 Task: Research Airbnb accommodation in Lunsar, Sierra Leone from 10th December, 2023 to 16th December, 2023 for 4 adults.4 bedrooms having 4 beds and 4 bathrooms. Property type can be flat. Amenities needed are: wifi, TV, free parkinig on premises, gym, breakfast. Booking option can be shelf check-in. Look for 4 properties as per requirement.
Action: Mouse moved to (499, 102)
Screenshot: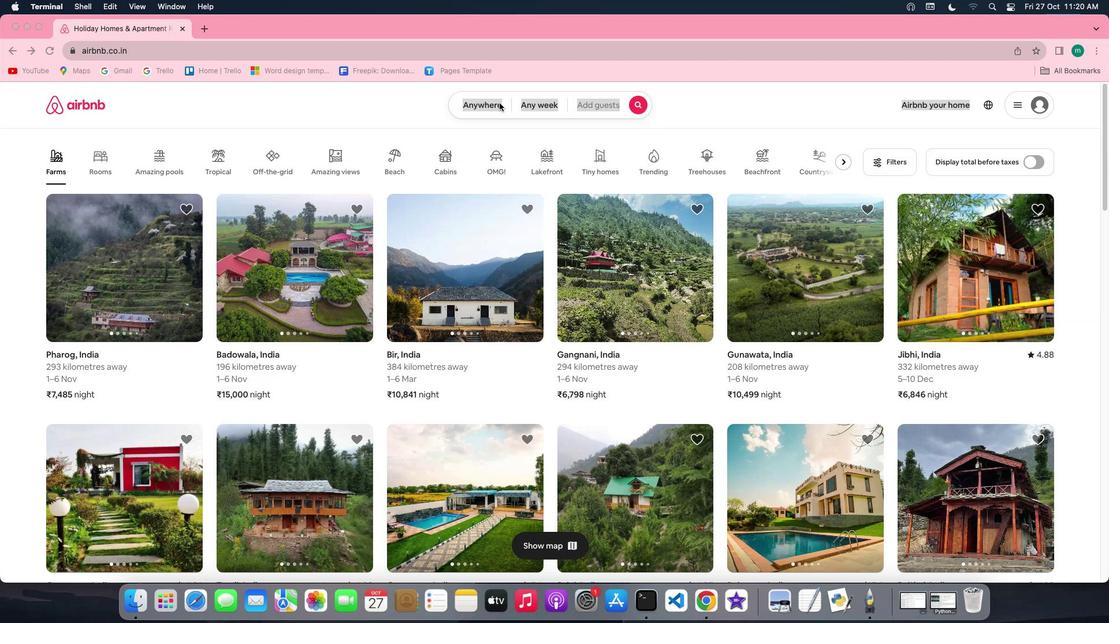 
Action: Mouse pressed left at (499, 102)
Screenshot: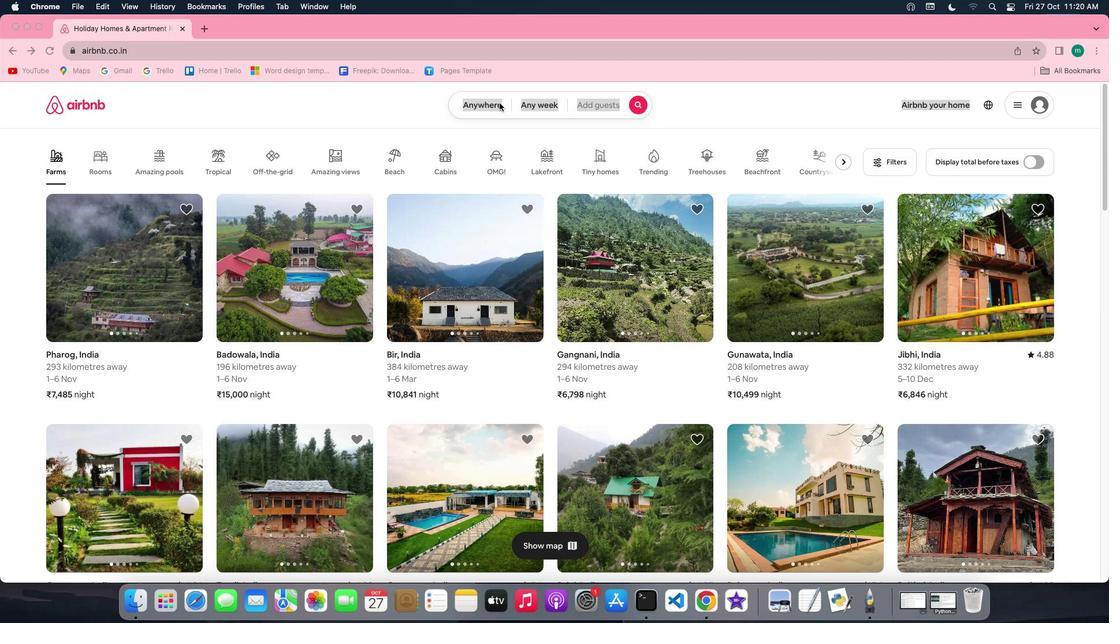 
Action: Mouse pressed left at (499, 102)
Screenshot: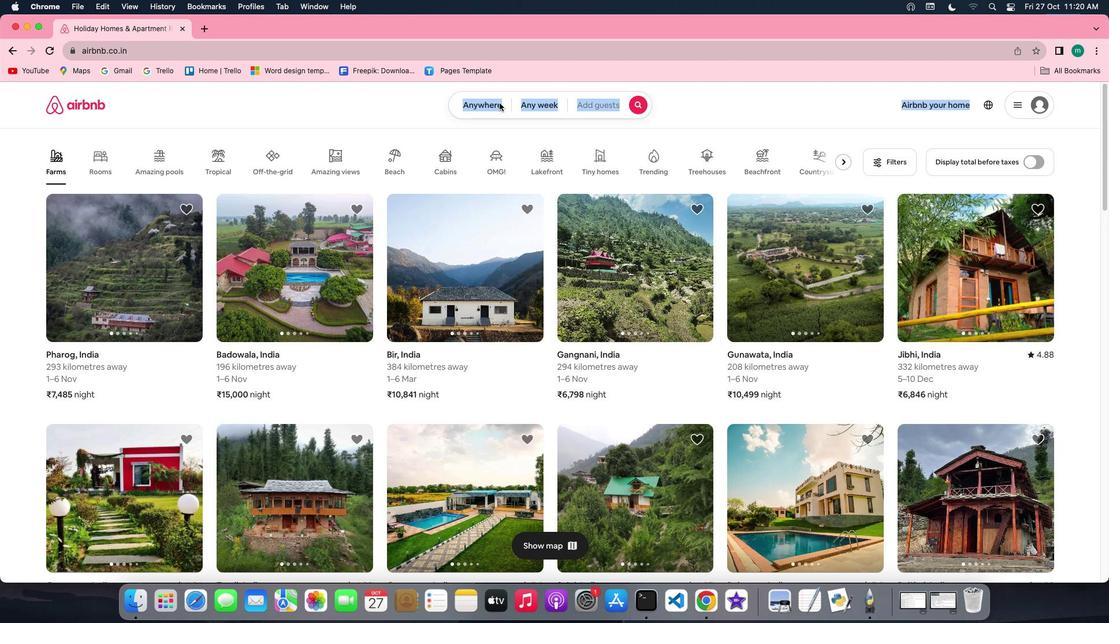 
Action: Mouse moved to (418, 147)
Screenshot: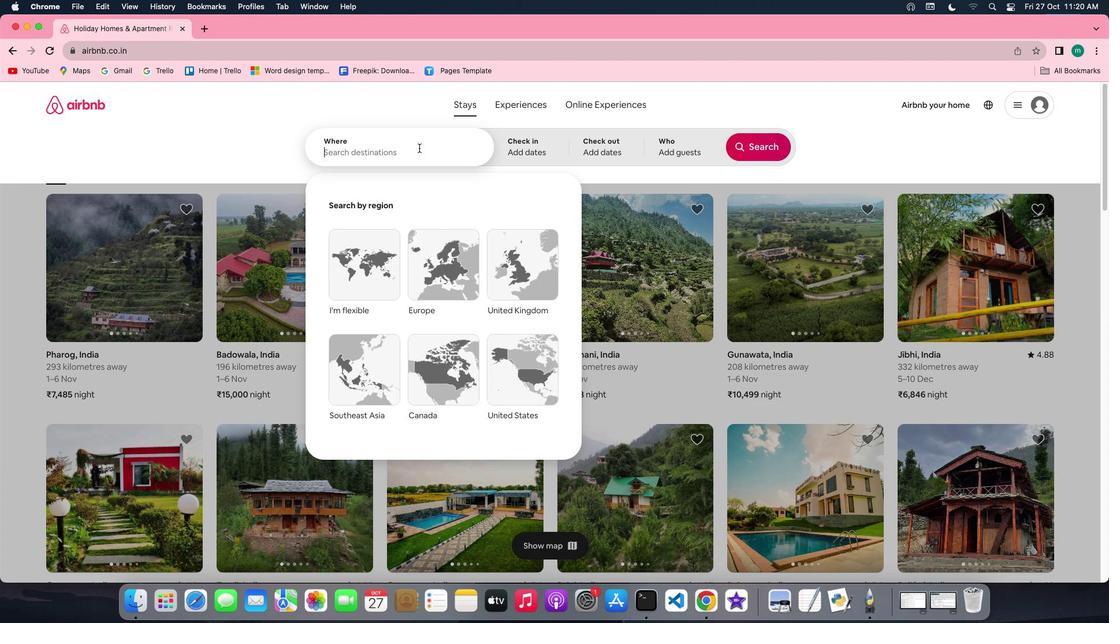 
Action: Key pressed Key.shift'L''u''n''s''a''r'','Key.spaceKey.shift's''i''e''r''r''a'Key.spaceKey.shift'L''e''o''n''e'
Screenshot: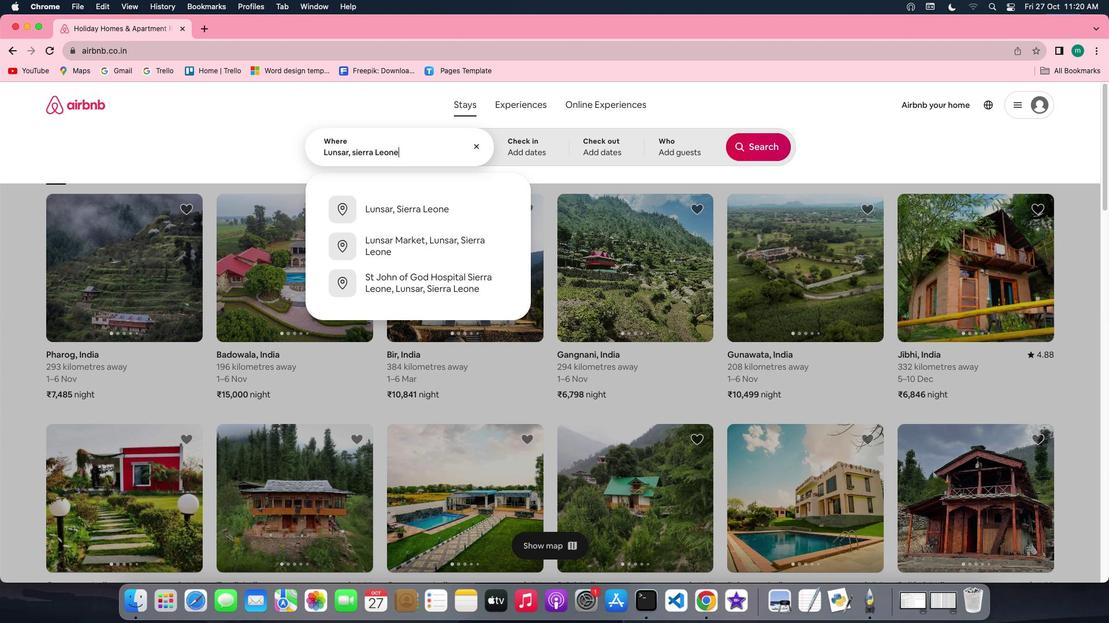 
Action: Mouse moved to (533, 149)
Screenshot: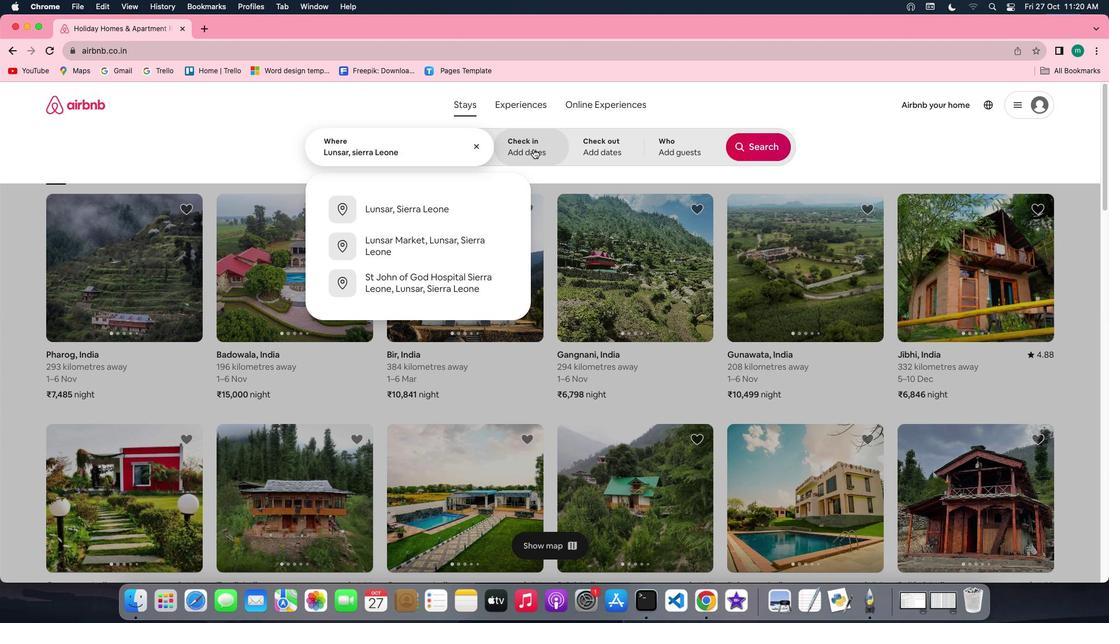 
Action: Mouse pressed left at (533, 149)
Screenshot: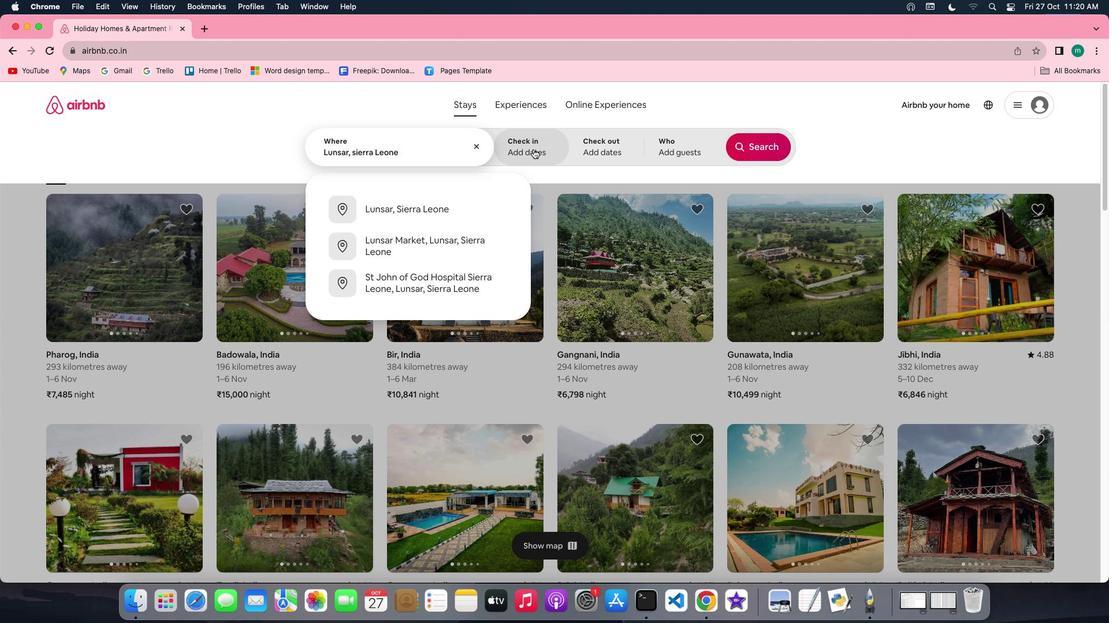 
Action: Mouse moved to (759, 233)
Screenshot: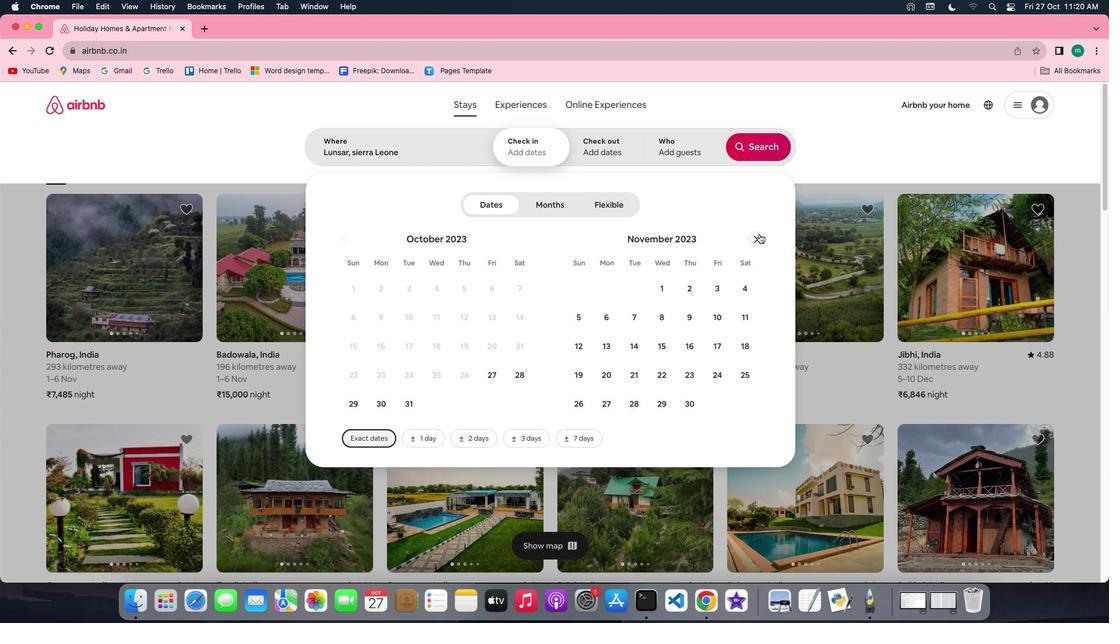 
Action: Mouse pressed left at (759, 233)
Screenshot: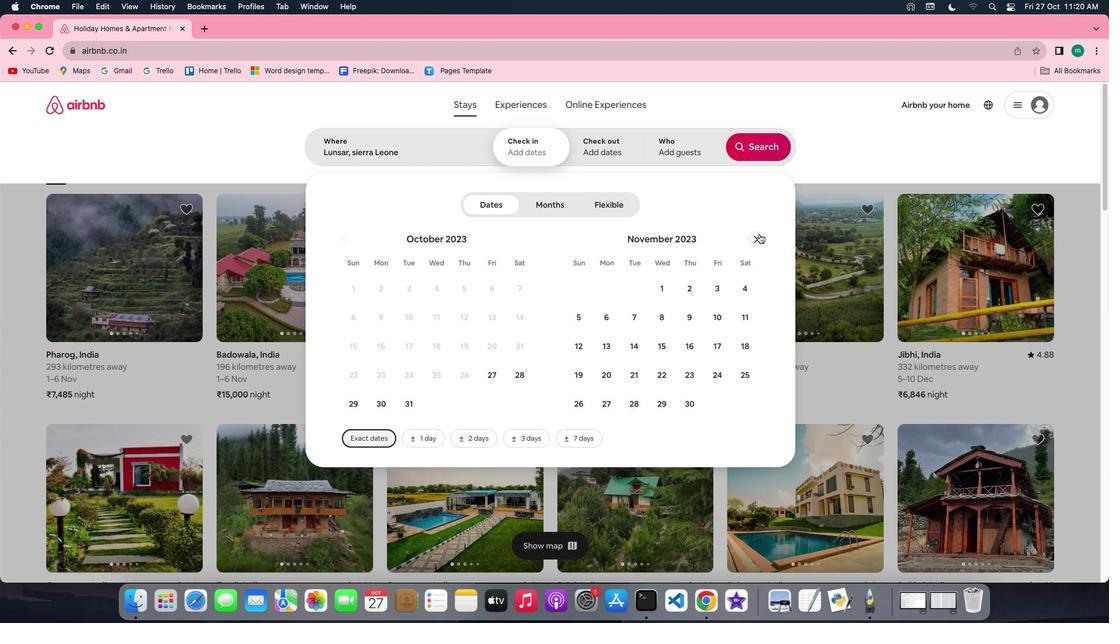 
Action: Mouse moved to (577, 347)
Screenshot: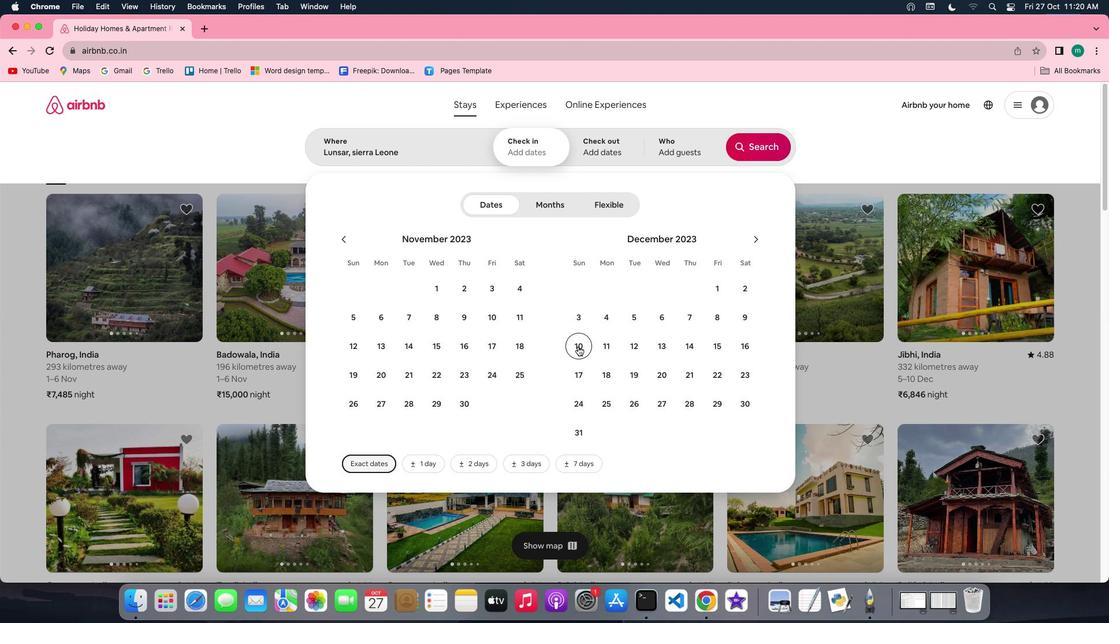 
Action: Mouse pressed left at (577, 347)
Screenshot: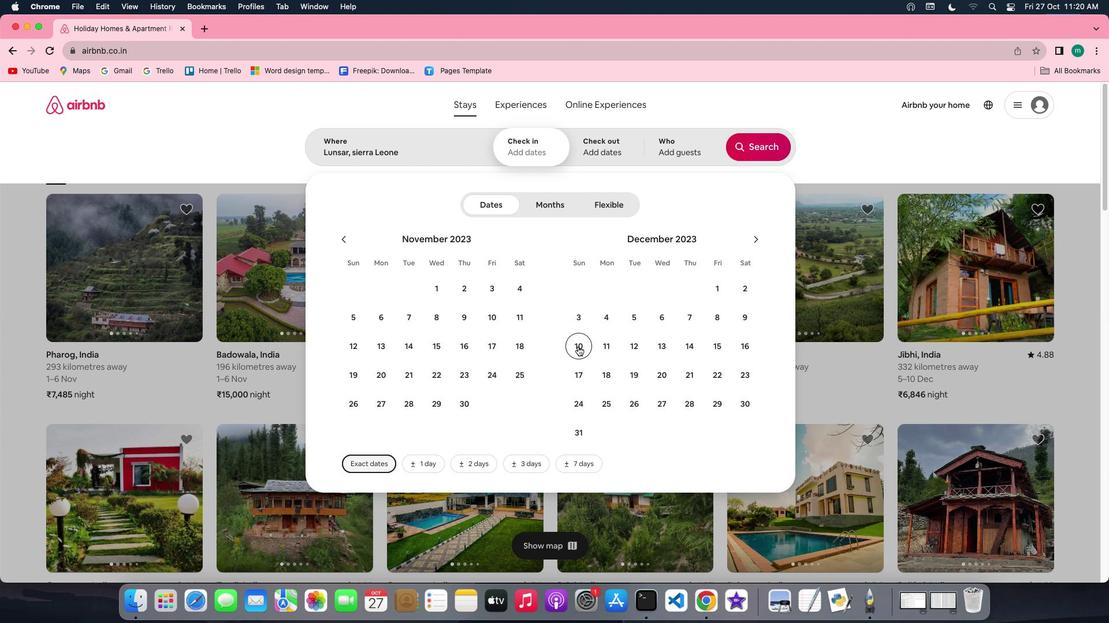 
Action: Mouse moved to (737, 352)
Screenshot: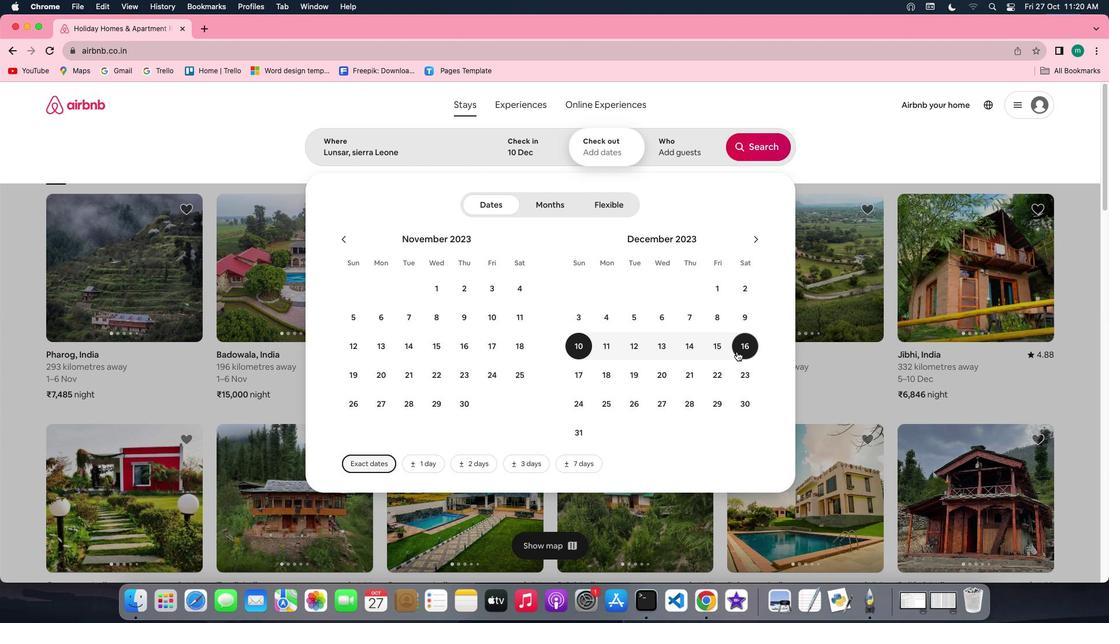 
Action: Mouse pressed left at (737, 352)
Screenshot: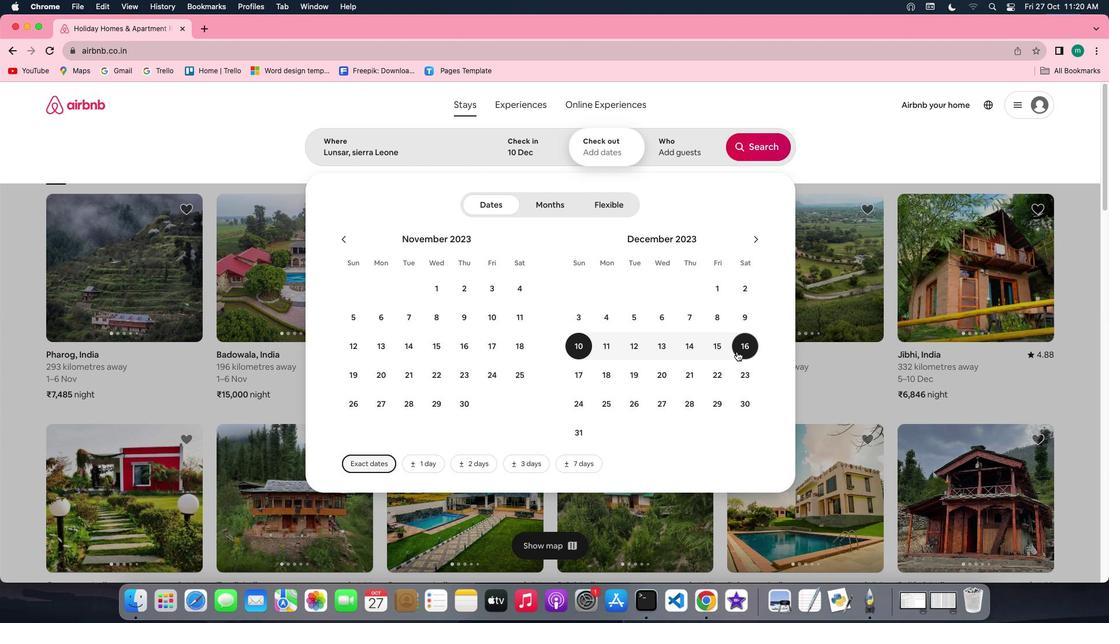 
Action: Mouse moved to (684, 139)
Screenshot: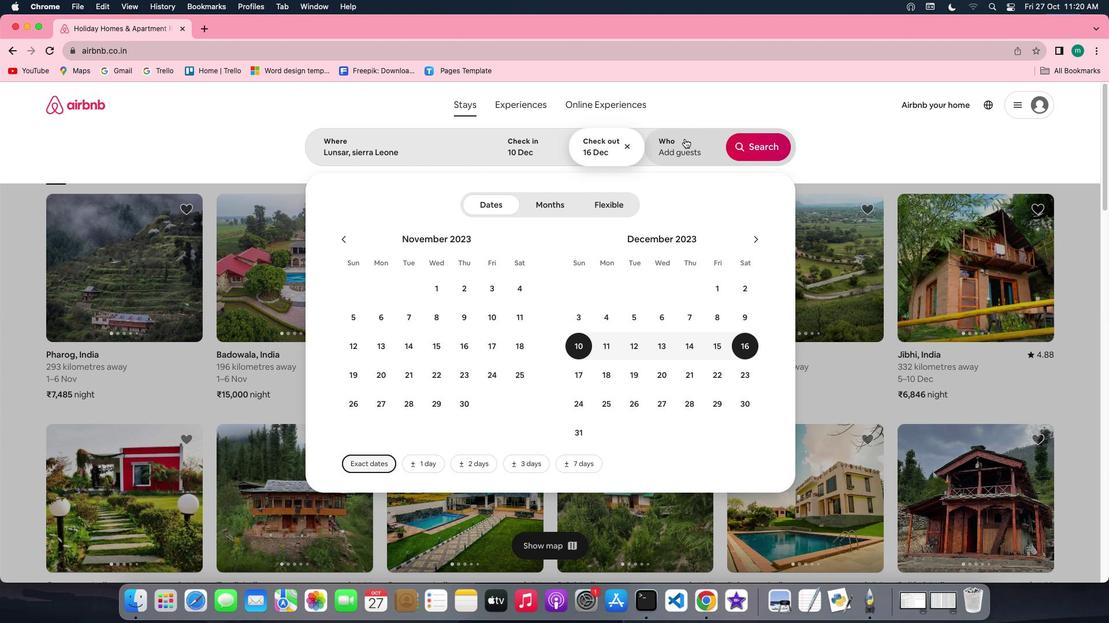 
Action: Mouse pressed left at (684, 139)
Screenshot: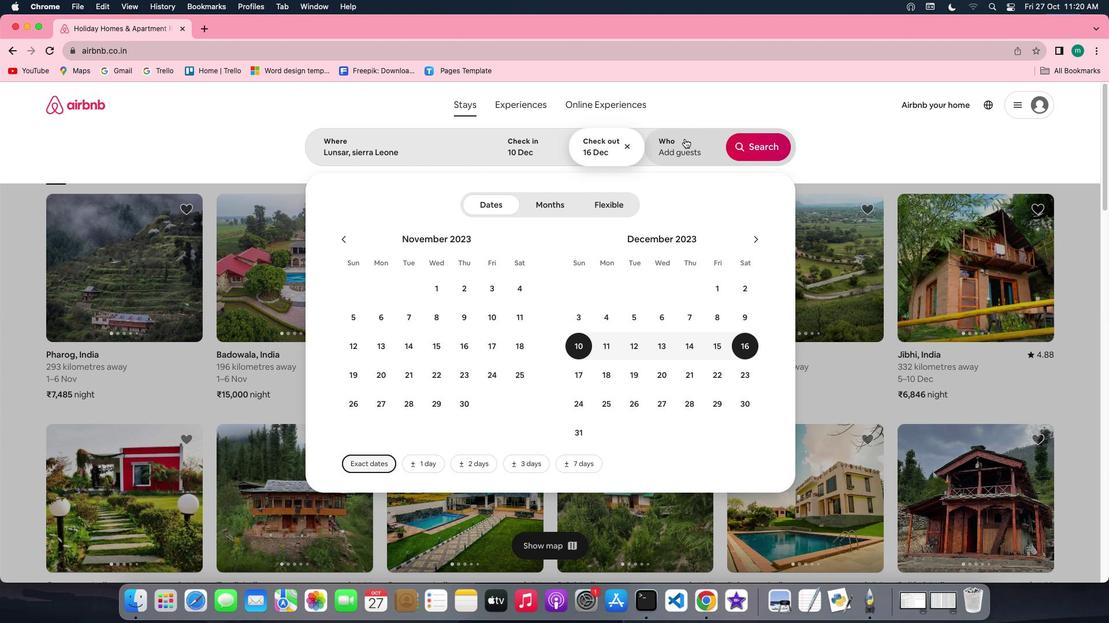 
Action: Mouse moved to (766, 211)
Screenshot: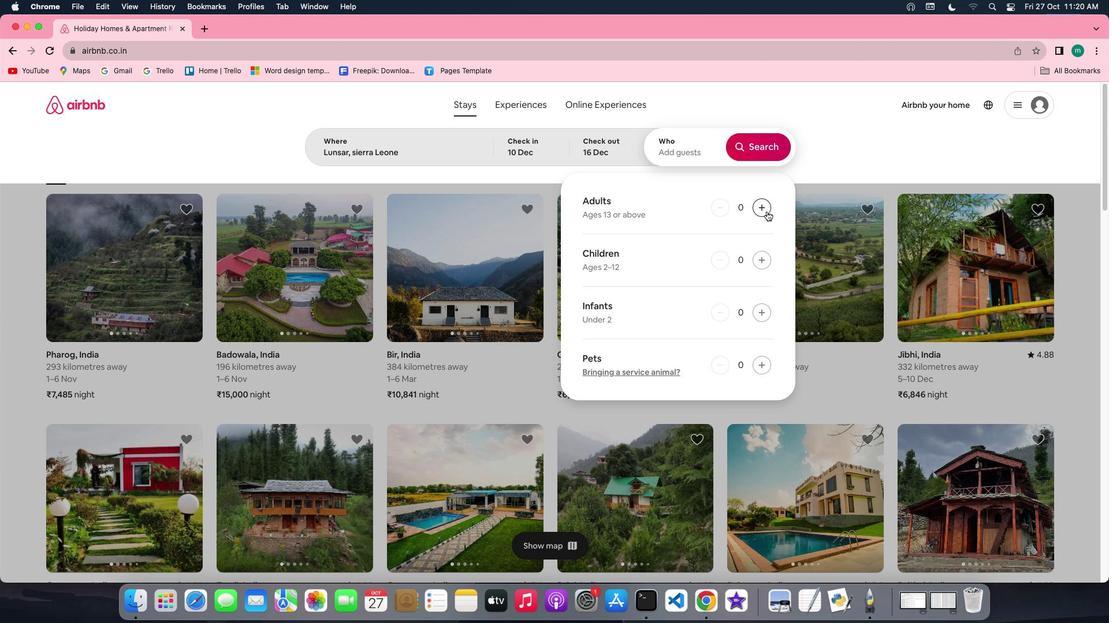 
Action: Mouse pressed left at (766, 211)
Screenshot: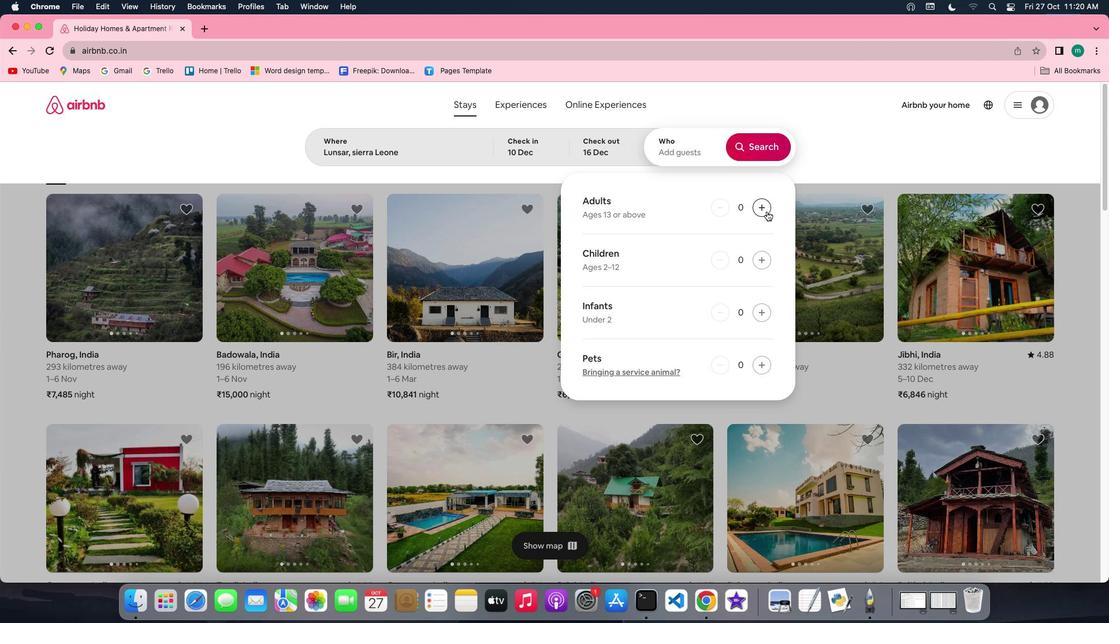 
Action: Mouse pressed left at (766, 211)
Screenshot: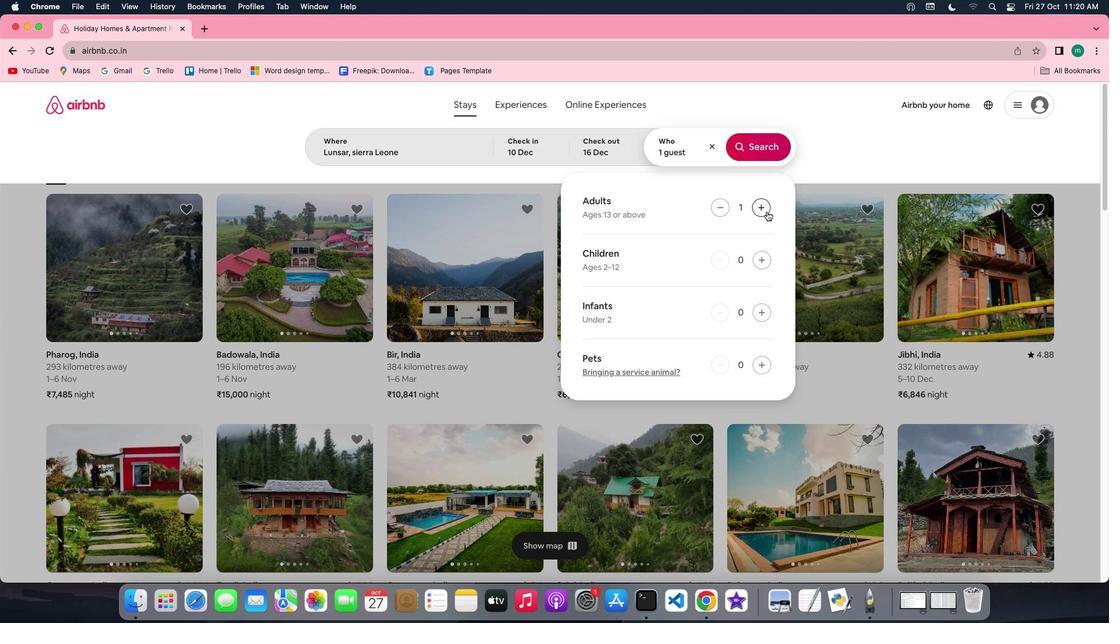 
Action: Mouse pressed left at (766, 211)
Screenshot: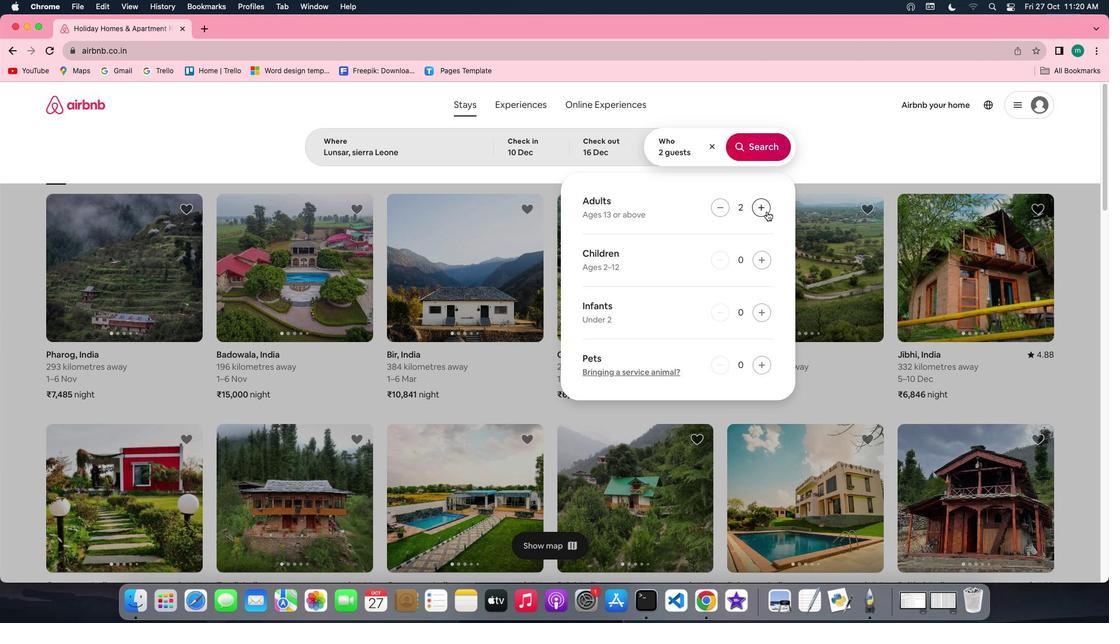 
Action: Mouse pressed left at (766, 211)
Screenshot: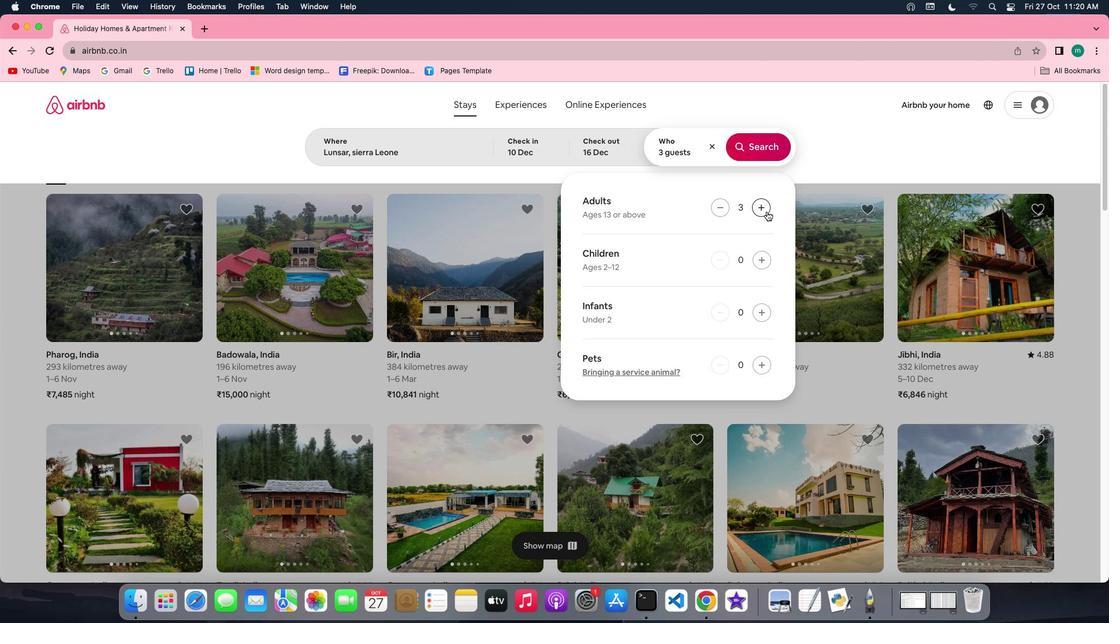 
Action: Mouse moved to (757, 152)
Screenshot: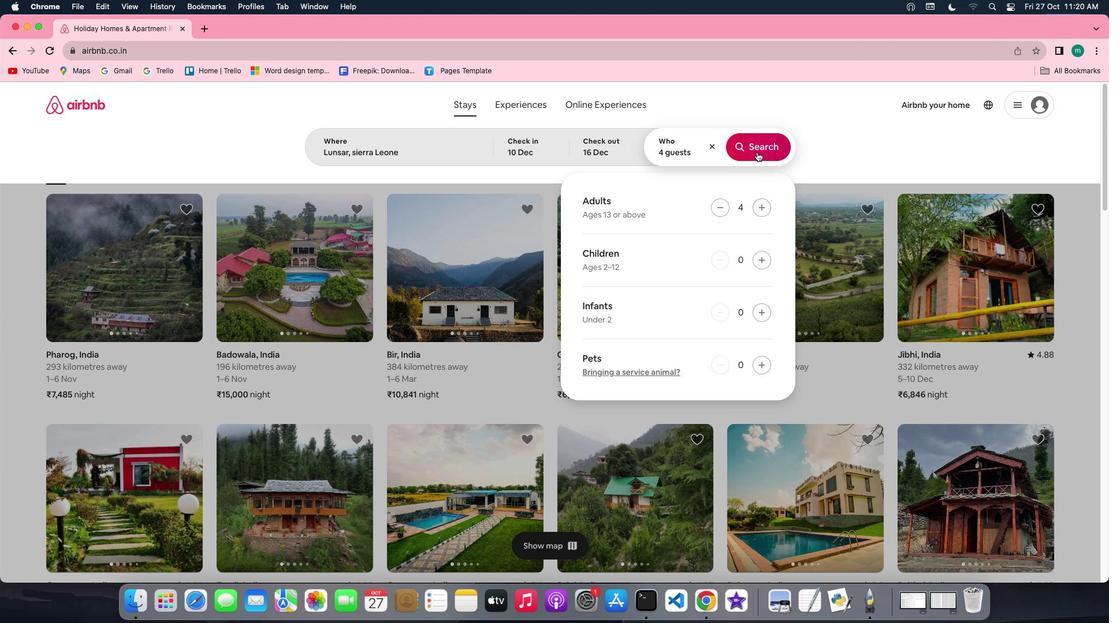 
Action: Mouse pressed left at (757, 152)
Screenshot: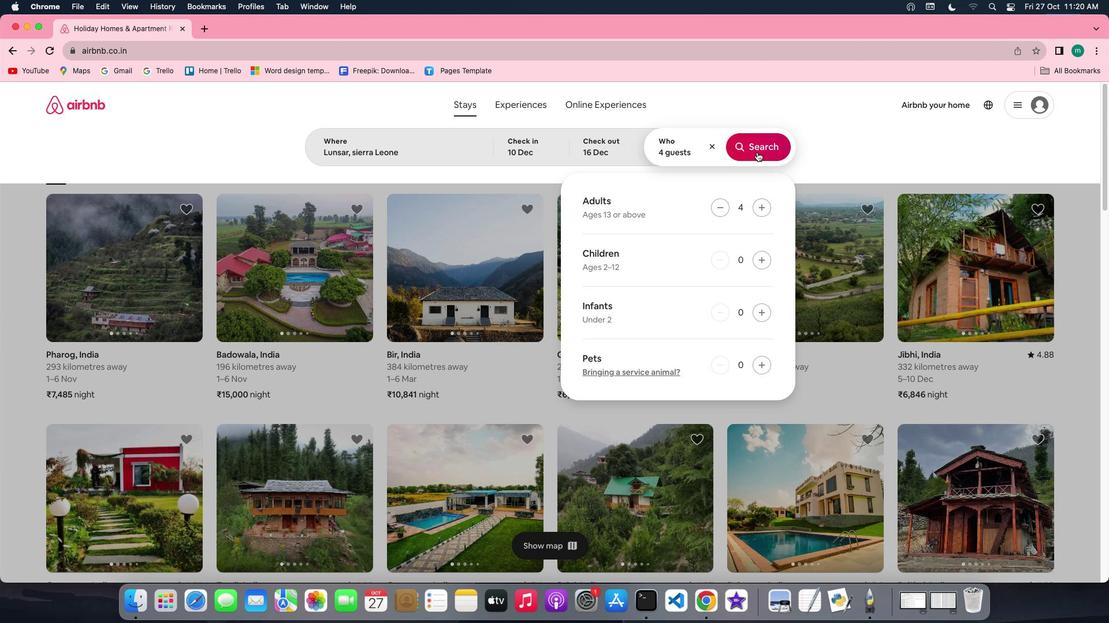 
Action: Mouse moved to (933, 152)
Screenshot: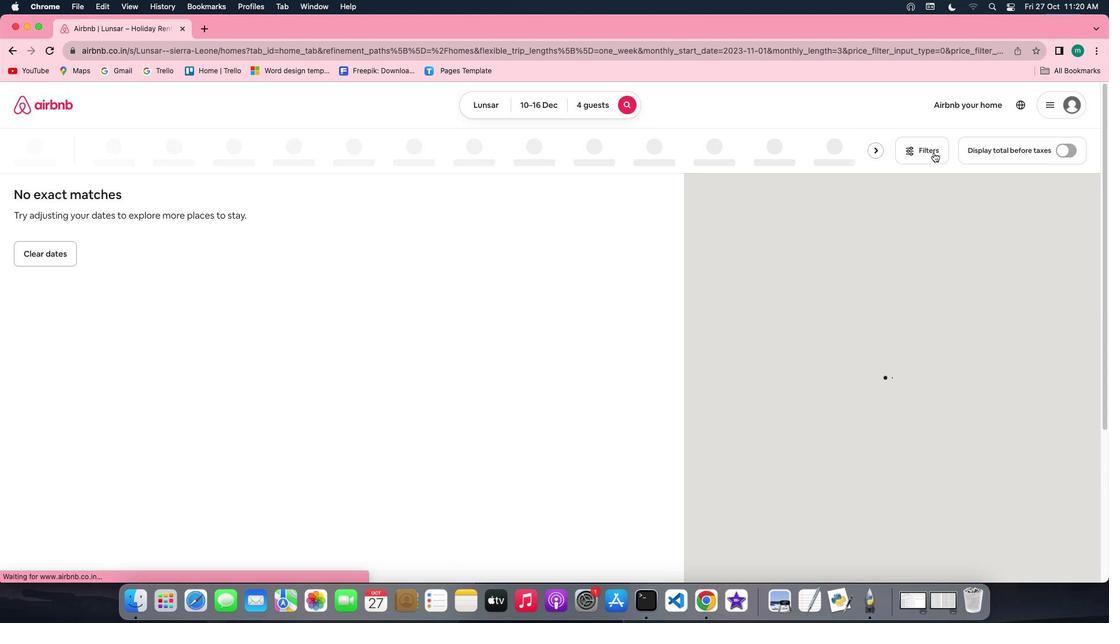 
Action: Mouse pressed left at (933, 152)
Screenshot: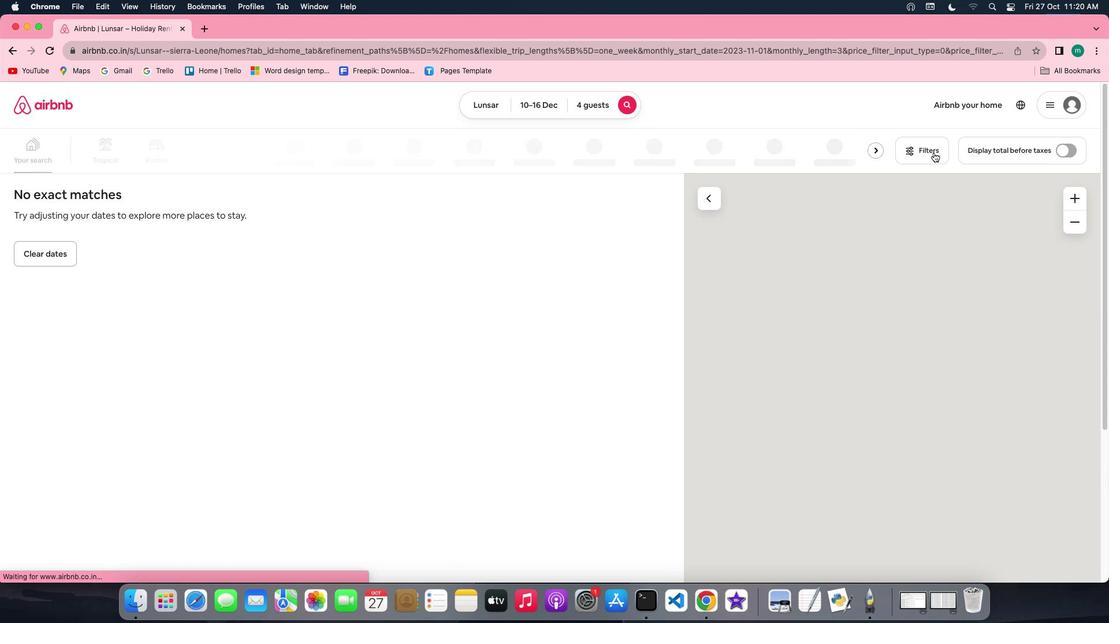 
Action: Mouse moved to (564, 300)
Screenshot: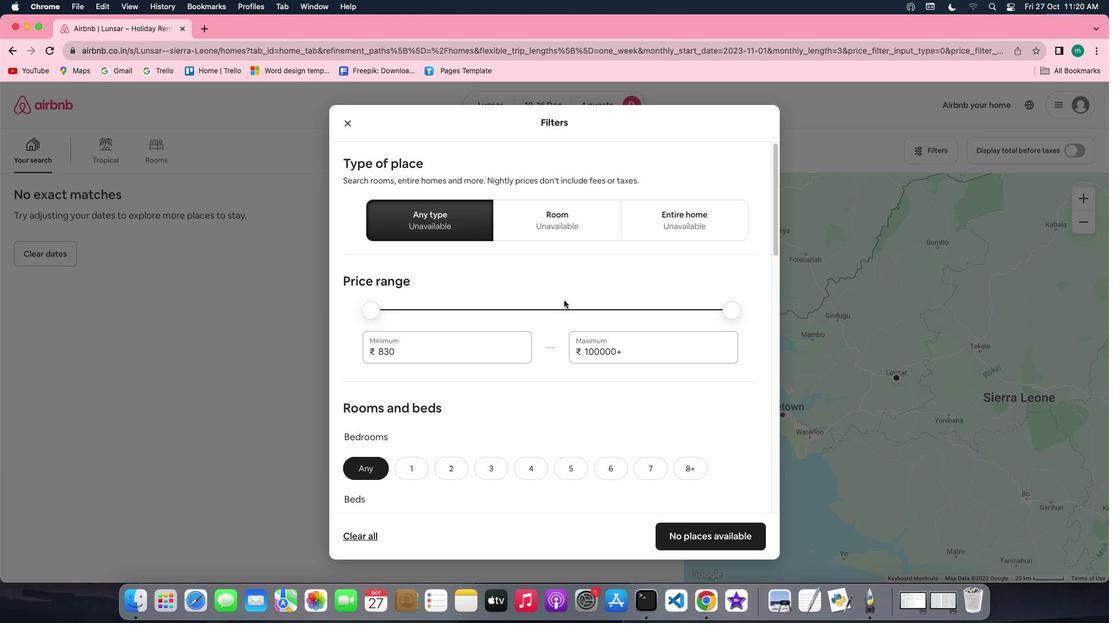 
Action: Mouse scrolled (564, 300) with delta (0, 0)
Screenshot: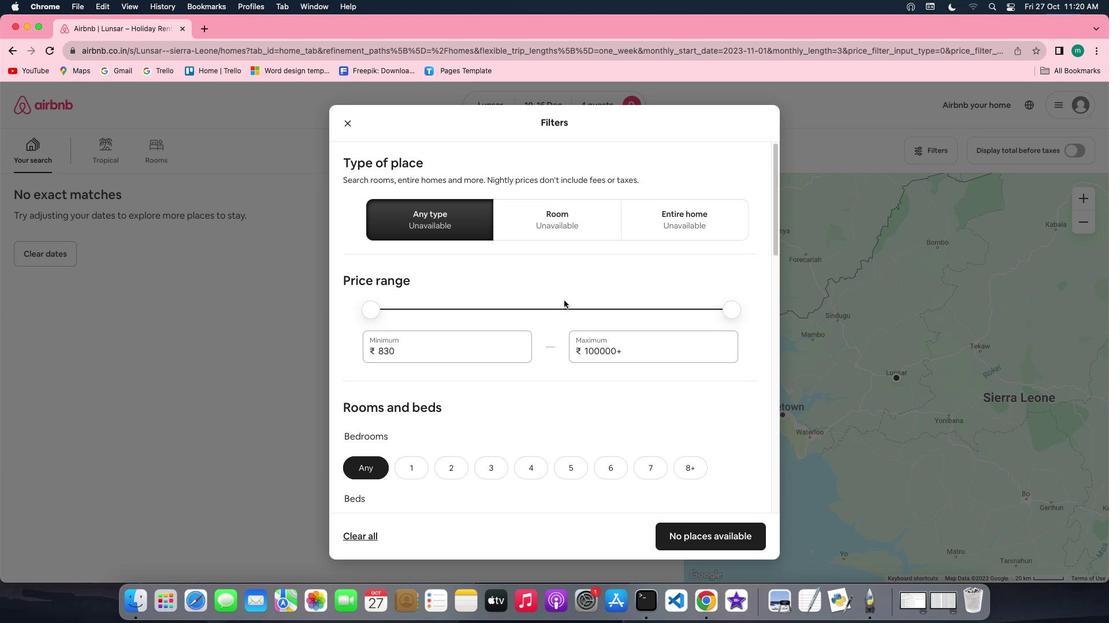 
Action: Mouse scrolled (564, 300) with delta (0, 0)
Screenshot: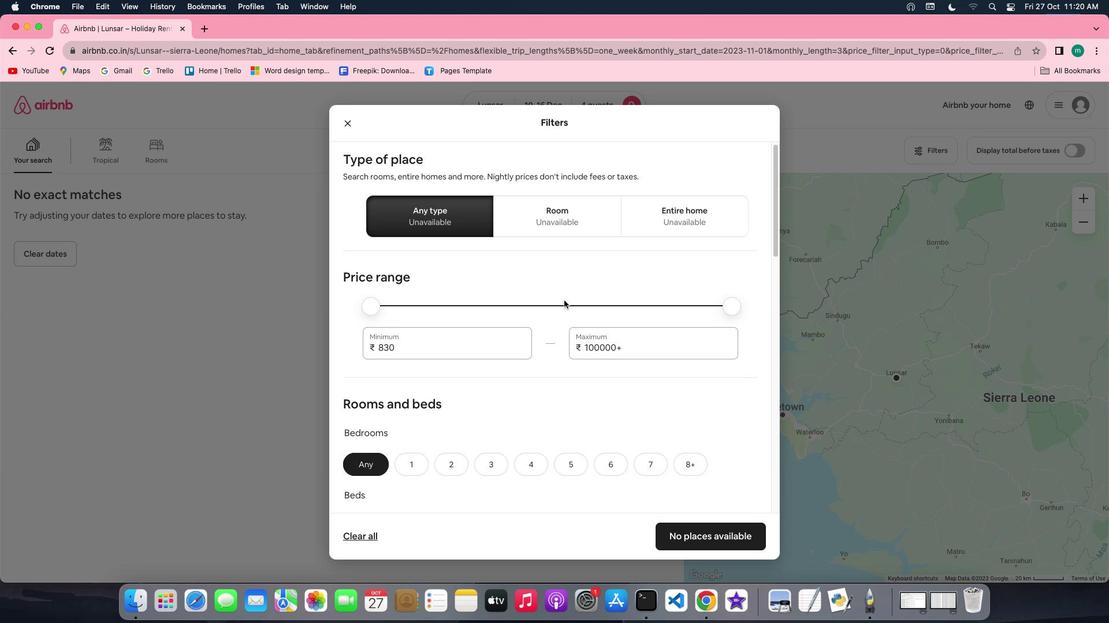 
Action: Mouse scrolled (564, 300) with delta (0, 0)
Screenshot: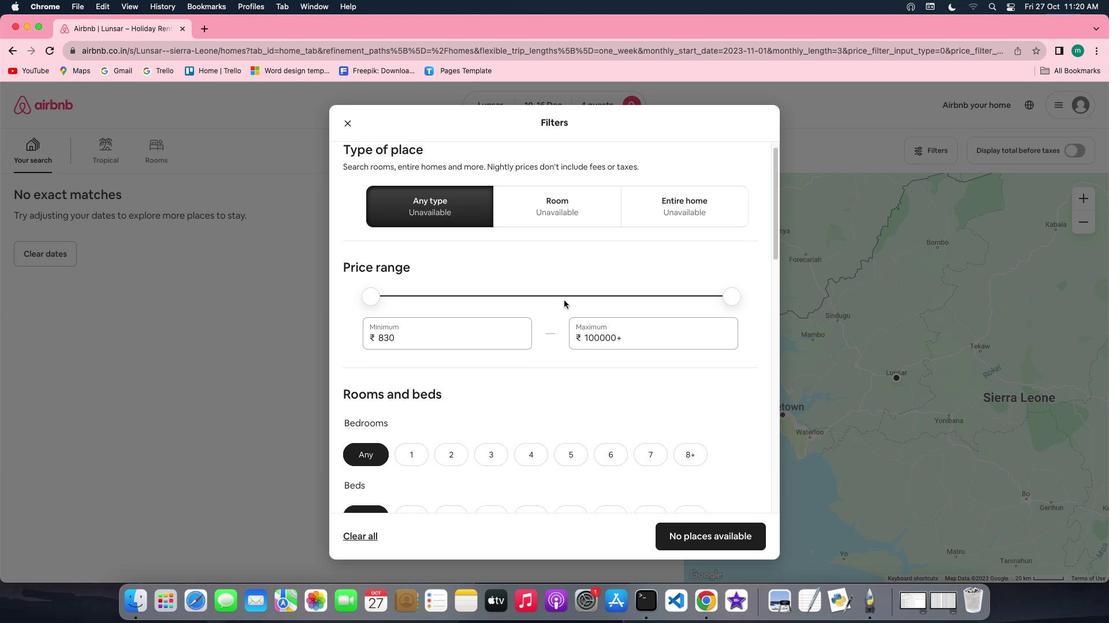 
Action: Mouse scrolled (564, 300) with delta (0, 0)
Screenshot: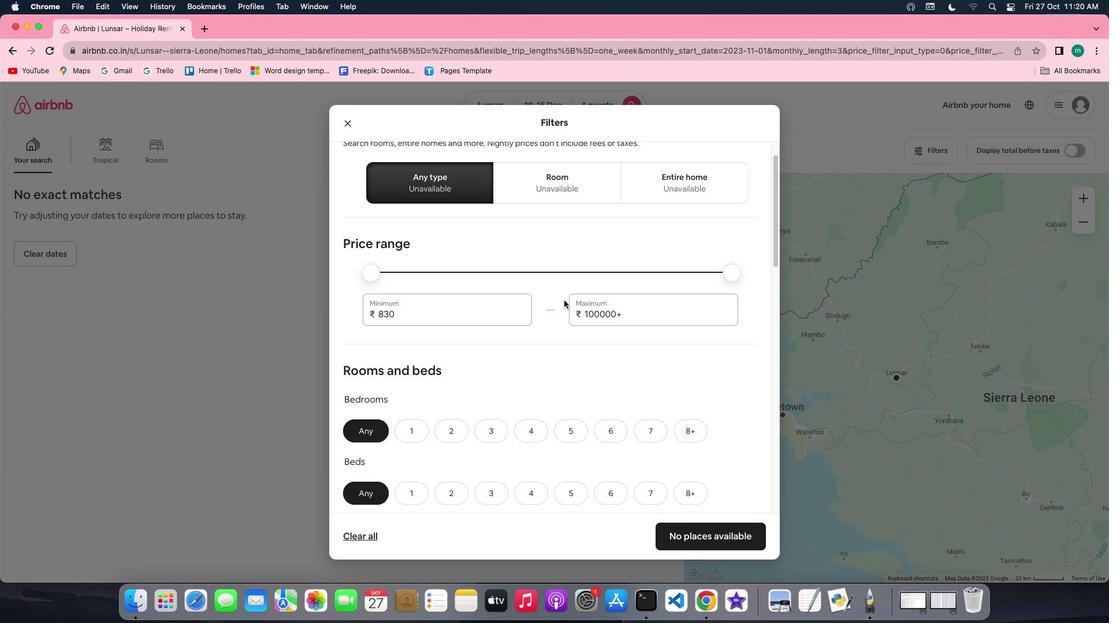 
Action: Mouse scrolled (564, 300) with delta (0, 0)
Screenshot: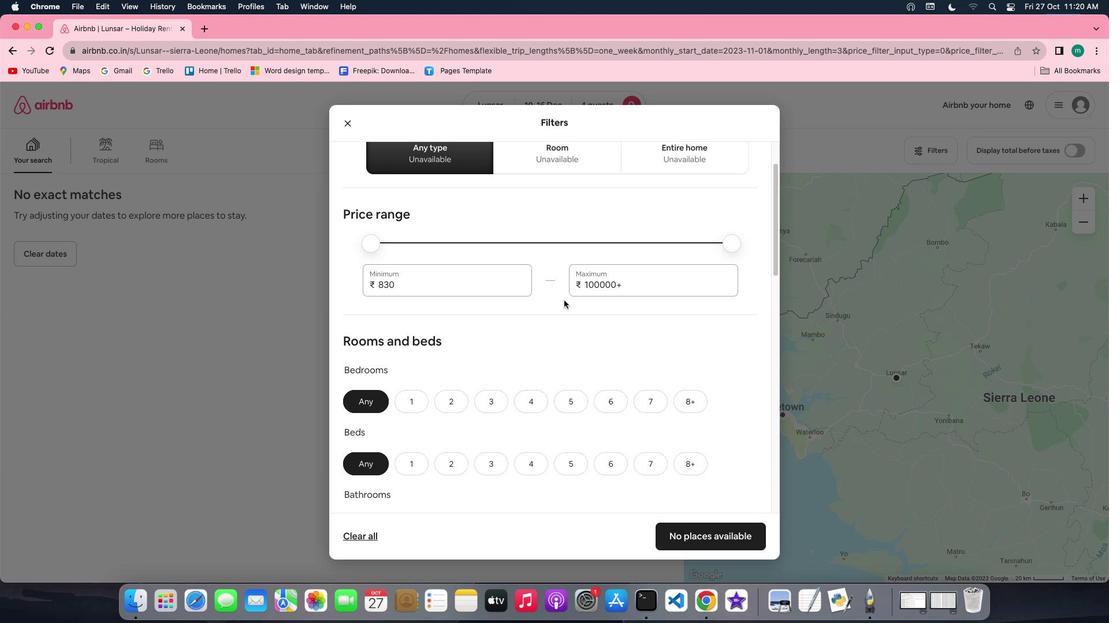 
Action: Mouse scrolled (564, 300) with delta (0, 0)
Screenshot: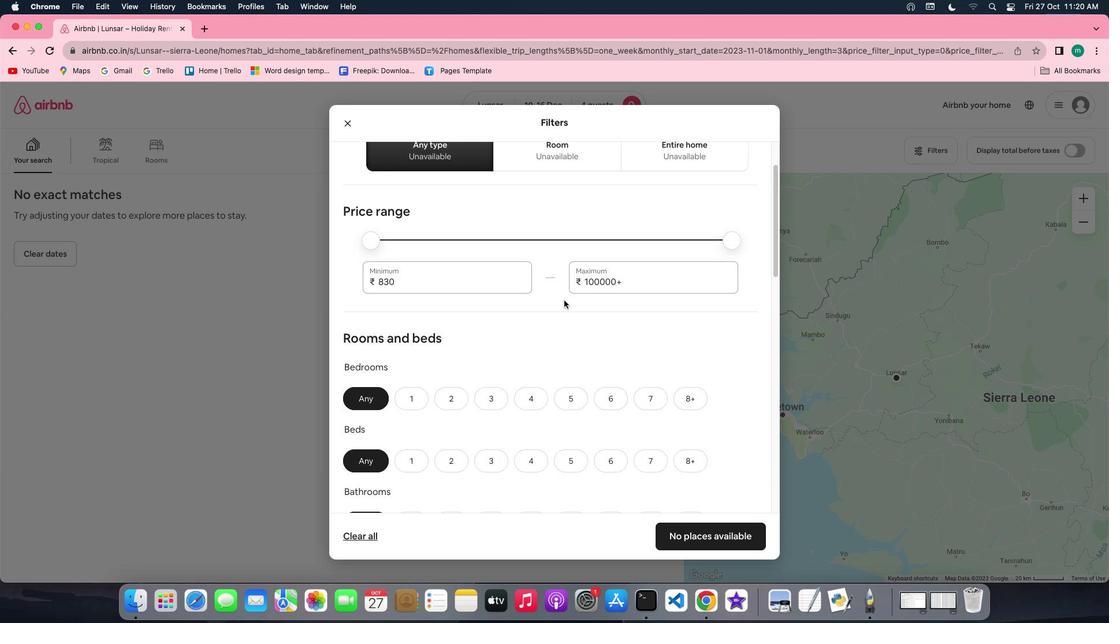 
Action: Mouse scrolled (564, 300) with delta (0, 0)
Screenshot: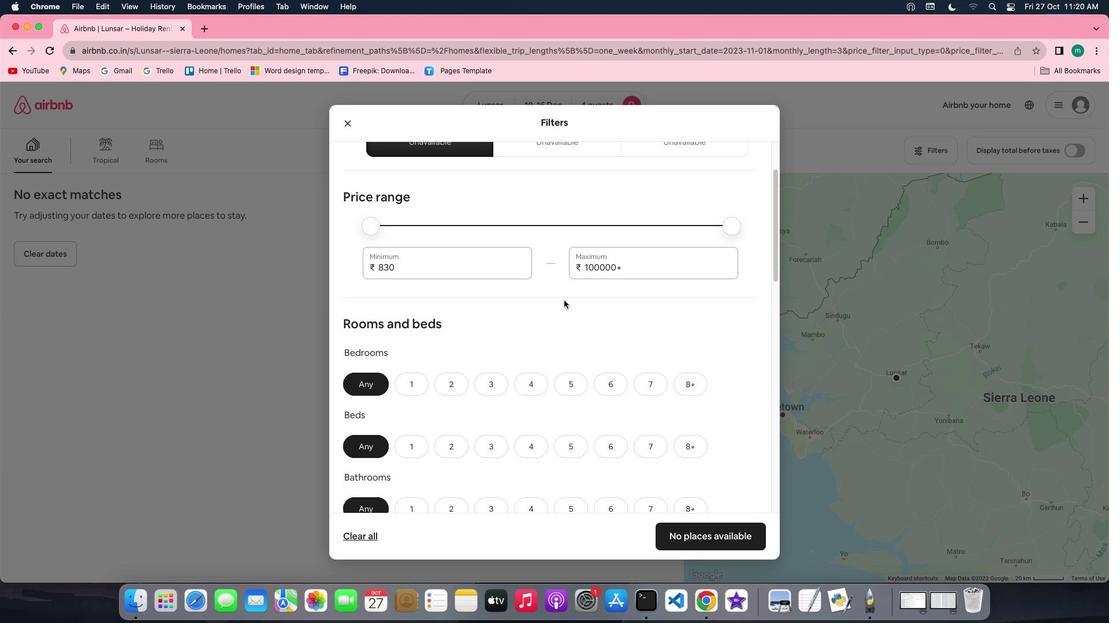 
Action: Mouse scrolled (564, 300) with delta (0, 0)
Screenshot: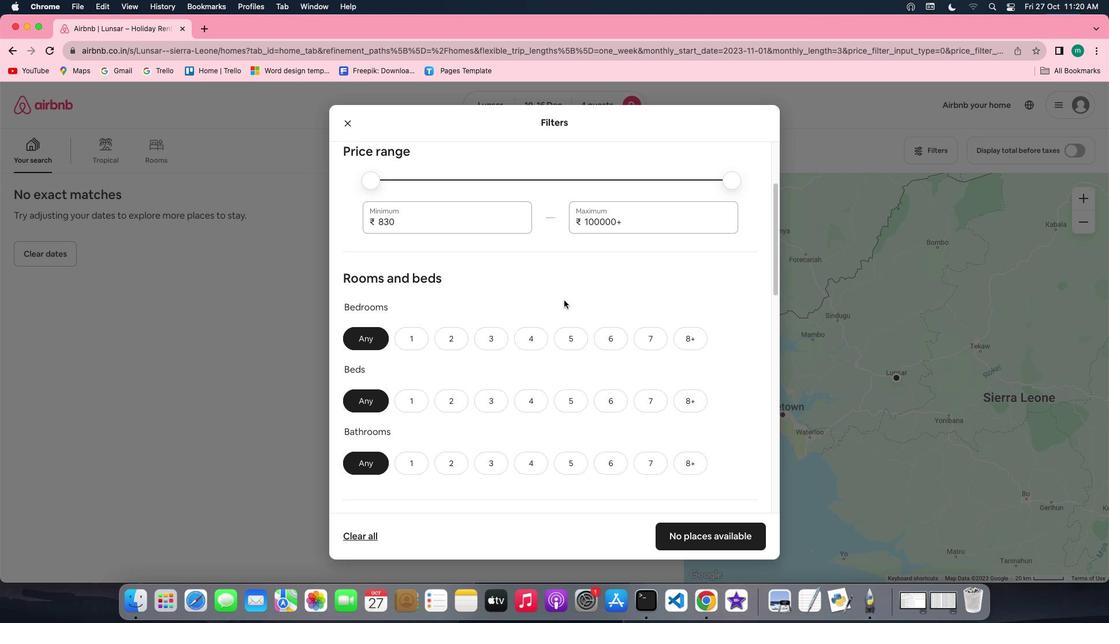 
Action: Mouse scrolled (564, 300) with delta (0, 0)
Screenshot: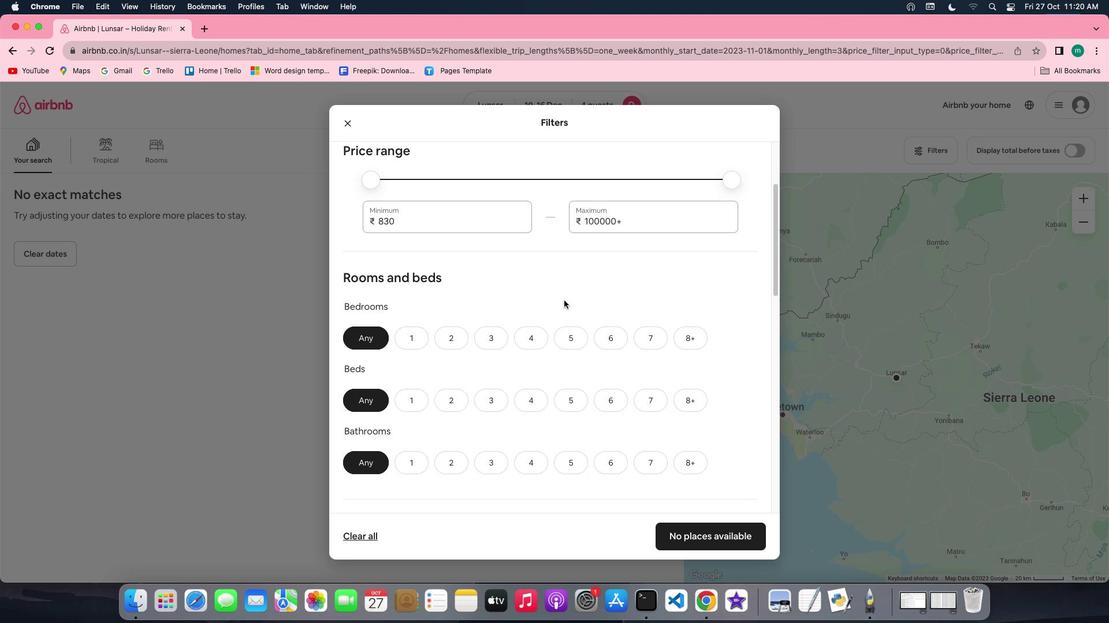 
Action: Mouse scrolled (564, 300) with delta (0, 0)
Screenshot: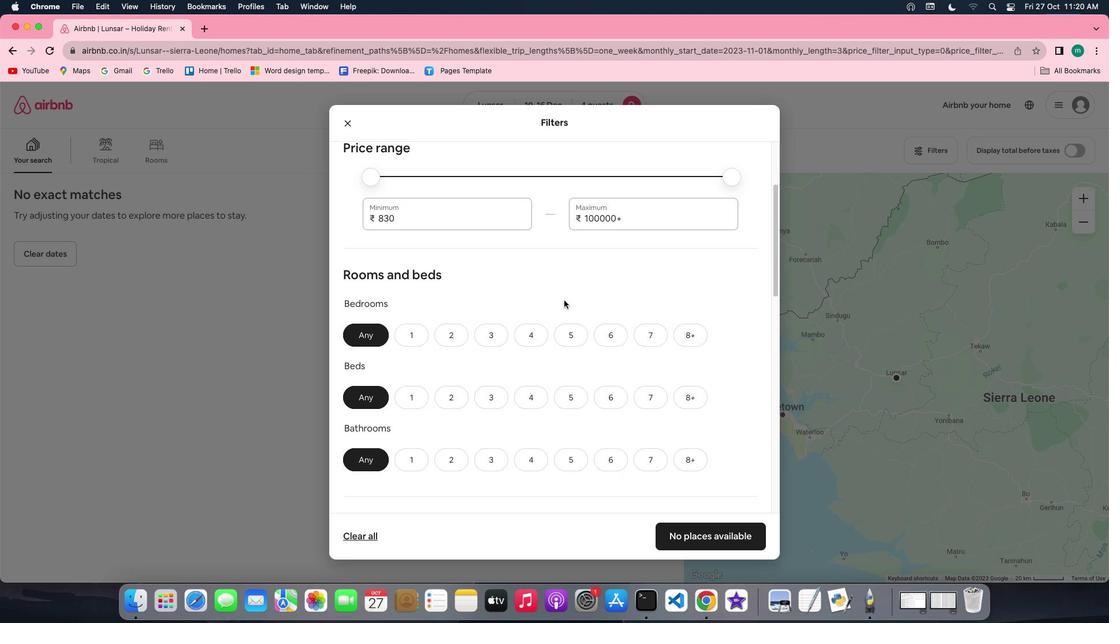 
Action: Mouse scrolled (564, 300) with delta (0, -1)
Screenshot: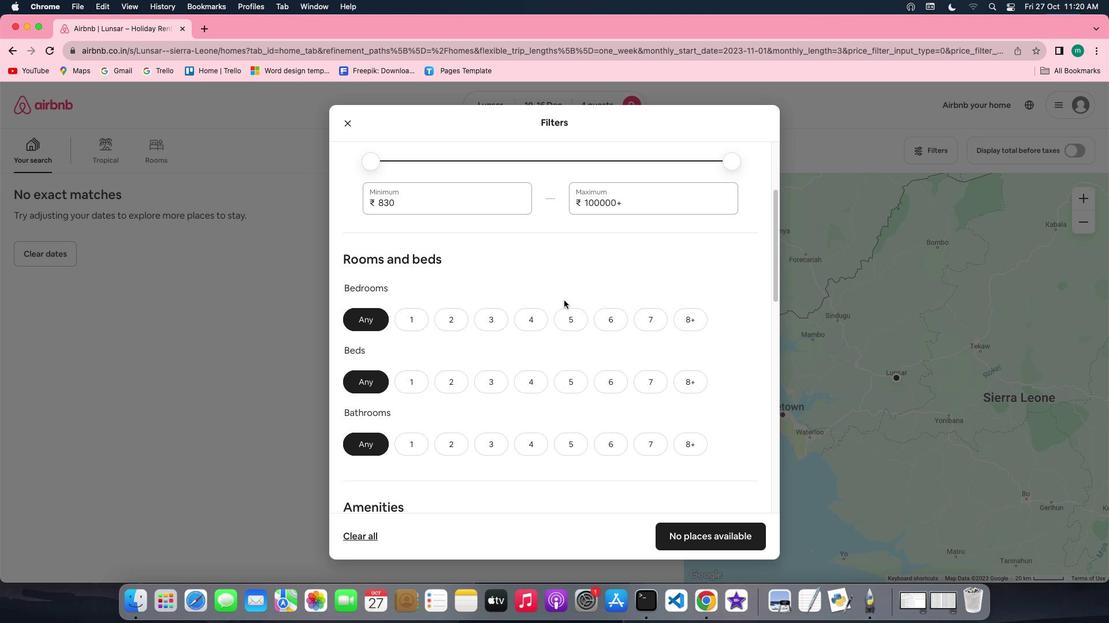 
Action: Mouse scrolled (564, 300) with delta (0, 0)
Screenshot: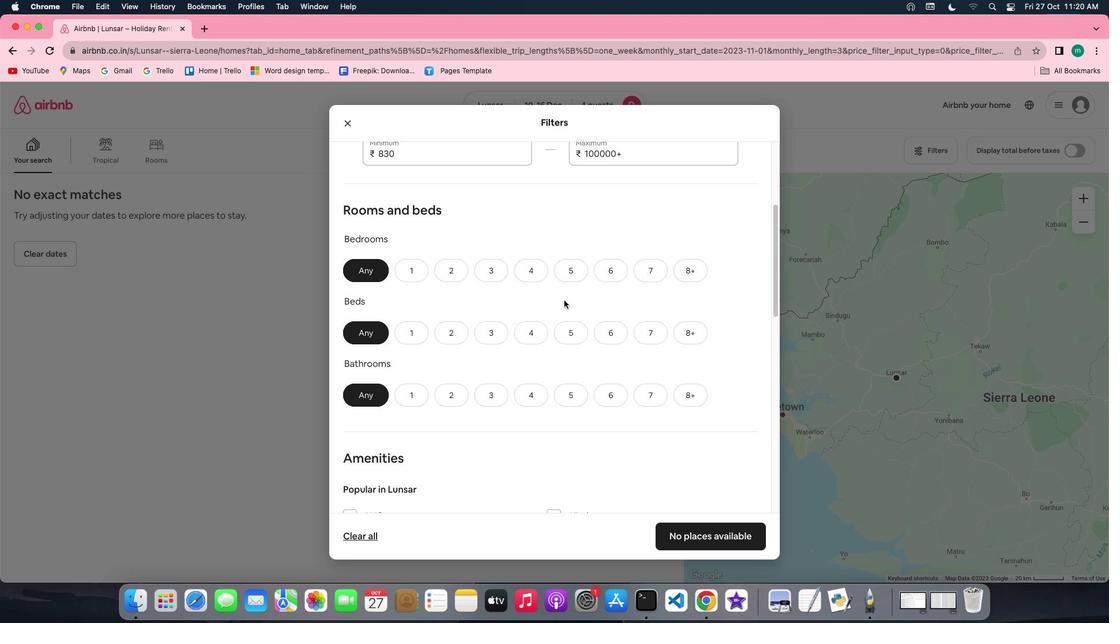 
Action: Mouse scrolled (564, 300) with delta (0, 0)
Screenshot: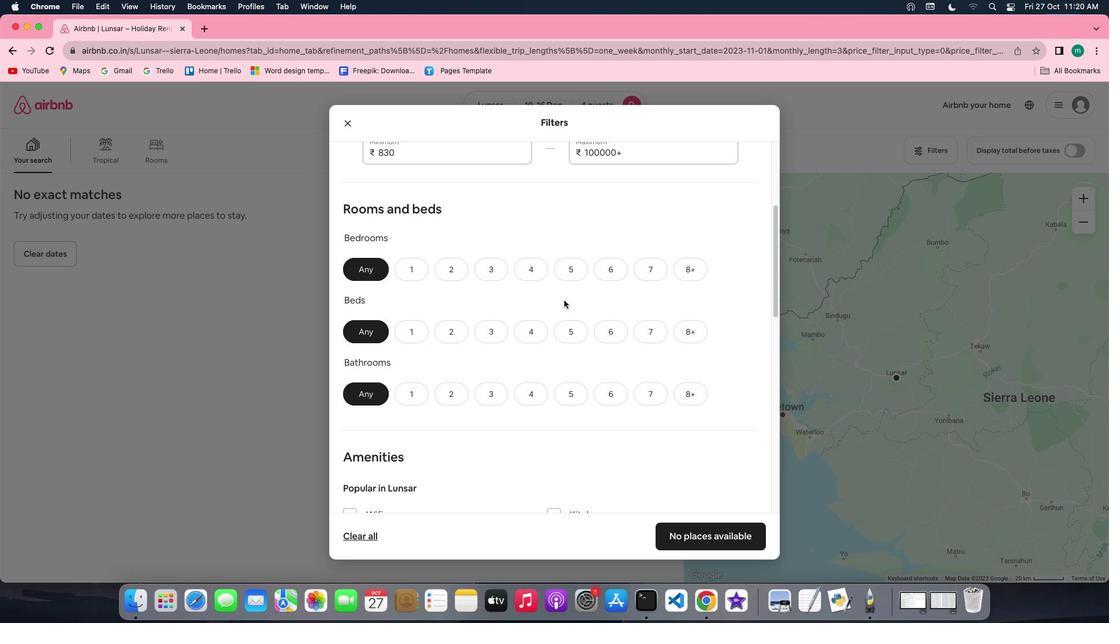
Action: Mouse scrolled (564, 300) with delta (0, 0)
Screenshot: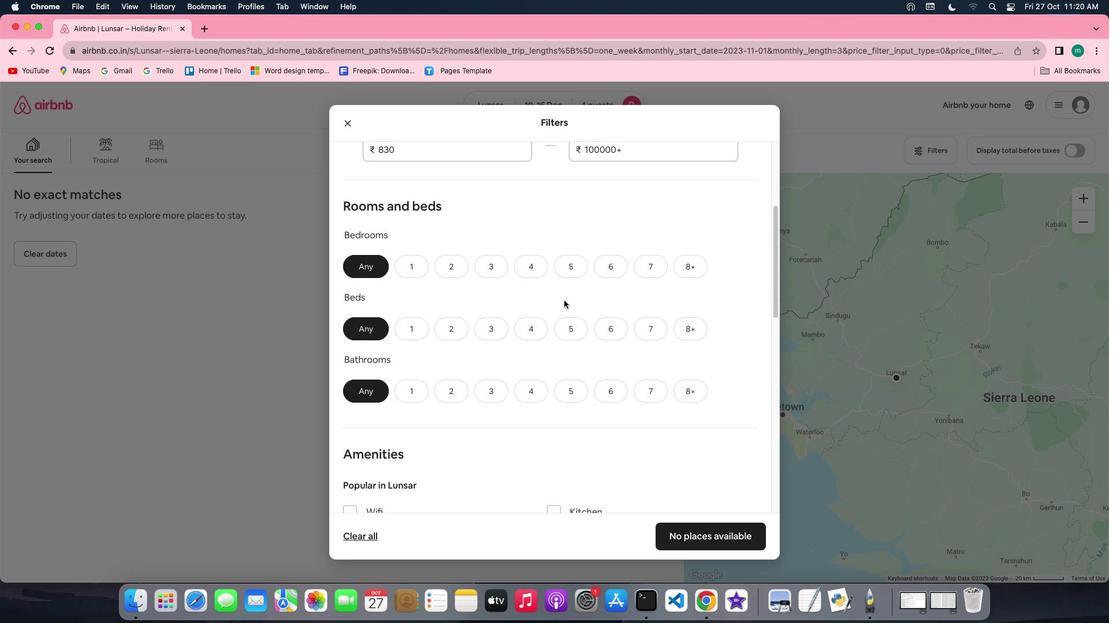 
Action: Mouse scrolled (564, 300) with delta (0, -1)
Screenshot: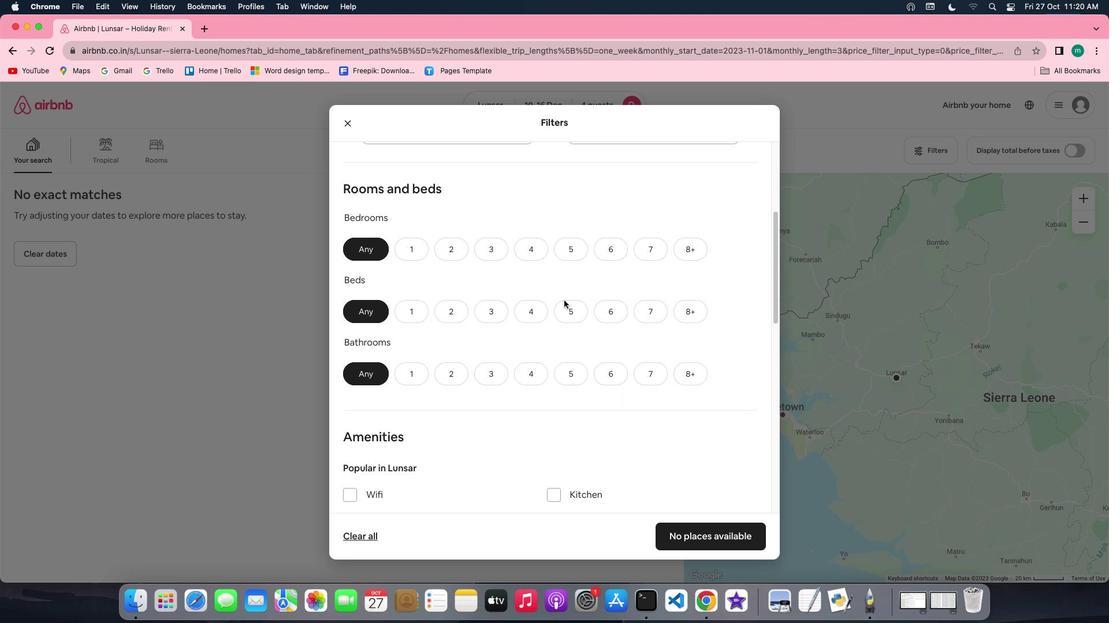 
Action: Mouse scrolled (564, 300) with delta (0, -1)
Screenshot: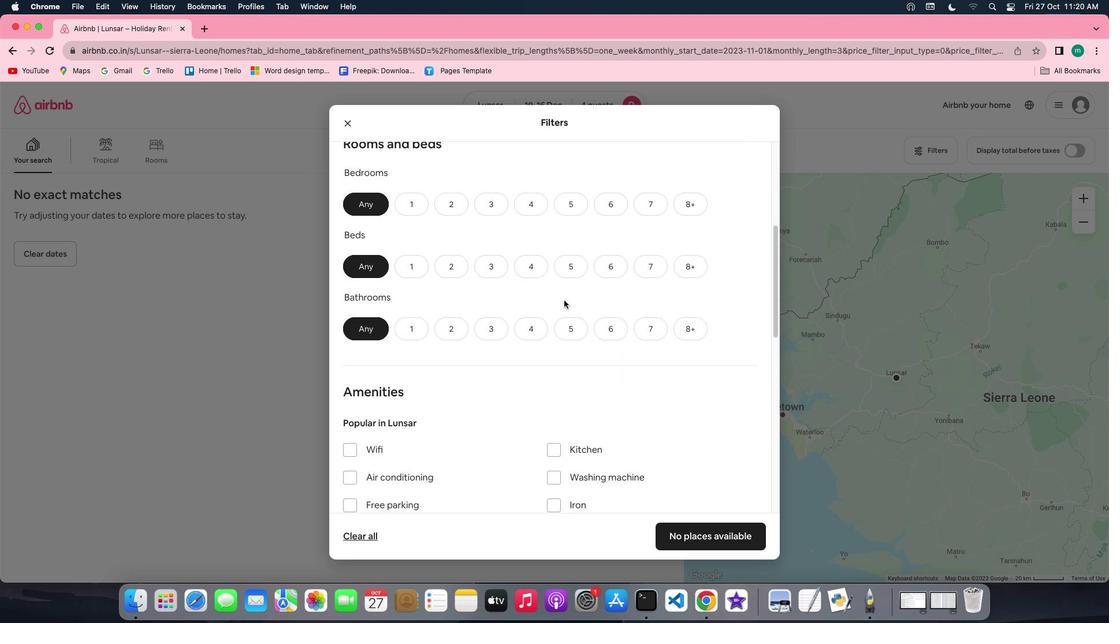 
Action: Mouse moved to (517, 229)
Screenshot: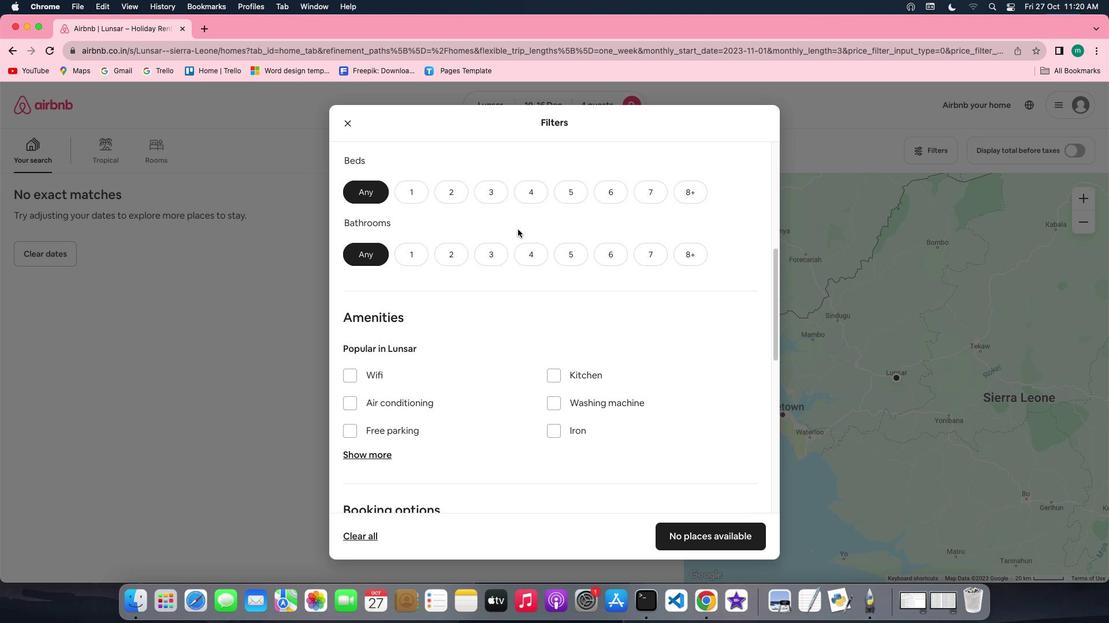 
Action: Mouse scrolled (517, 229) with delta (0, 0)
Screenshot: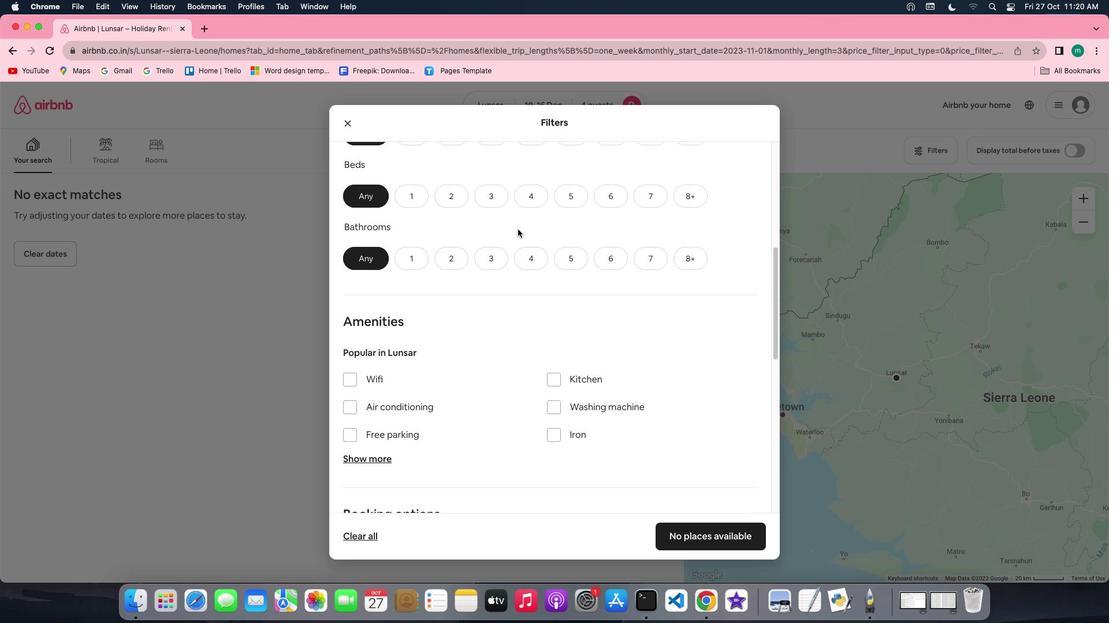 
Action: Mouse scrolled (517, 229) with delta (0, 0)
Screenshot: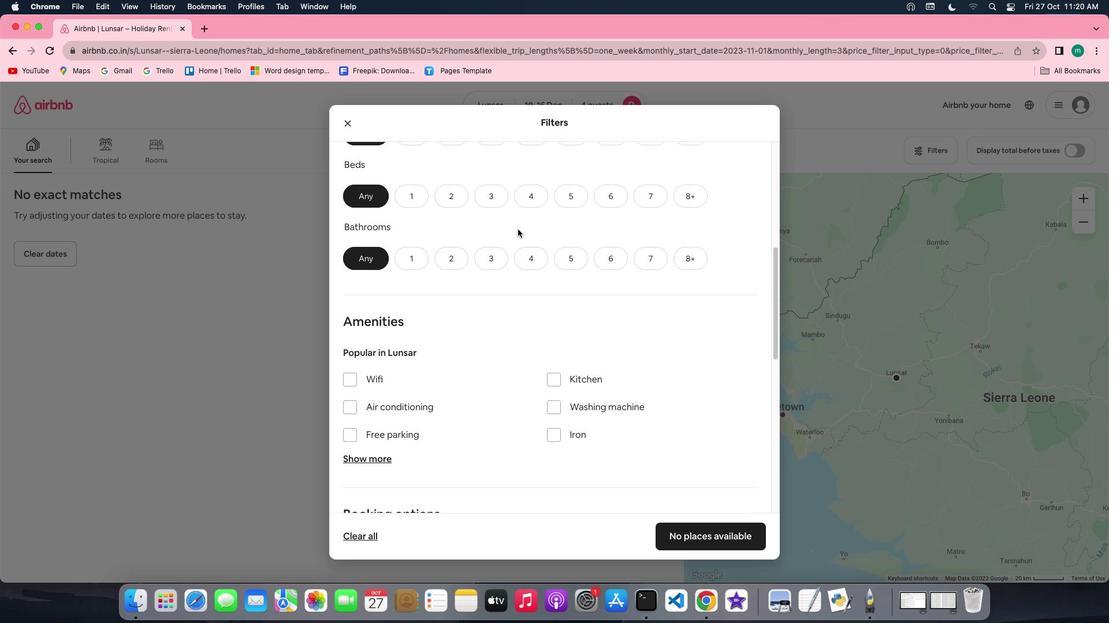
Action: Mouse scrolled (517, 229) with delta (0, 1)
Screenshot: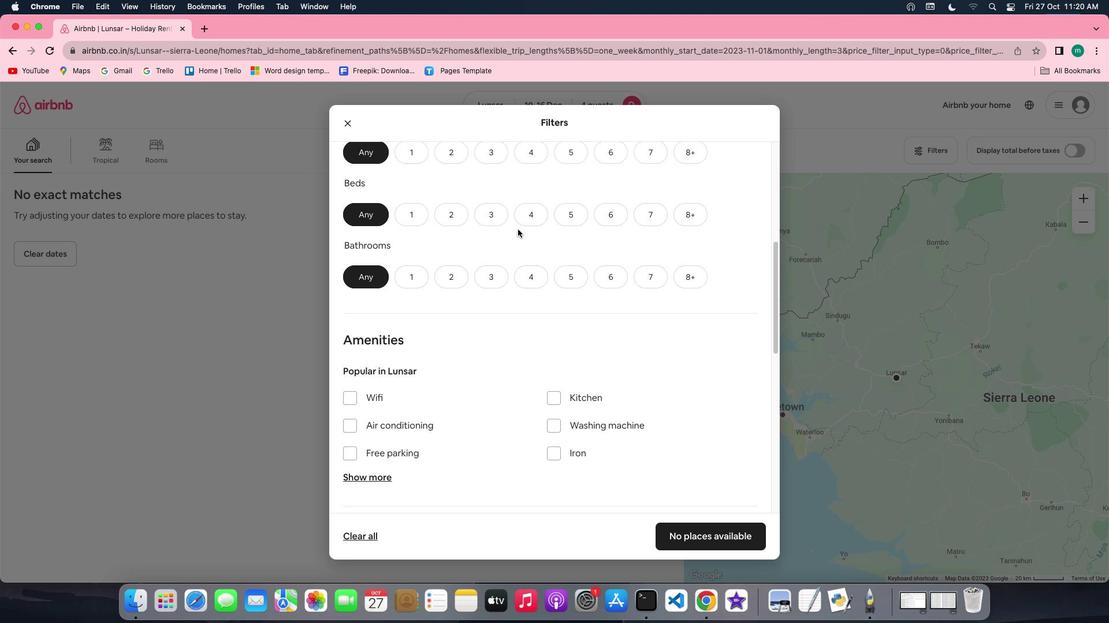 
Action: Mouse moved to (527, 234)
Screenshot: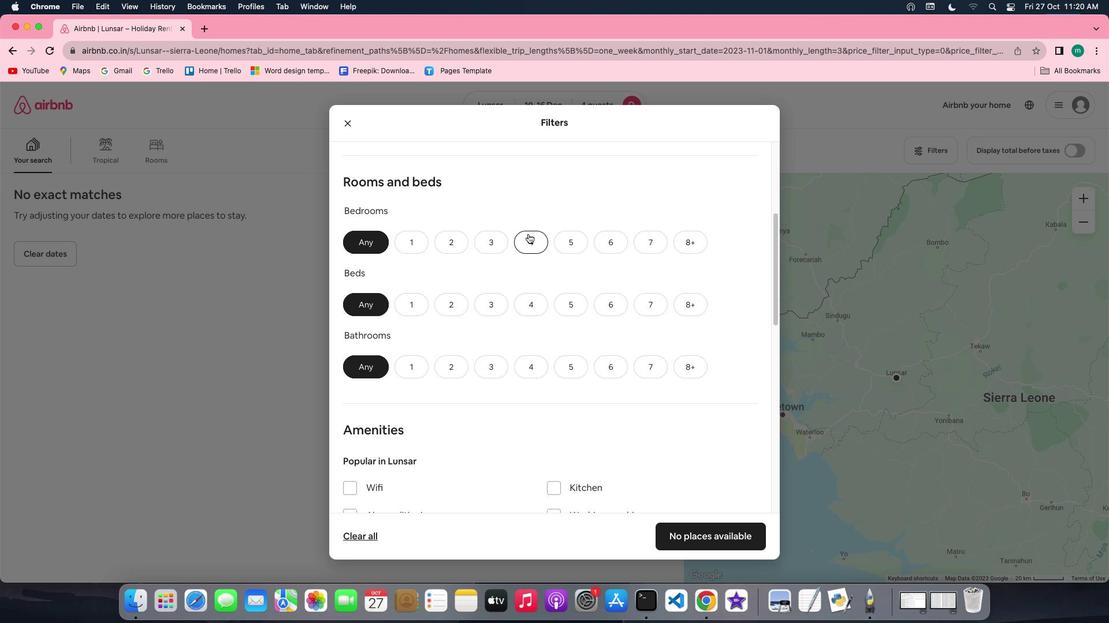 
Action: Mouse pressed left at (527, 234)
Screenshot: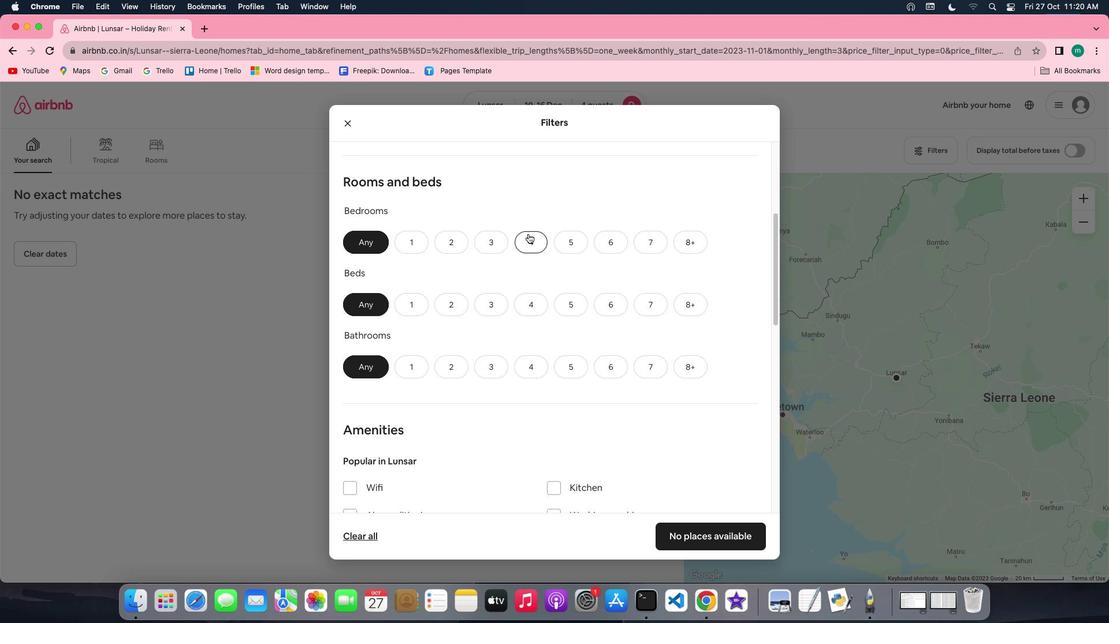 
Action: Mouse moved to (530, 300)
Screenshot: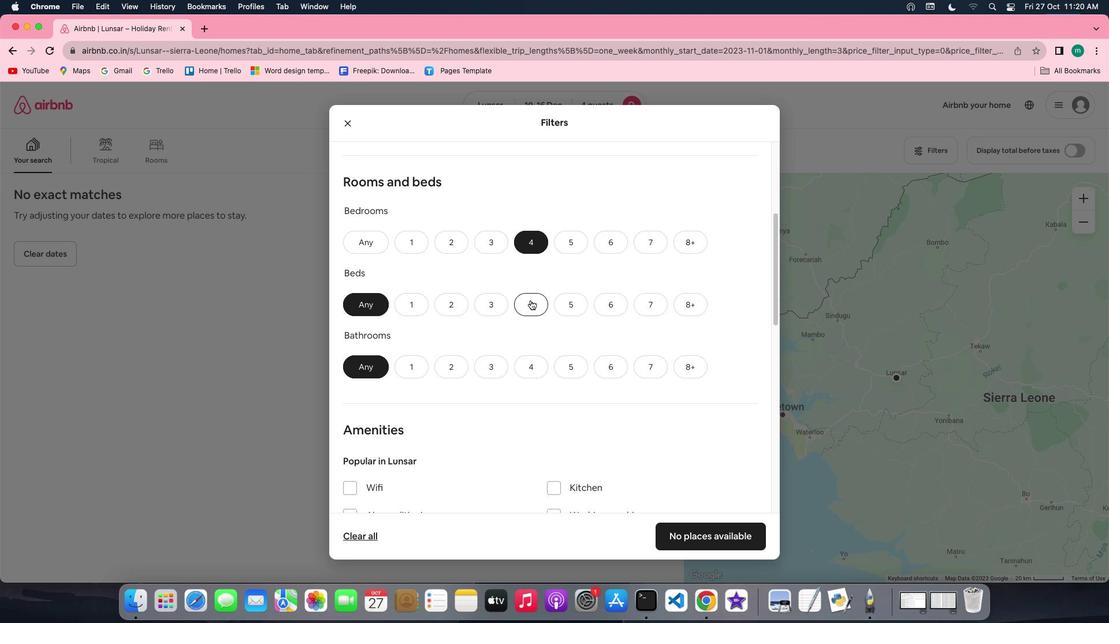 
Action: Mouse pressed left at (530, 300)
Screenshot: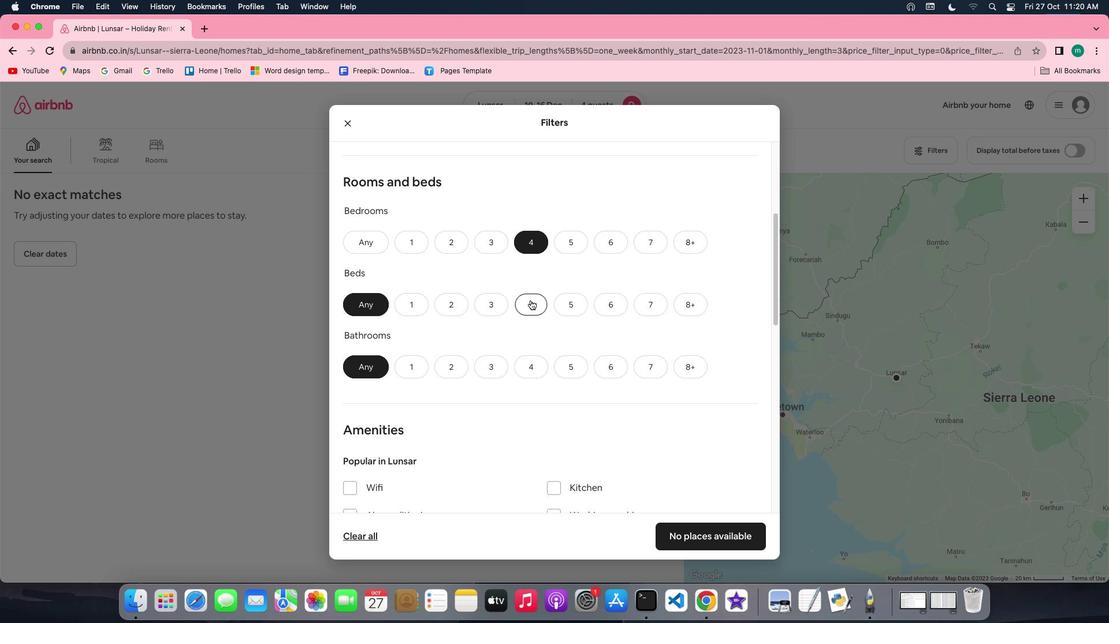 
Action: Mouse moved to (535, 372)
Screenshot: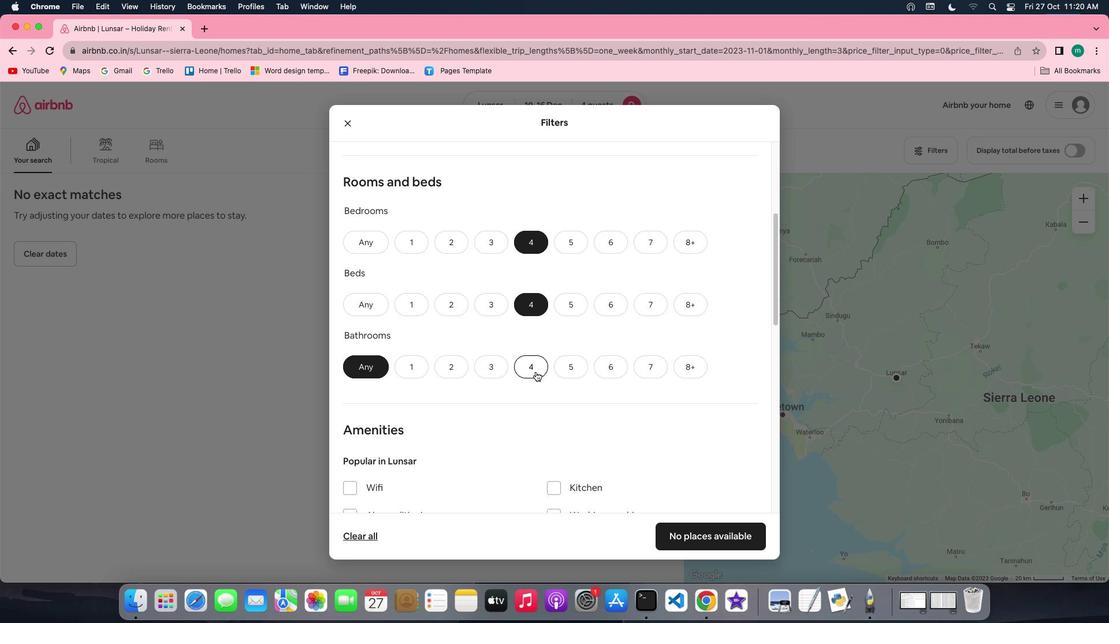 
Action: Mouse pressed left at (535, 372)
Screenshot: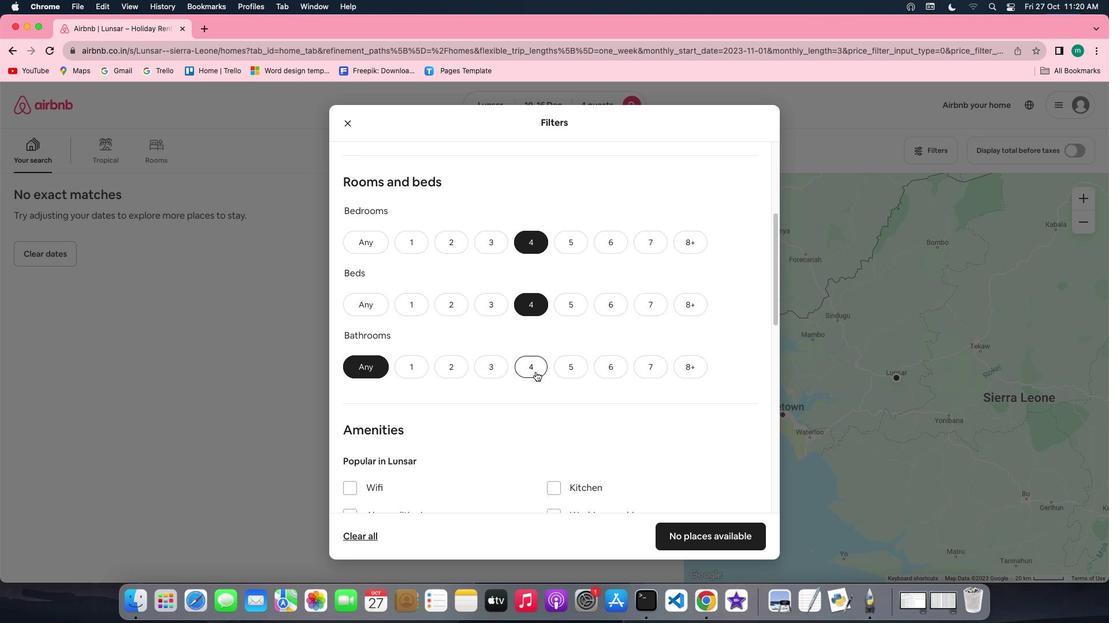 
Action: Mouse moved to (635, 363)
Screenshot: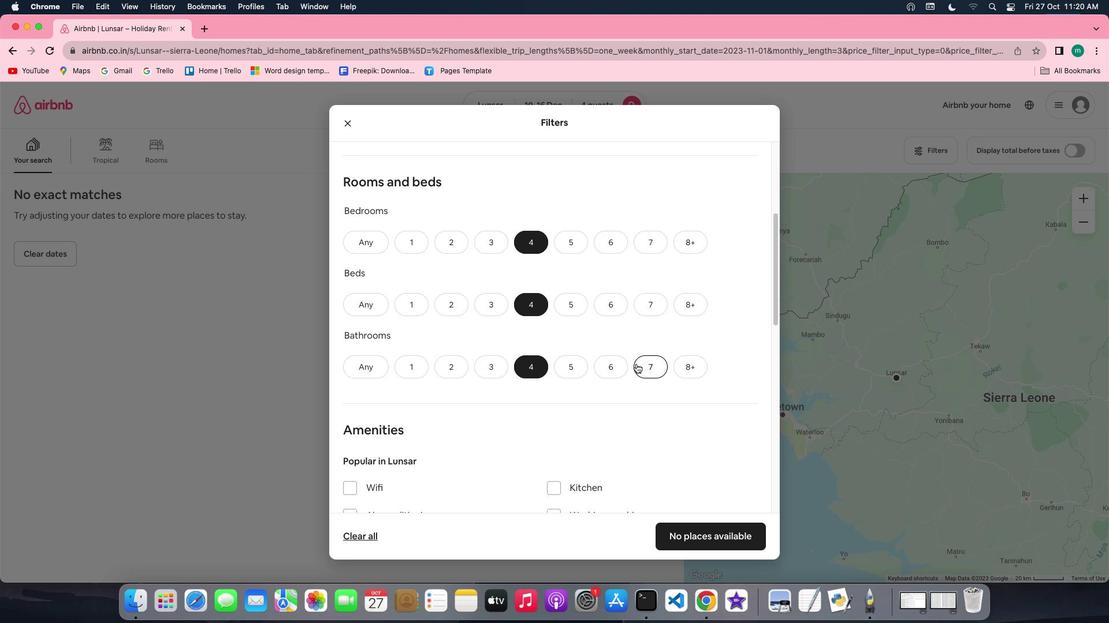 
Action: Mouse scrolled (635, 363) with delta (0, 0)
Screenshot: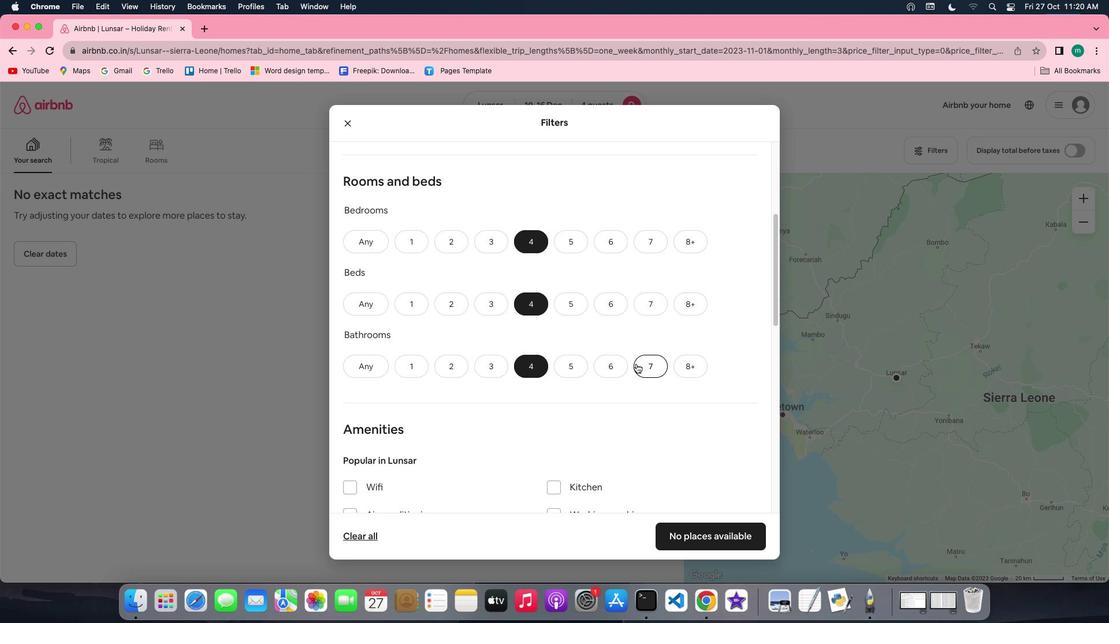 
Action: Mouse scrolled (635, 363) with delta (0, 0)
Screenshot: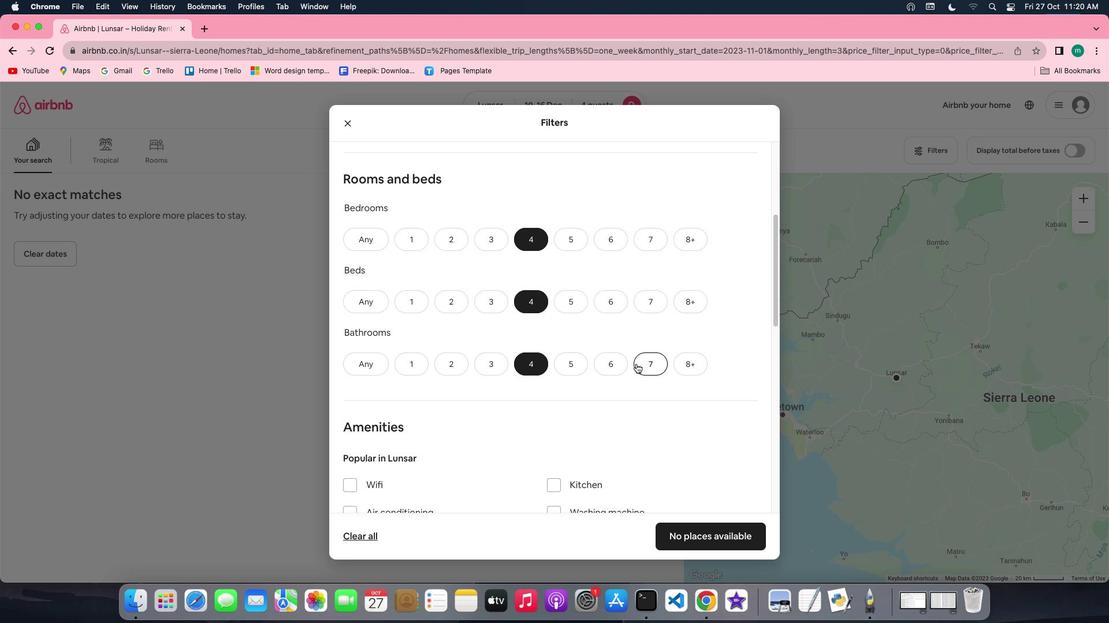 
Action: Mouse scrolled (635, 363) with delta (0, 0)
Screenshot: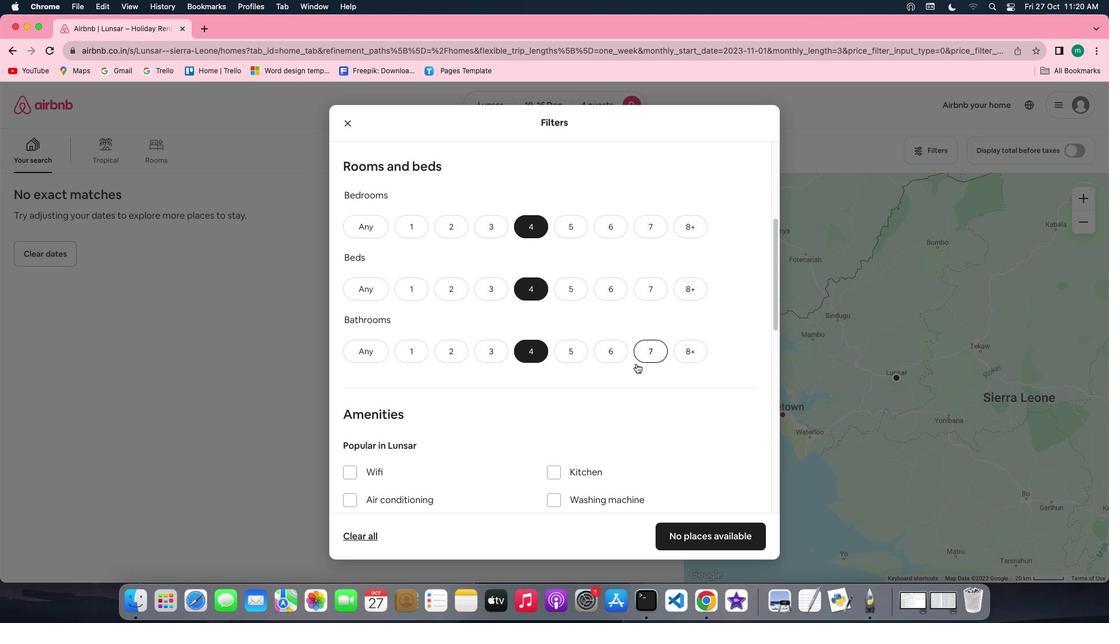 
Action: Mouse scrolled (635, 363) with delta (0, 0)
Screenshot: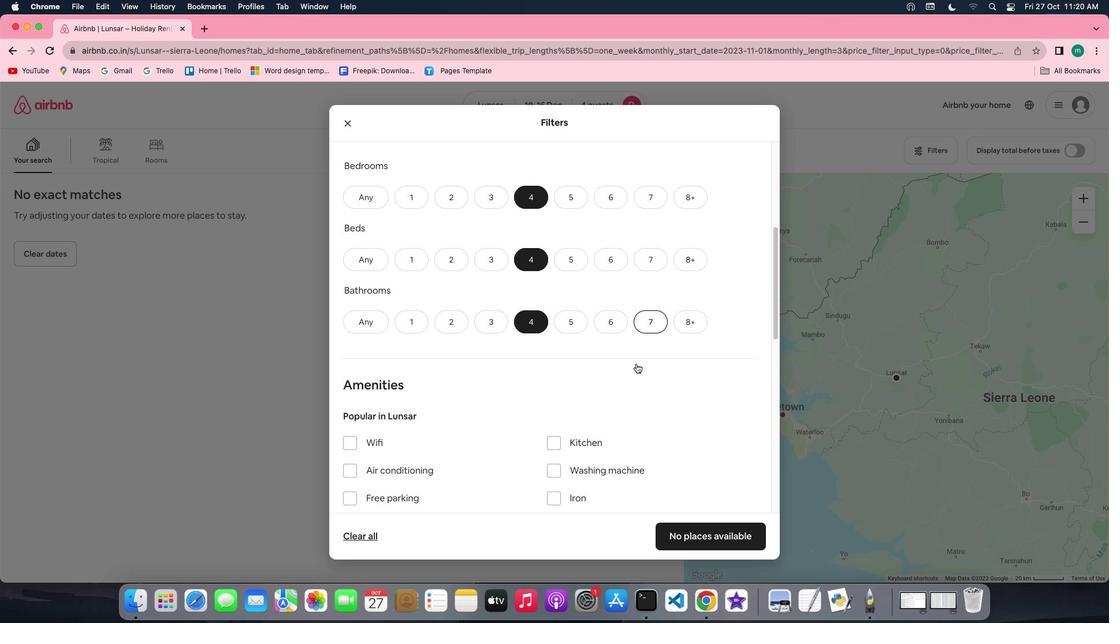 
Action: Mouse scrolled (635, 363) with delta (0, 0)
Screenshot: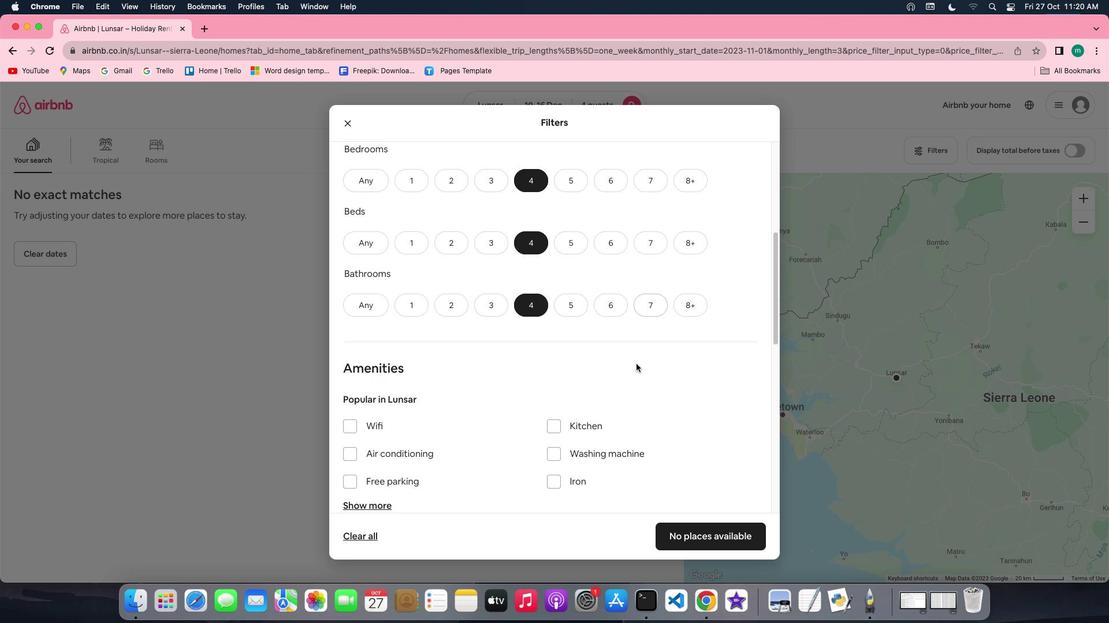 
Action: Mouse scrolled (635, 363) with delta (0, 0)
Screenshot: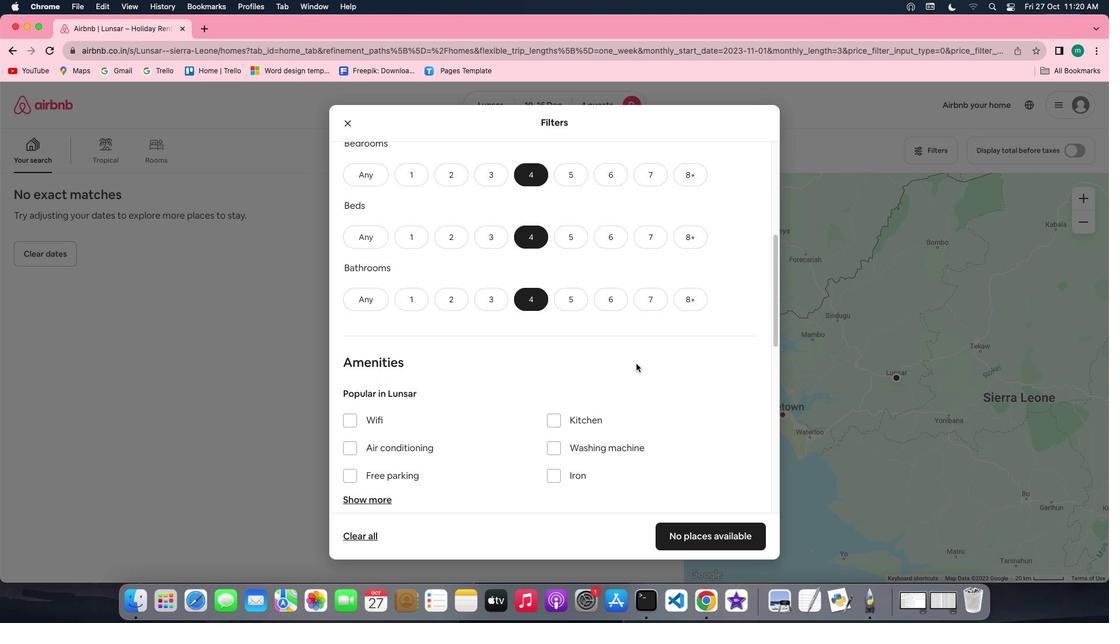 
Action: Mouse scrolled (635, 363) with delta (0, -1)
Screenshot: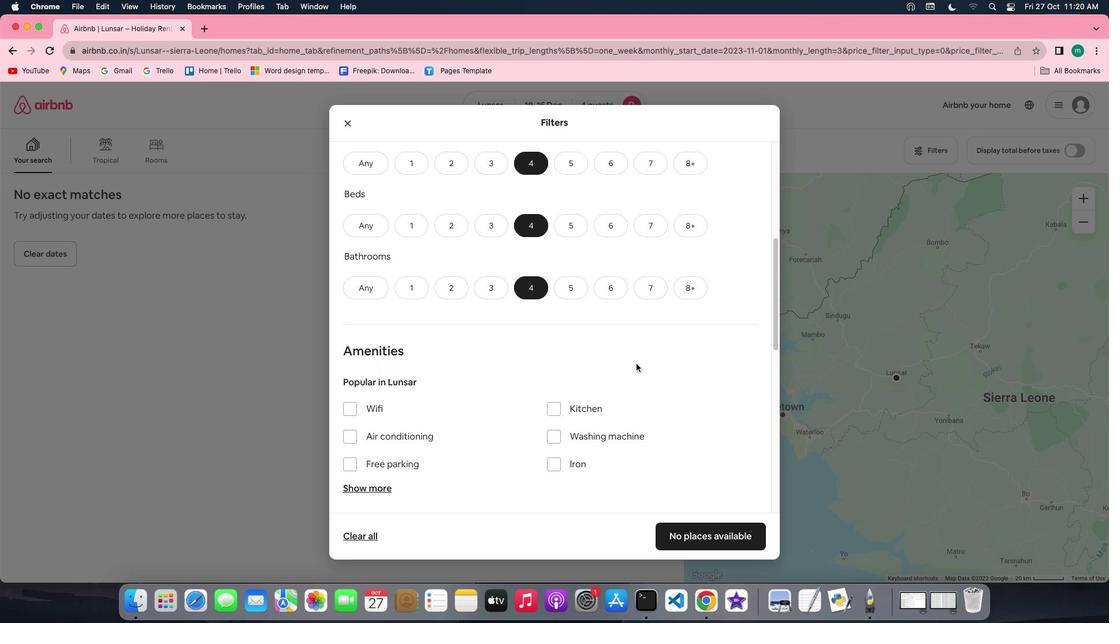 
Action: Mouse scrolled (635, 363) with delta (0, 0)
Screenshot: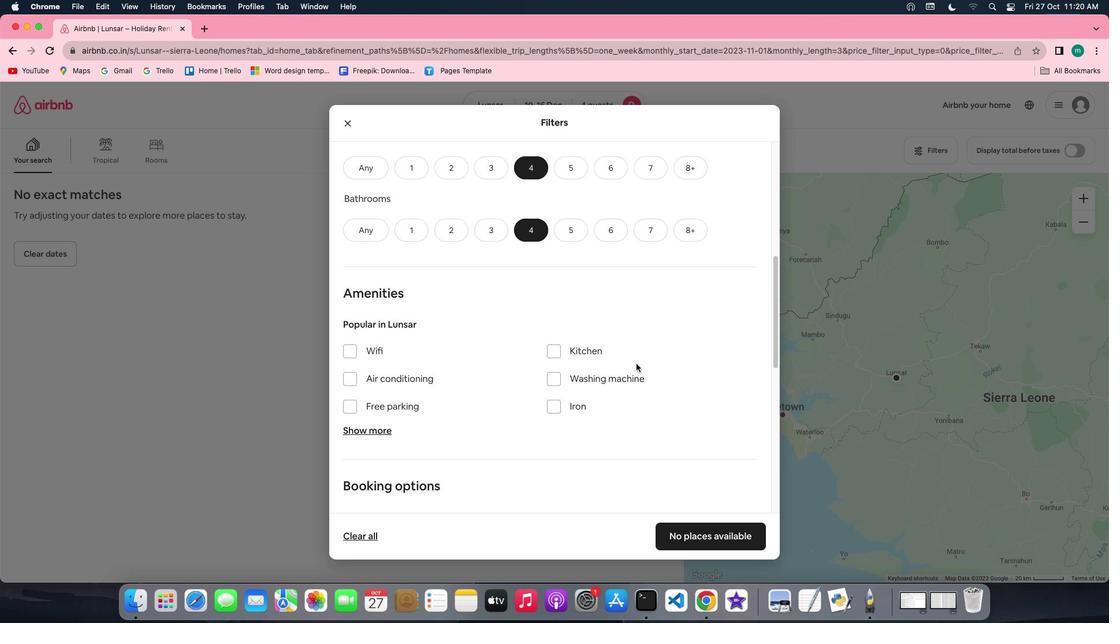 
Action: Mouse scrolled (635, 363) with delta (0, 0)
Screenshot: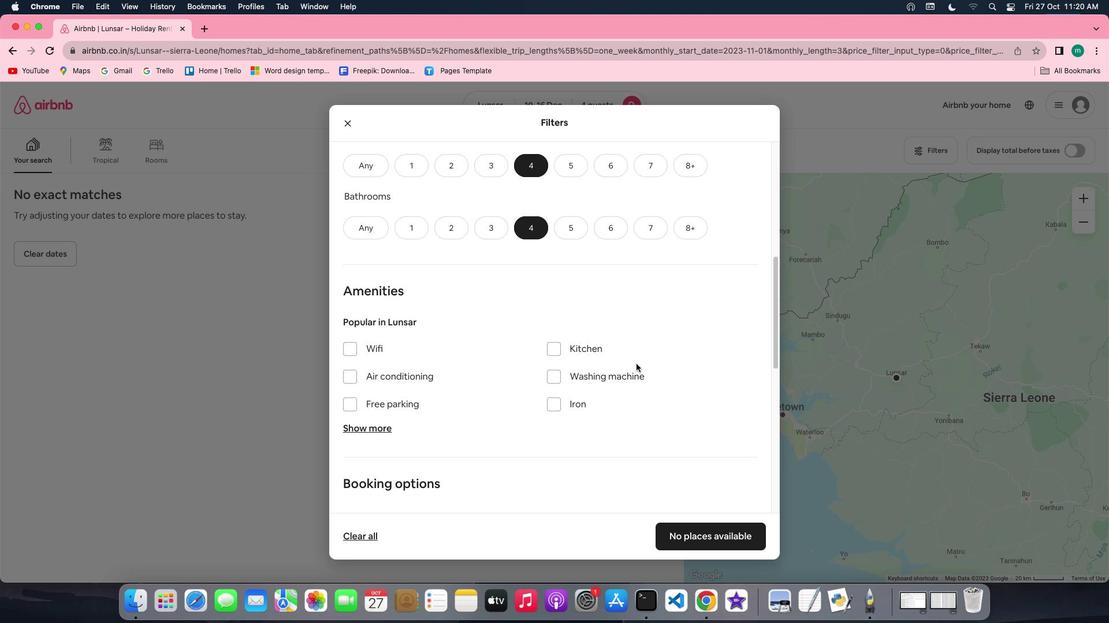 
Action: Mouse scrolled (635, 363) with delta (0, 0)
Screenshot: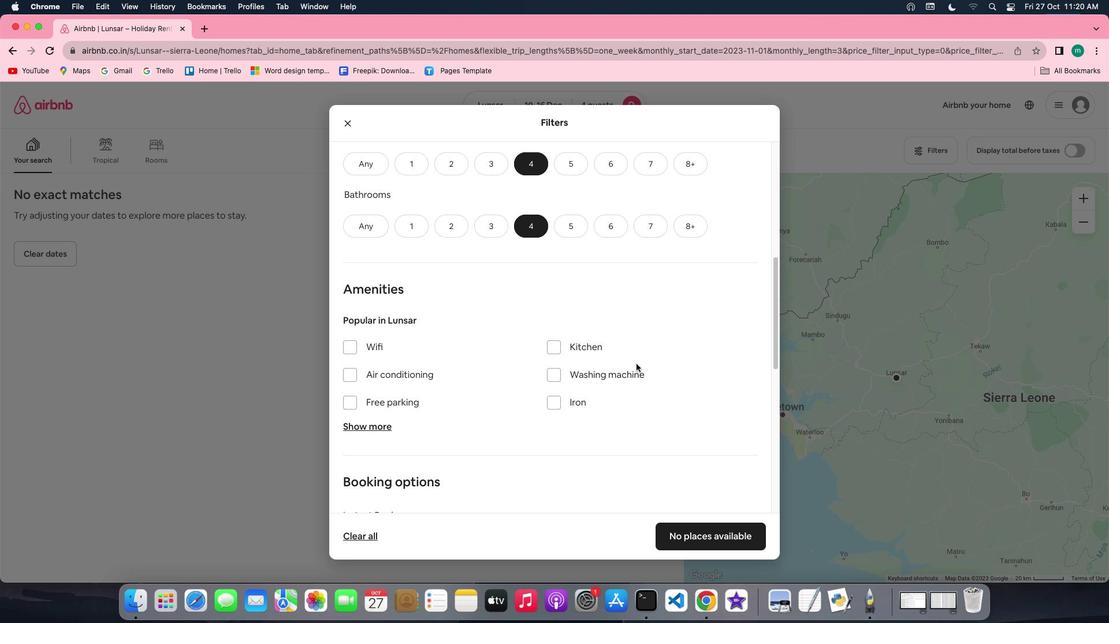 
Action: Mouse scrolled (635, 363) with delta (0, 0)
Screenshot: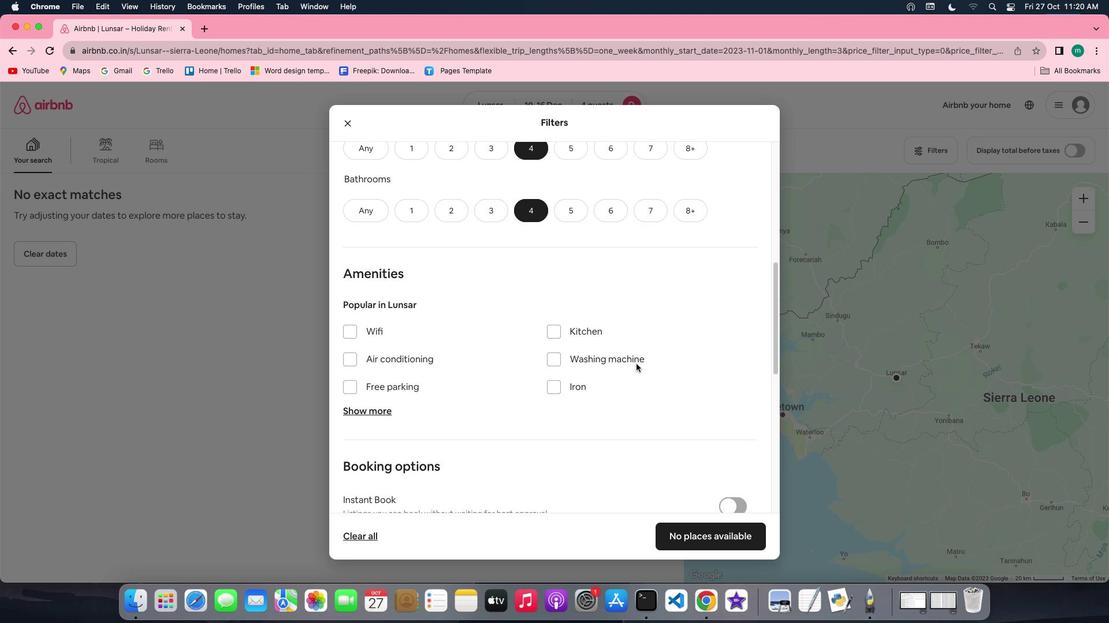 
Action: Mouse scrolled (635, 363) with delta (0, 0)
Screenshot: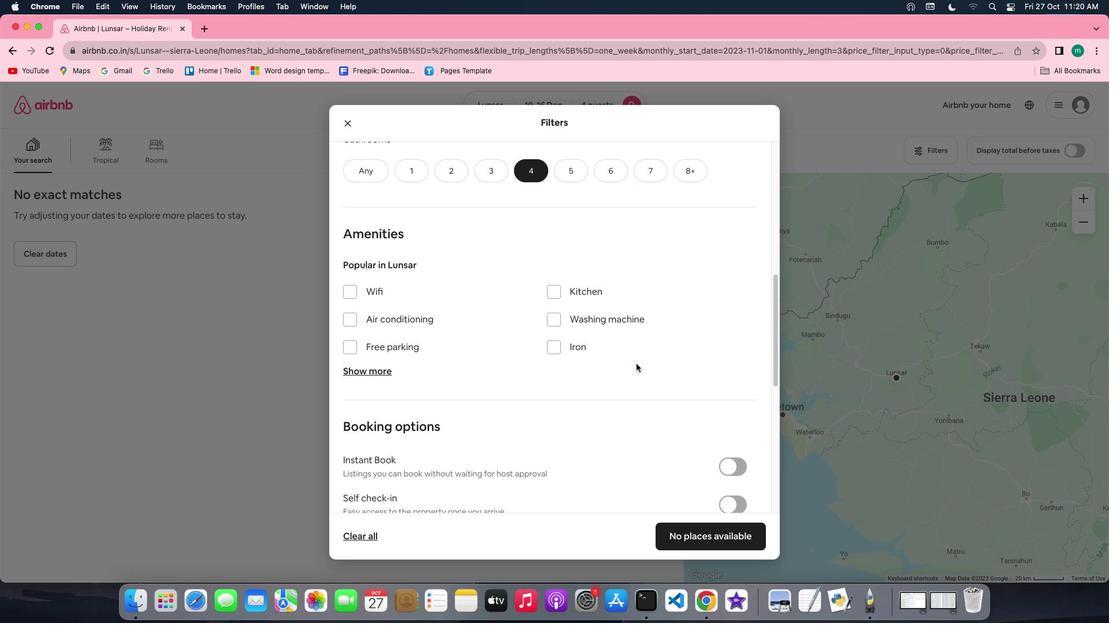 
Action: Mouse scrolled (635, 363) with delta (0, 0)
Screenshot: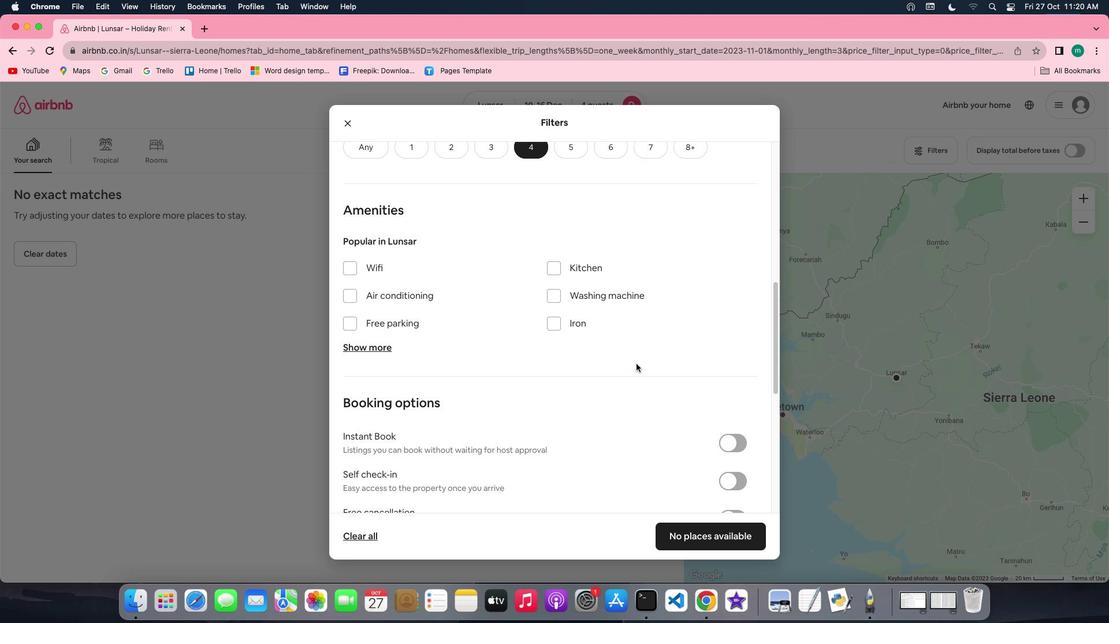 
Action: Mouse scrolled (635, 363) with delta (0, 0)
Screenshot: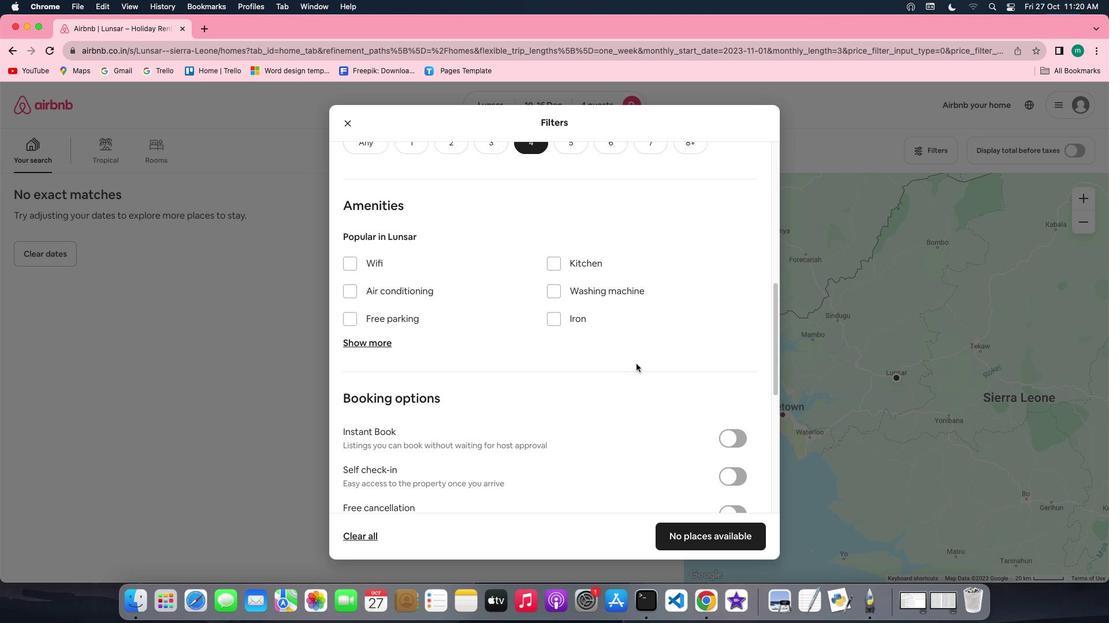 
Action: Mouse scrolled (635, 363) with delta (0, 0)
Screenshot: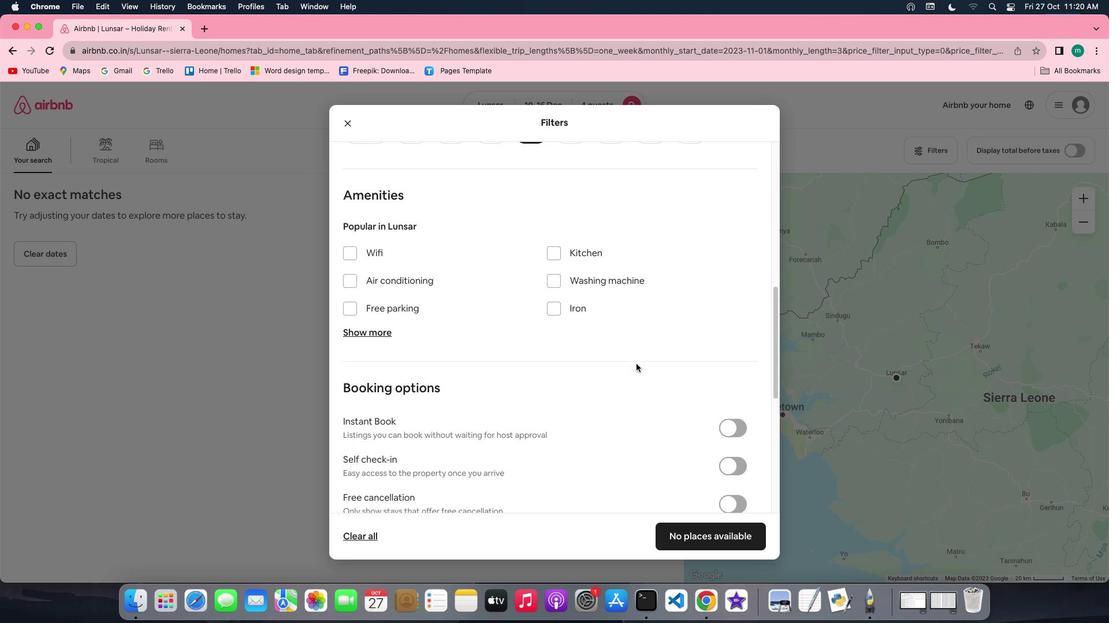 
Action: Mouse scrolled (635, 363) with delta (0, 0)
Screenshot: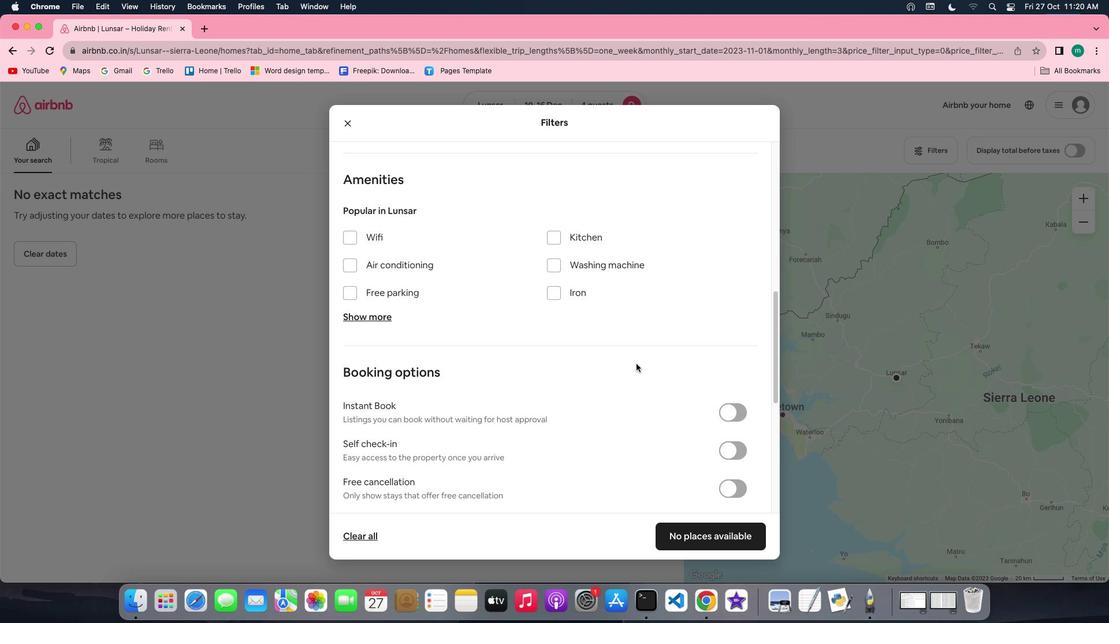 
Action: Mouse scrolled (635, 363) with delta (0, 0)
Screenshot: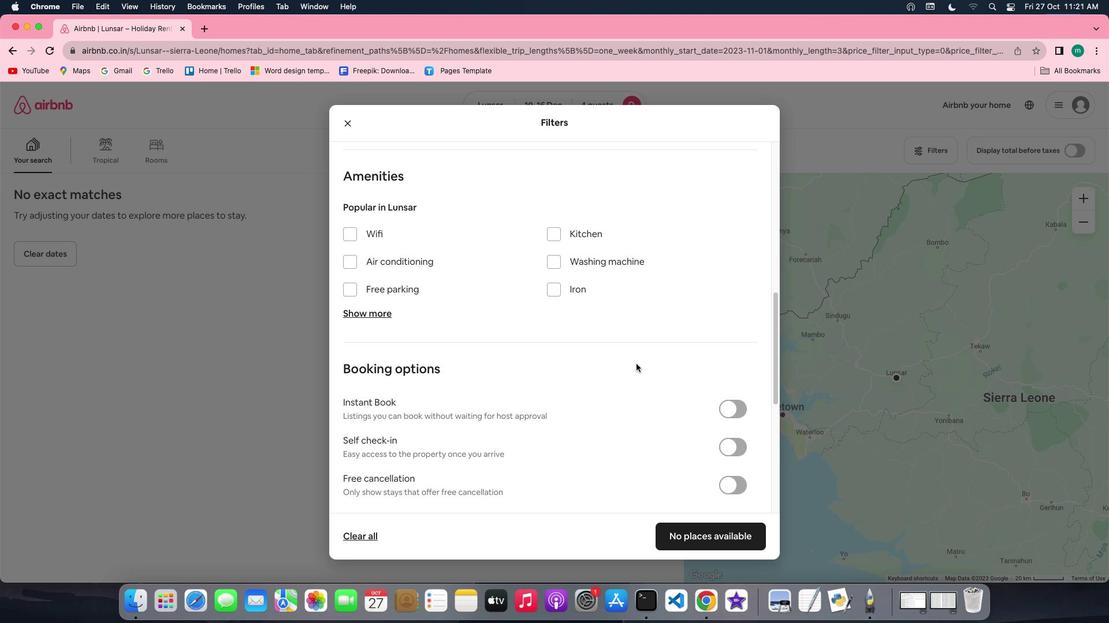 
Action: Mouse scrolled (635, 363) with delta (0, 0)
Screenshot: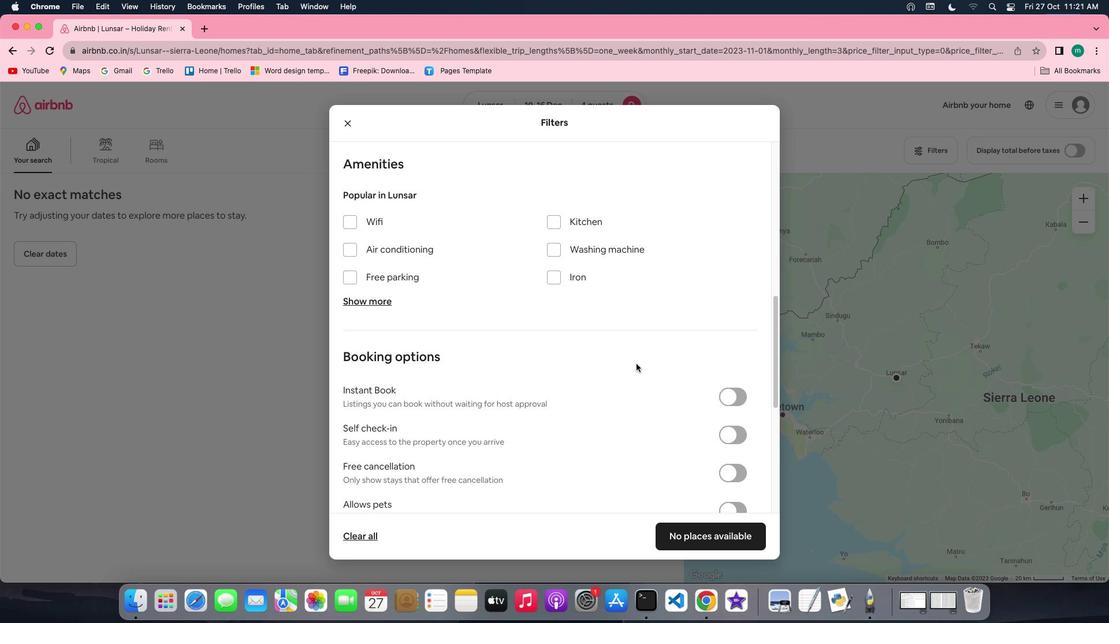 
Action: Mouse moved to (359, 217)
Screenshot: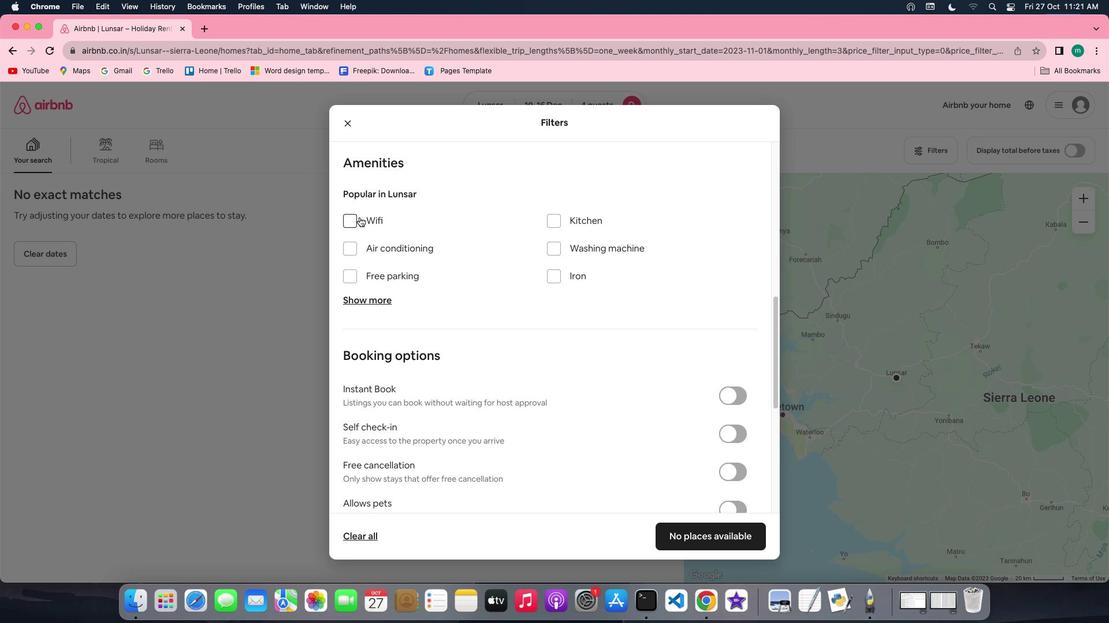 
Action: Mouse pressed left at (359, 217)
Screenshot: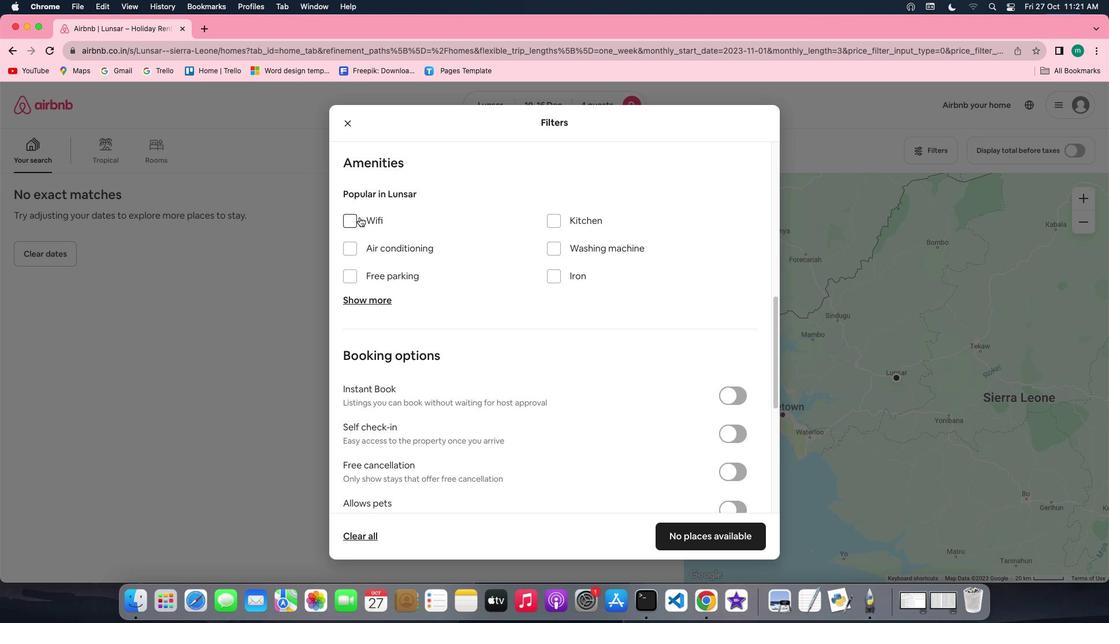 
Action: Mouse moved to (372, 301)
Screenshot: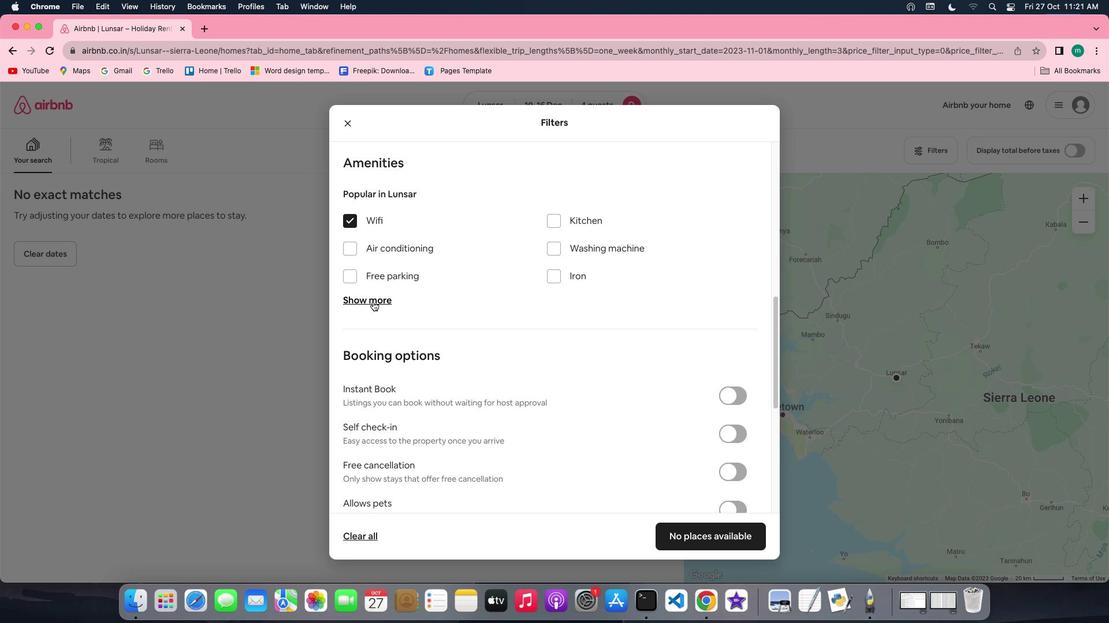 
Action: Mouse pressed left at (372, 301)
Screenshot: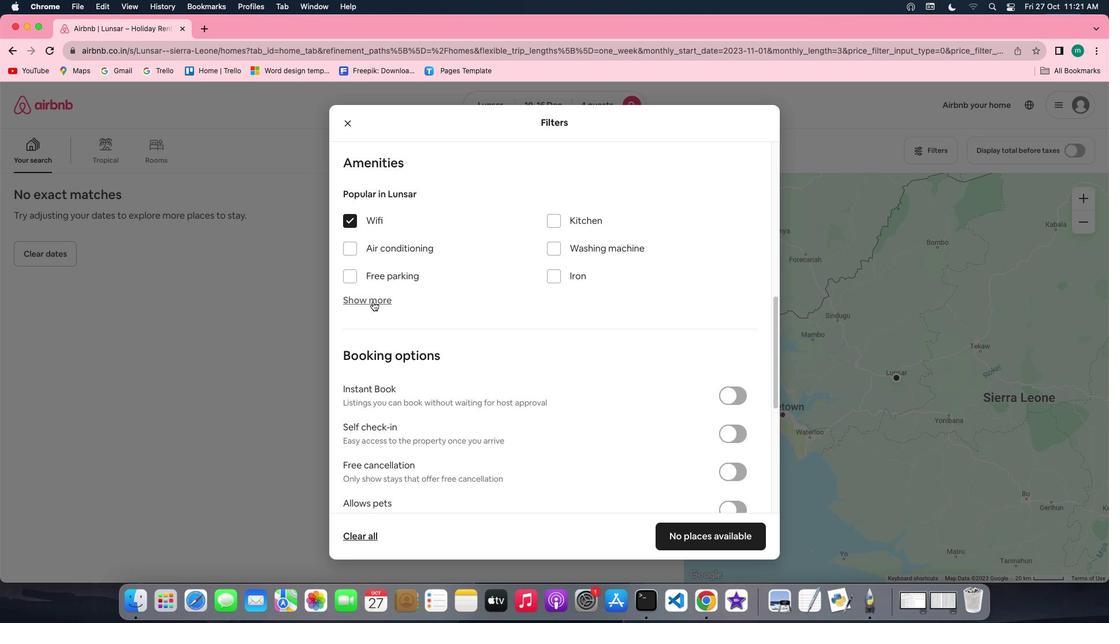 
Action: Mouse moved to (549, 366)
Screenshot: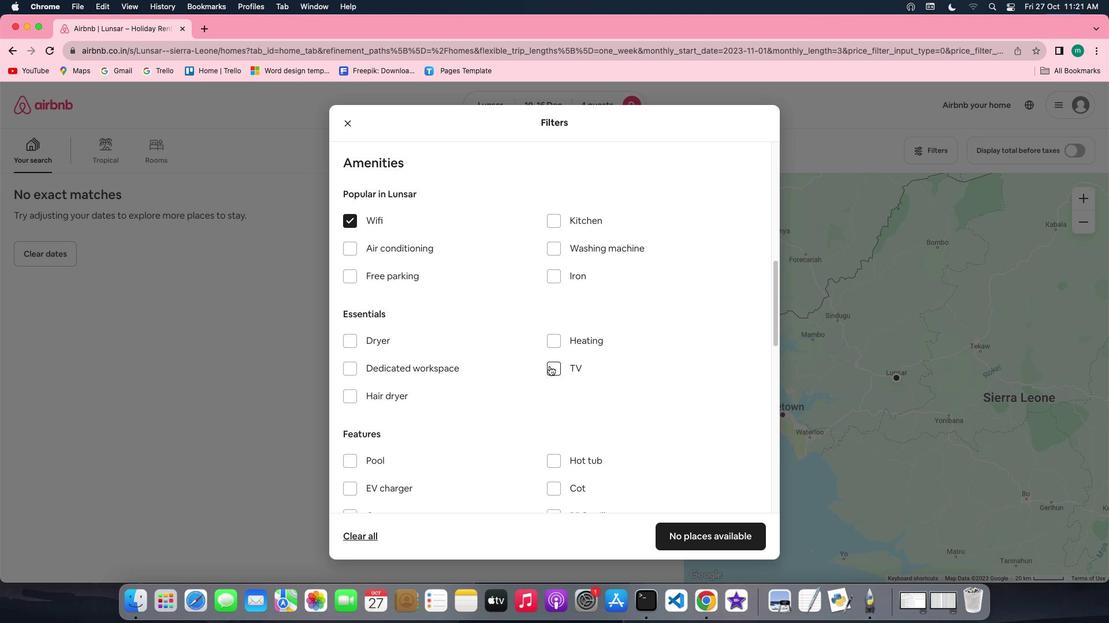 
Action: Mouse pressed left at (549, 366)
Screenshot: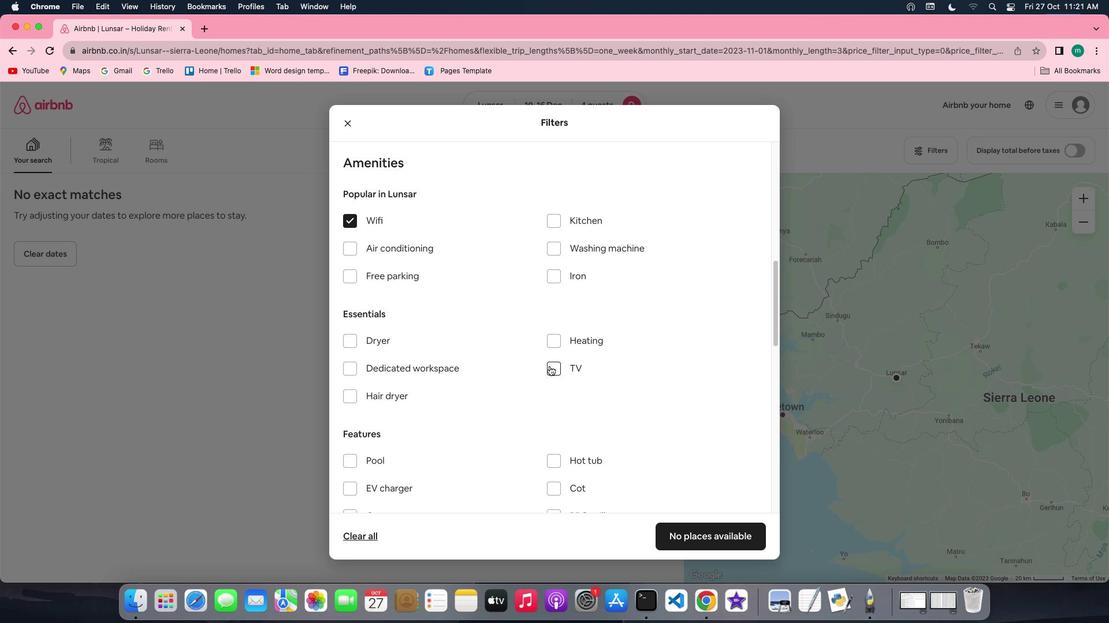 
Action: Mouse moved to (385, 274)
Screenshot: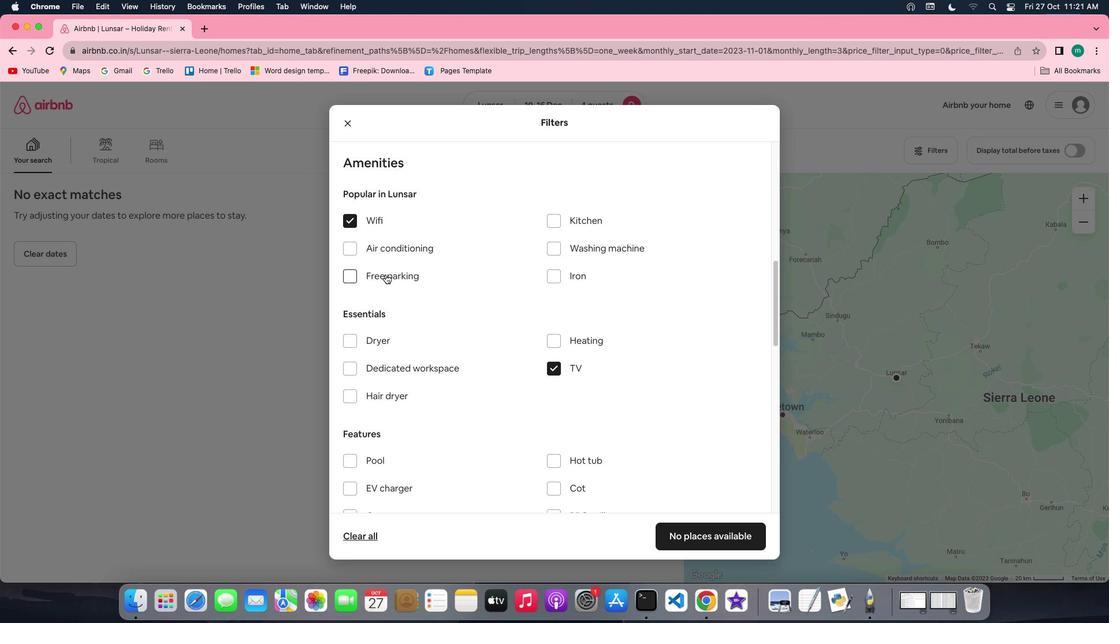 
Action: Mouse pressed left at (385, 274)
Screenshot: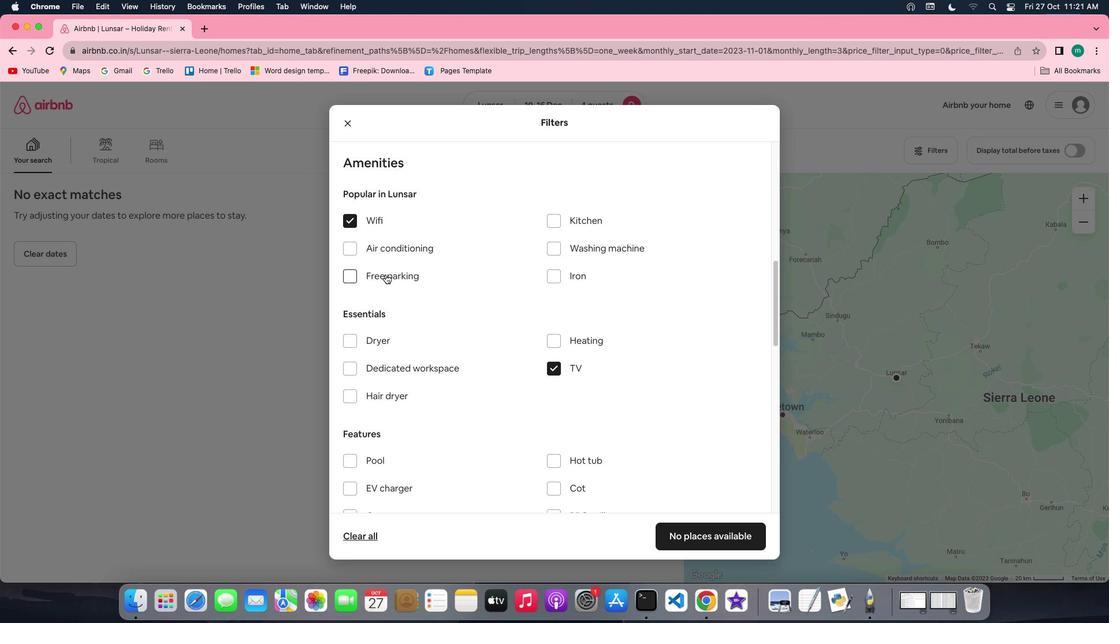 
Action: Mouse moved to (485, 305)
Screenshot: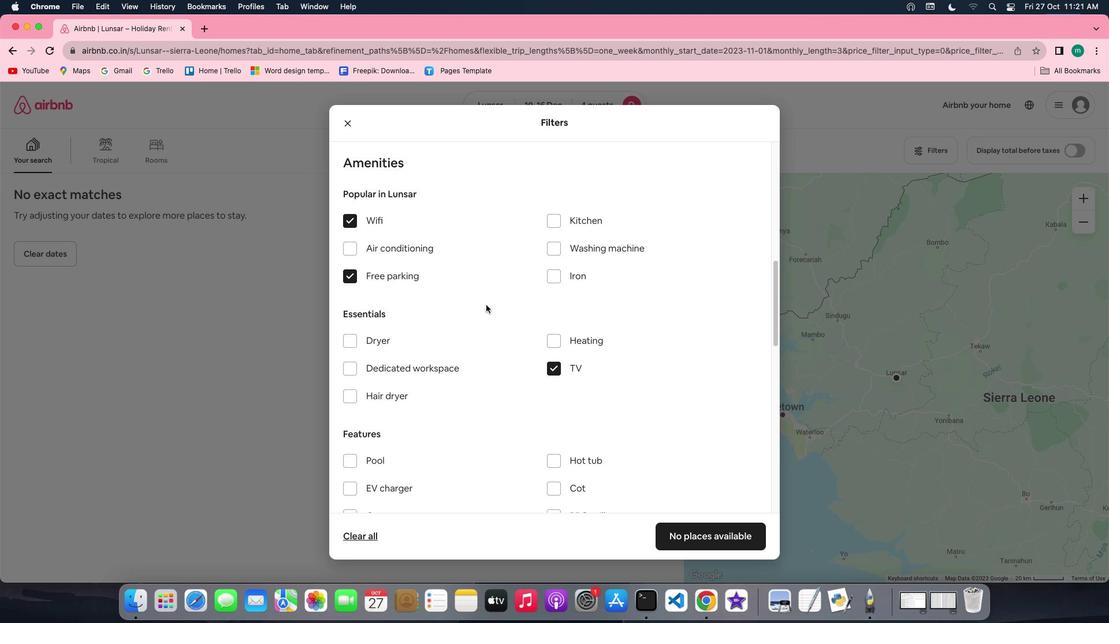 
Action: Mouse scrolled (485, 305) with delta (0, 0)
Screenshot: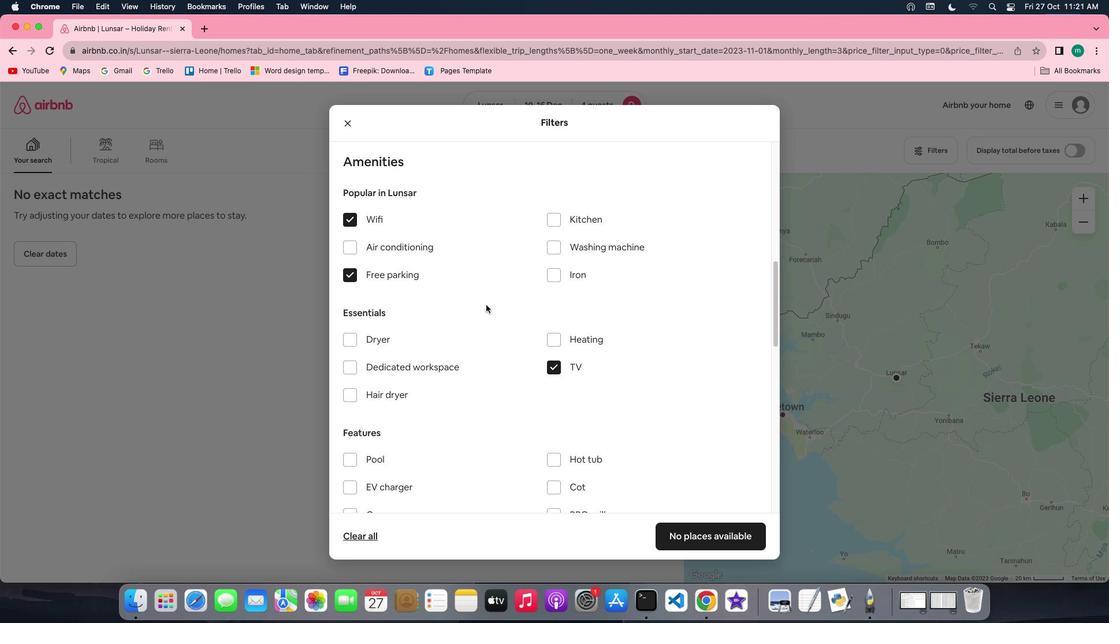 
Action: Mouse scrolled (485, 305) with delta (0, 0)
Screenshot: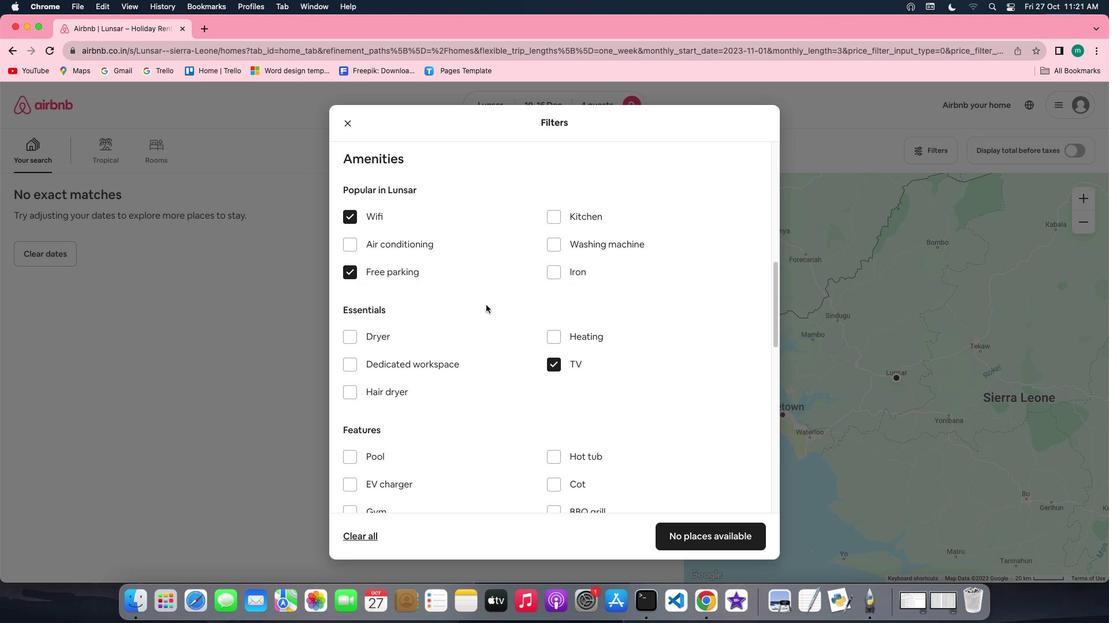 
Action: Mouse scrolled (485, 305) with delta (0, 0)
Screenshot: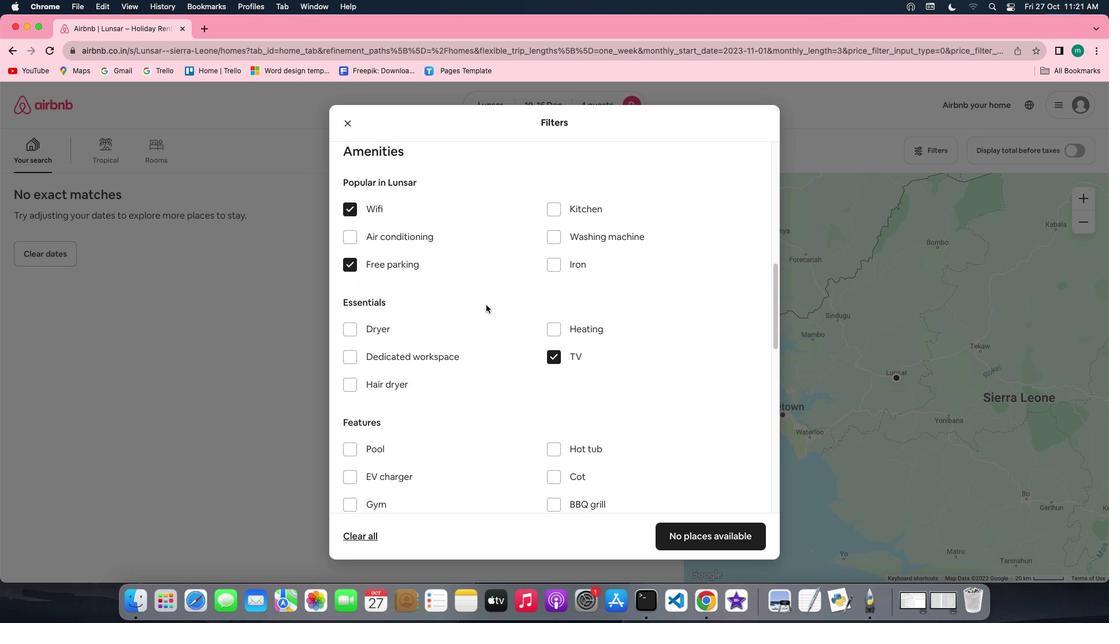 
Action: Mouse scrolled (485, 305) with delta (0, 0)
Screenshot: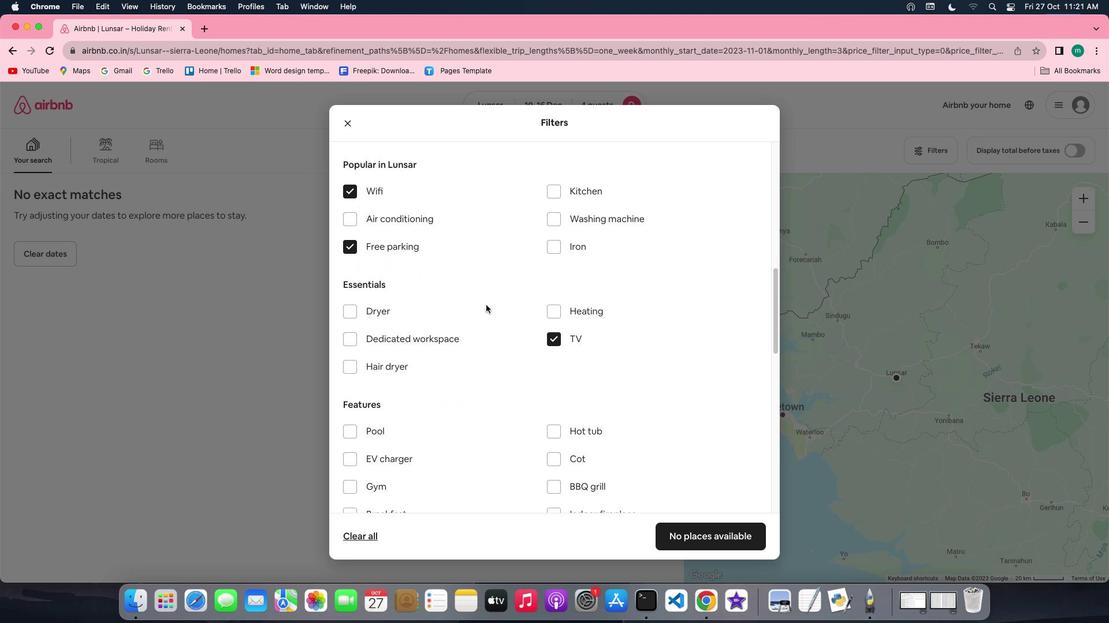 
Action: Mouse scrolled (485, 305) with delta (0, 0)
Screenshot: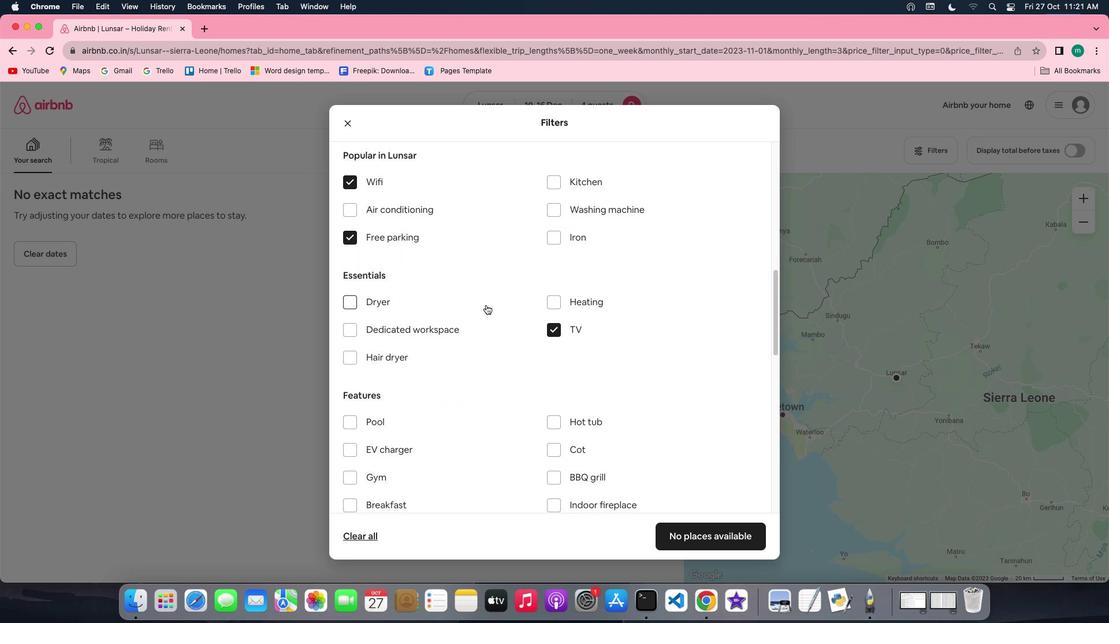 
Action: Mouse scrolled (485, 305) with delta (0, 0)
Screenshot: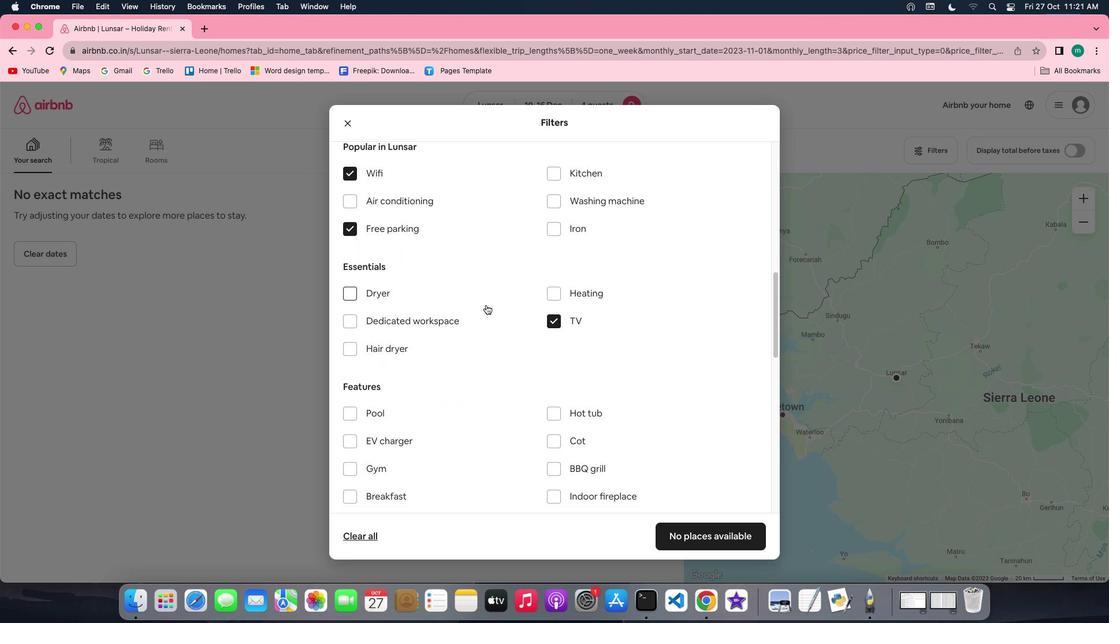 
Action: Mouse scrolled (485, 305) with delta (0, -1)
Screenshot: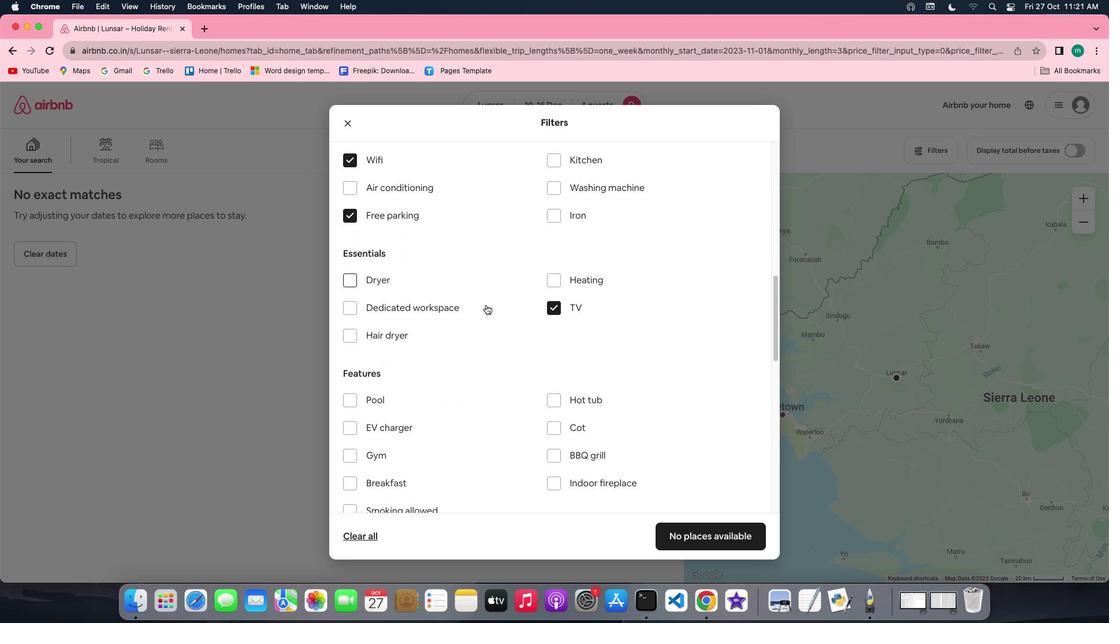 
Action: Mouse scrolled (485, 305) with delta (0, 0)
Screenshot: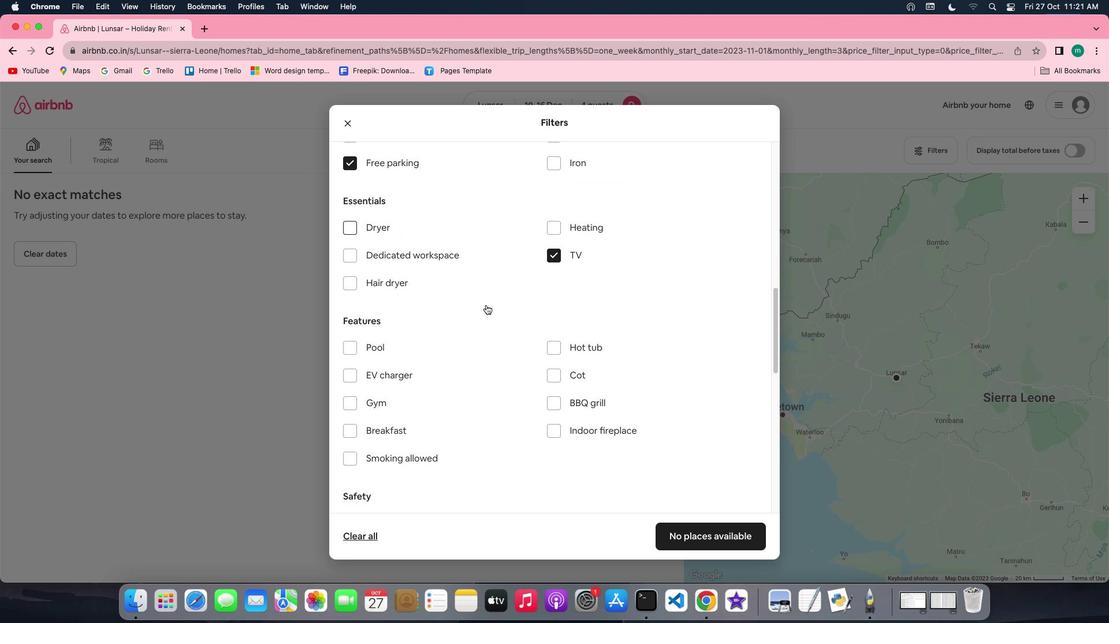 
Action: Mouse scrolled (485, 305) with delta (0, 0)
Screenshot: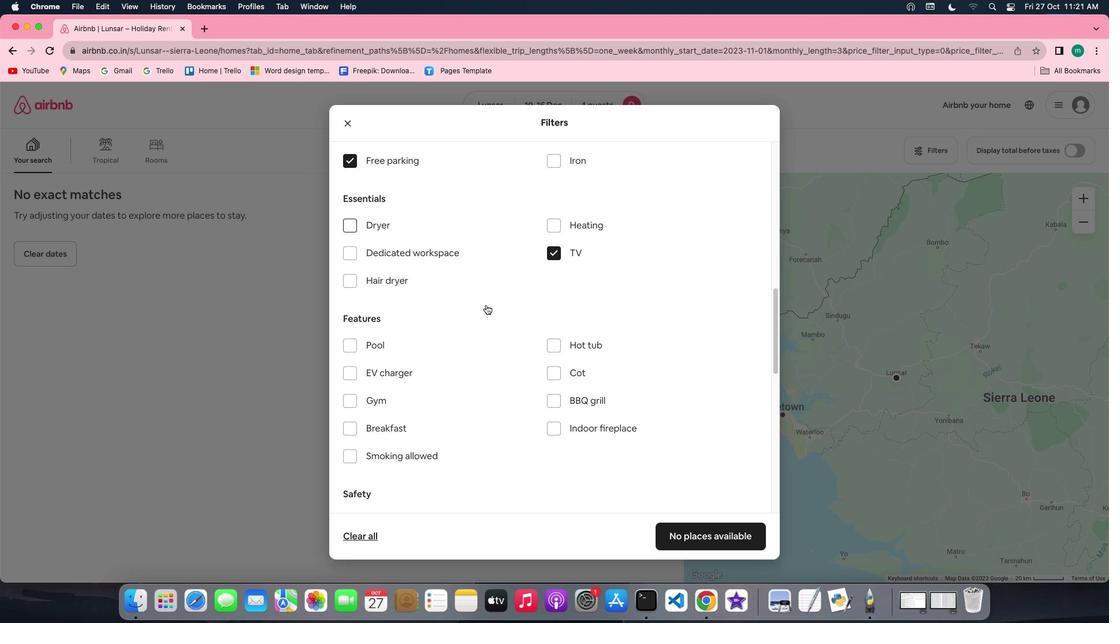 
Action: Mouse scrolled (485, 305) with delta (0, 0)
Screenshot: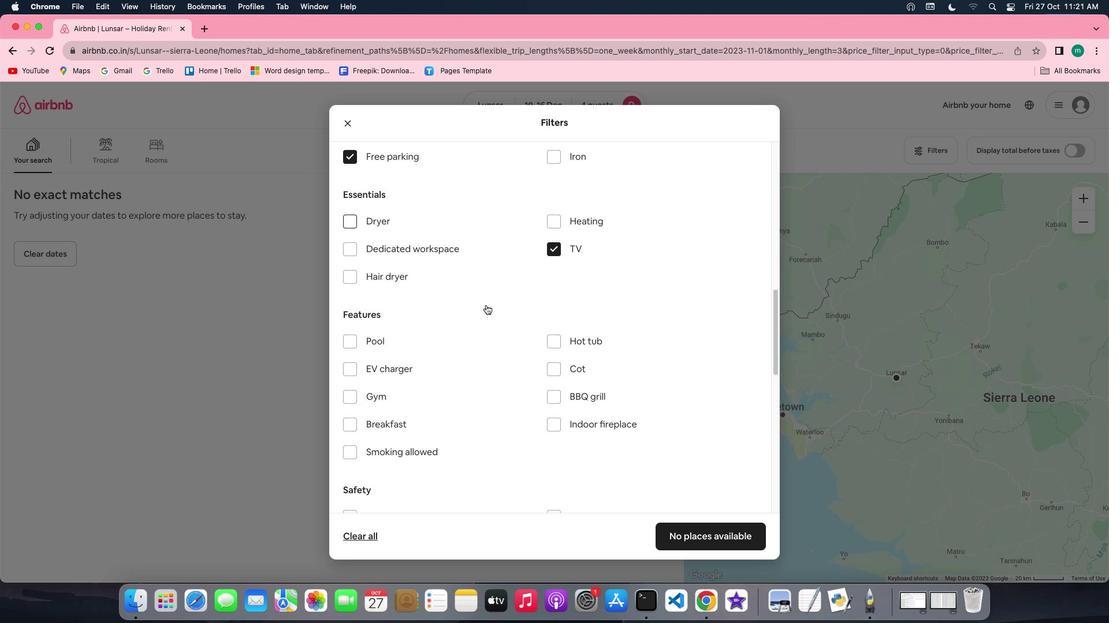 
Action: Mouse scrolled (485, 305) with delta (0, 0)
Screenshot: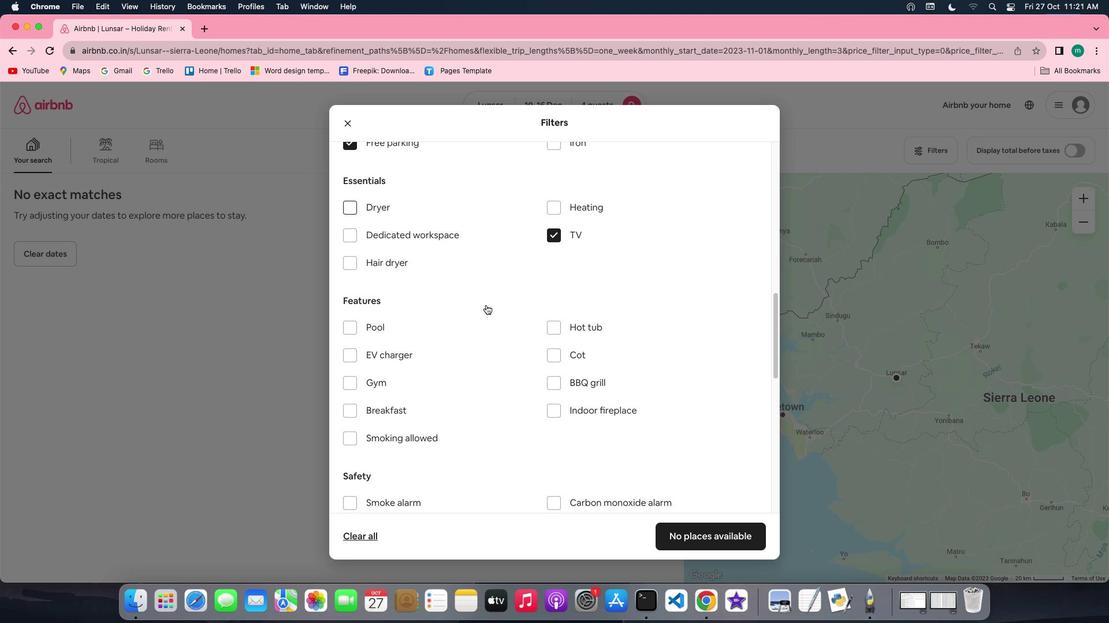 
Action: Mouse scrolled (485, 305) with delta (0, 0)
Screenshot: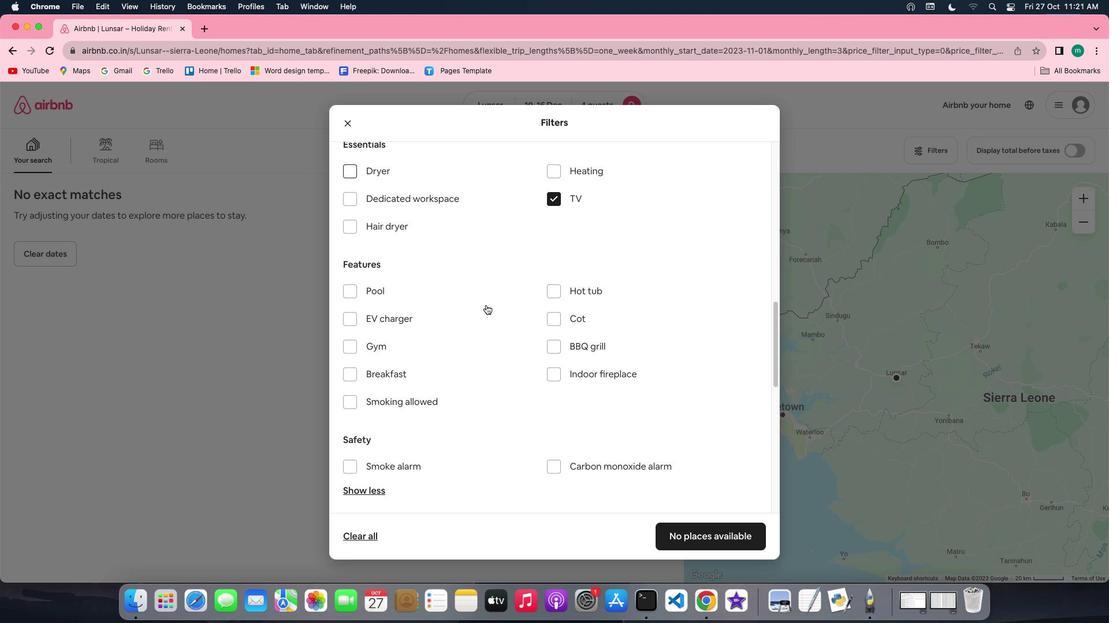 
Action: Mouse moved to (370, 317)
Screenshot: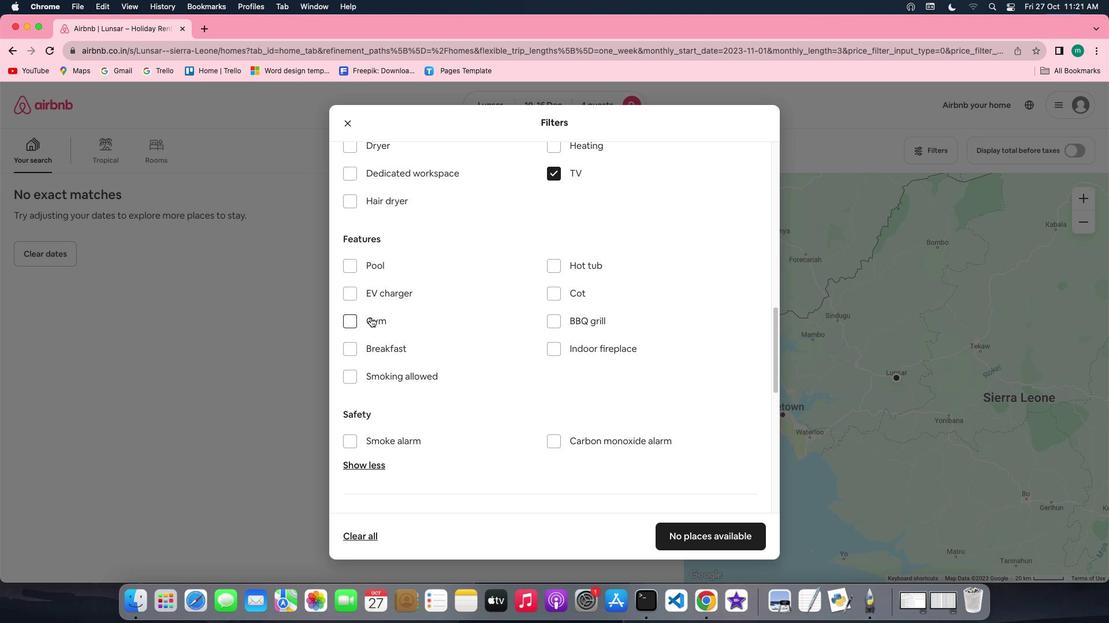 
Action: Mouse pressed left at (370, 317)
Screenshot: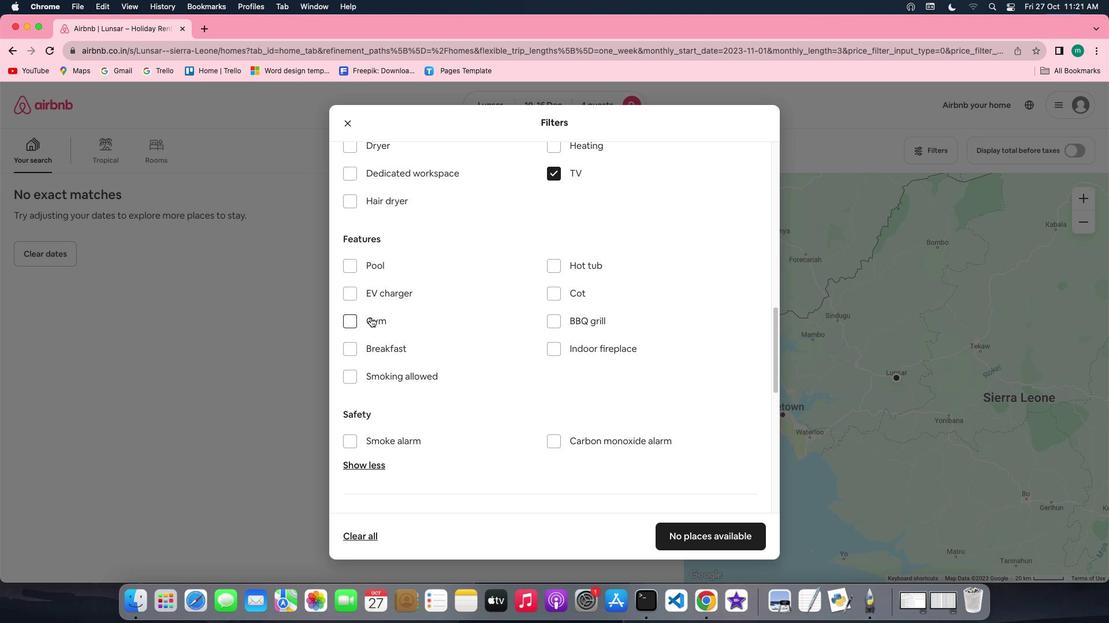 
Action: Mouse moved to (399, 351)
Screenshot: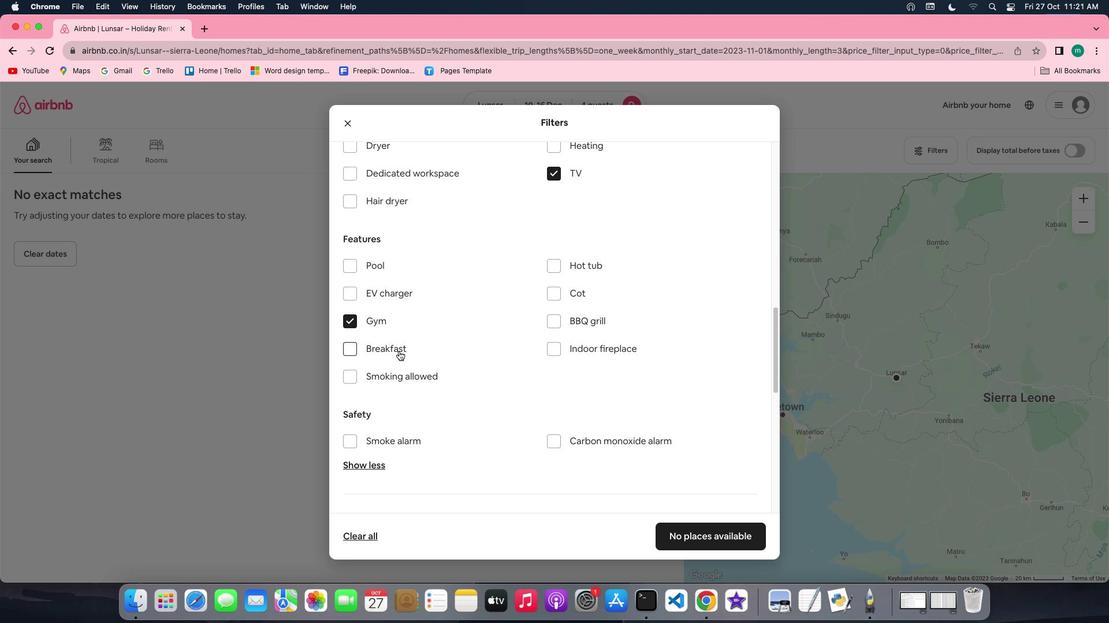 
Action: Mouse pressed left at (399, 351)
Screenshot: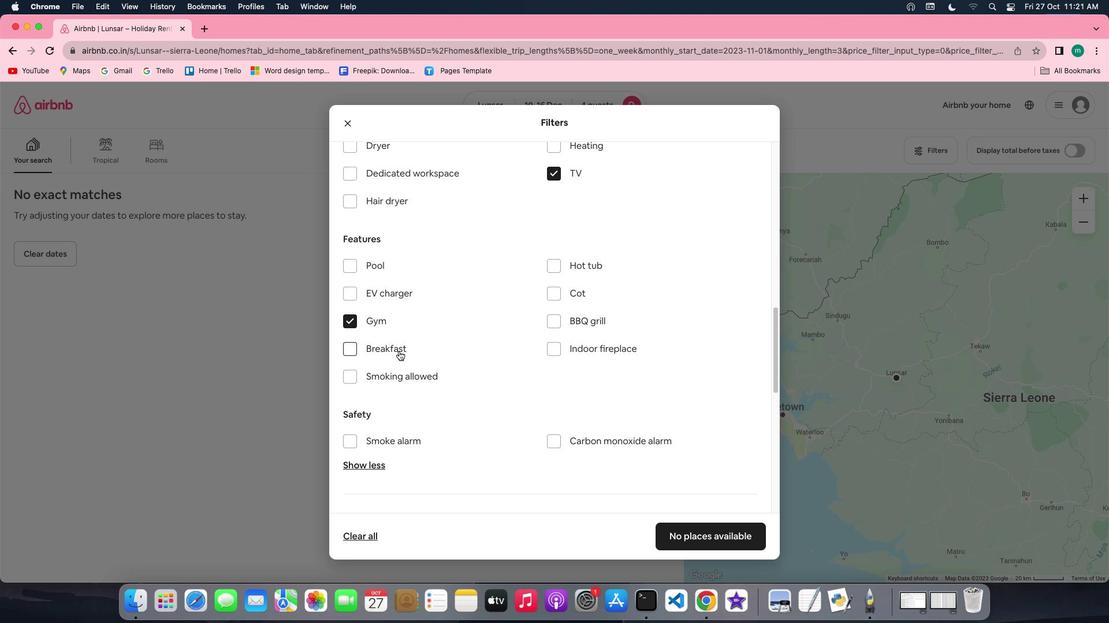 
Action: Mouse moved to (605, 372)
Screenshot: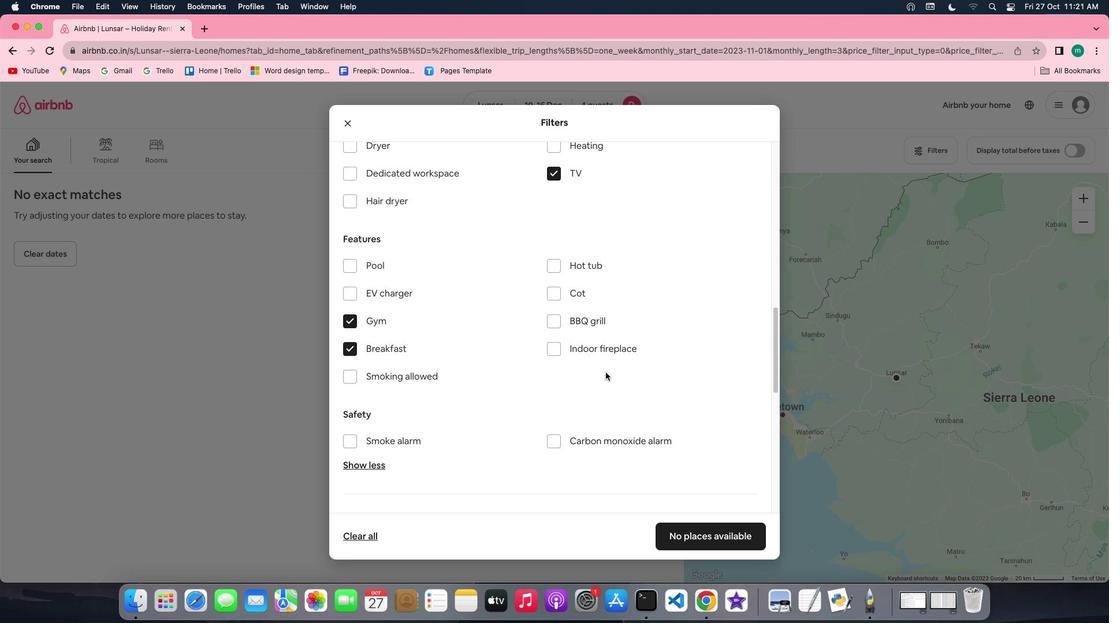 
Action: Mouse scrolled (605, 372) with delta (0, 0)
Screenshot: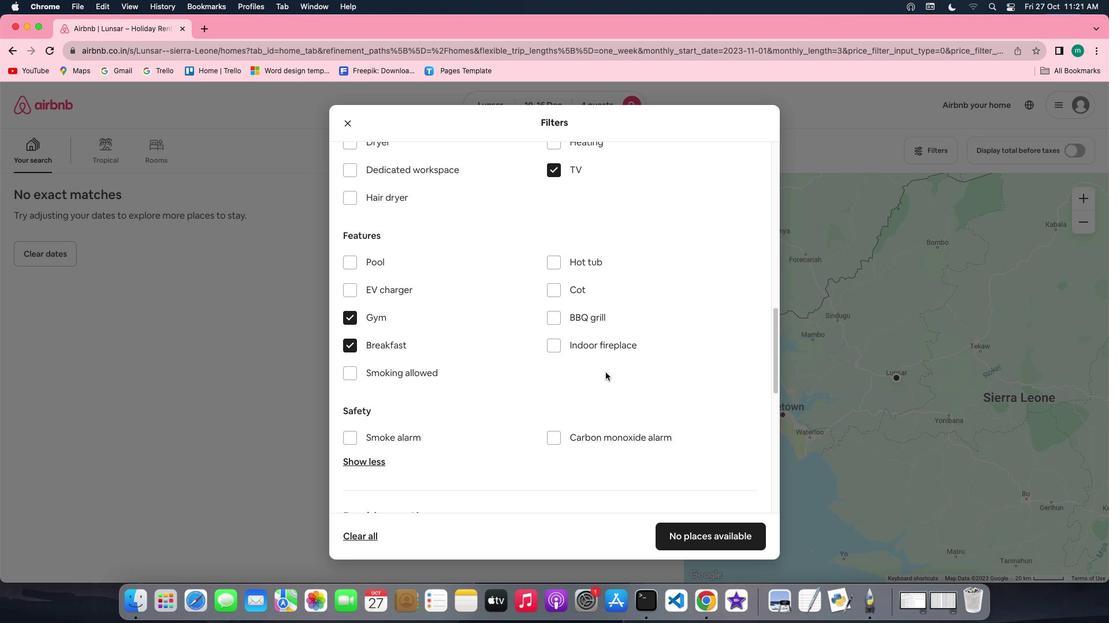 
Action: Mouse scrolled (605, 372) with delta (0, 0)
Screenshot: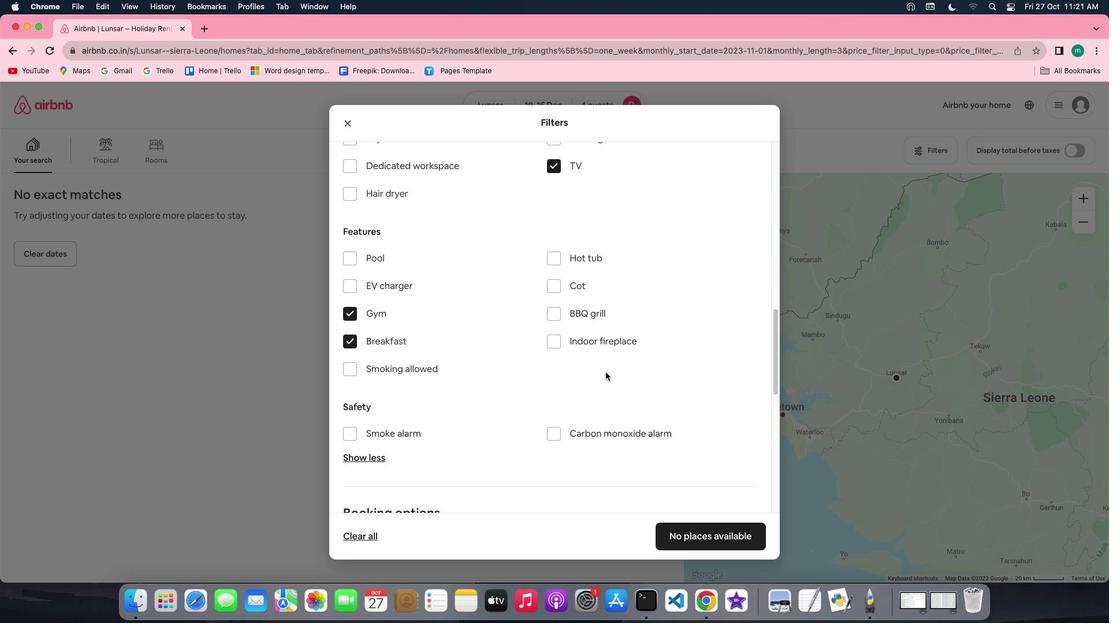 
Action: Mouse scrolled (605, 372) with delta (0, 0)
Screenshot: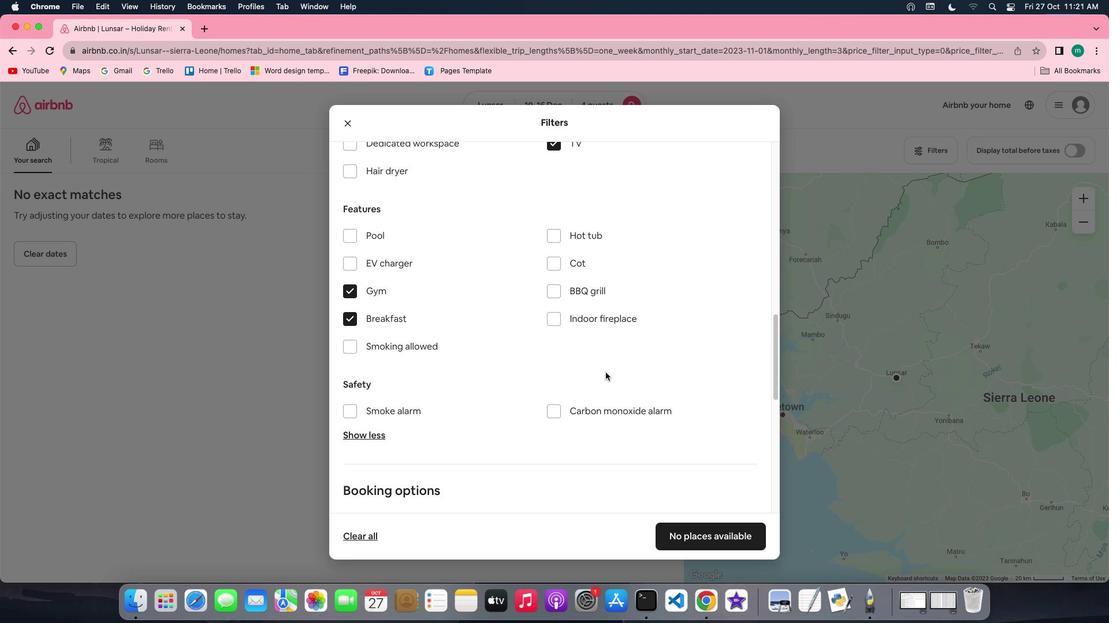 
Action: Mouse scrolled (605, 372) with delta (0, 0)
Screenshot: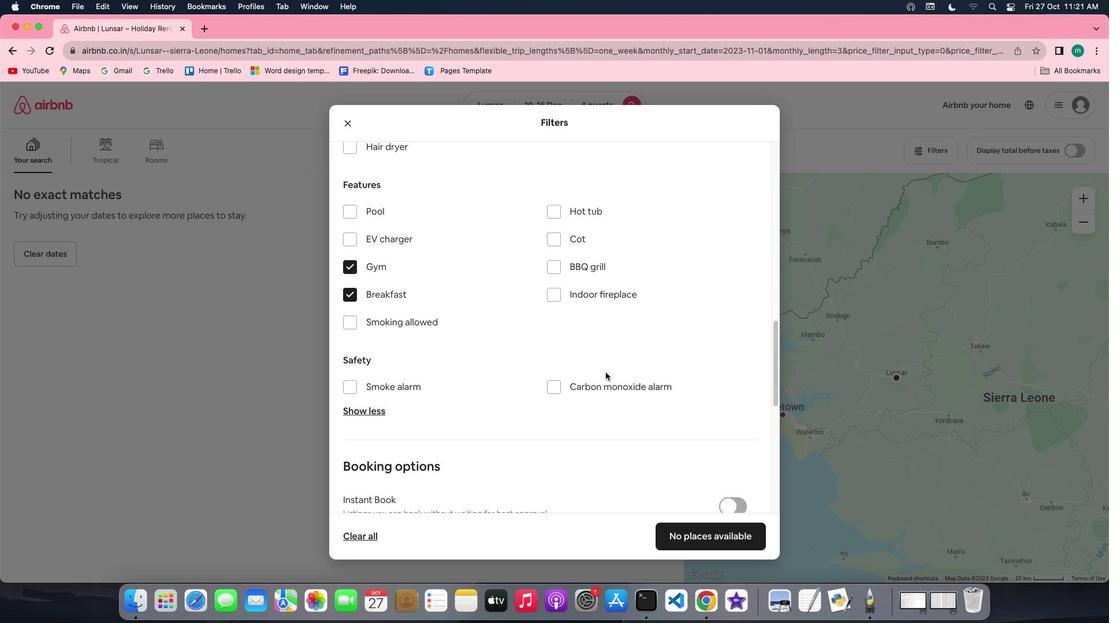 
Action: Mouse scrolled (605, 372) with delta (0, 0)
Screenshot: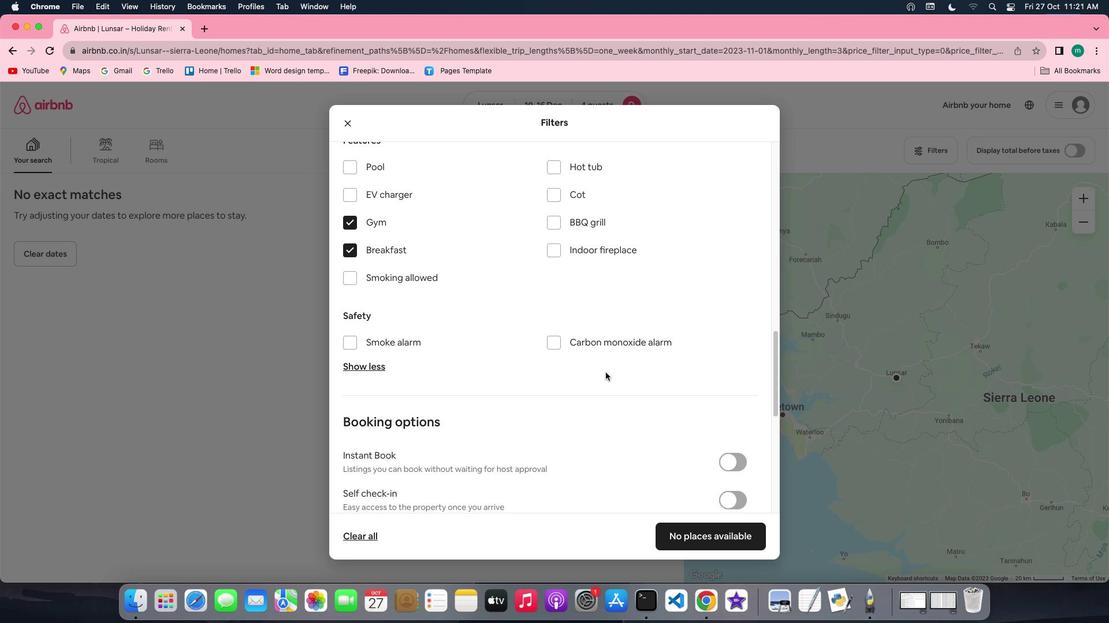 
Action: Mouse scrolled (605, 372) with delta (0, 0)
Screenshot: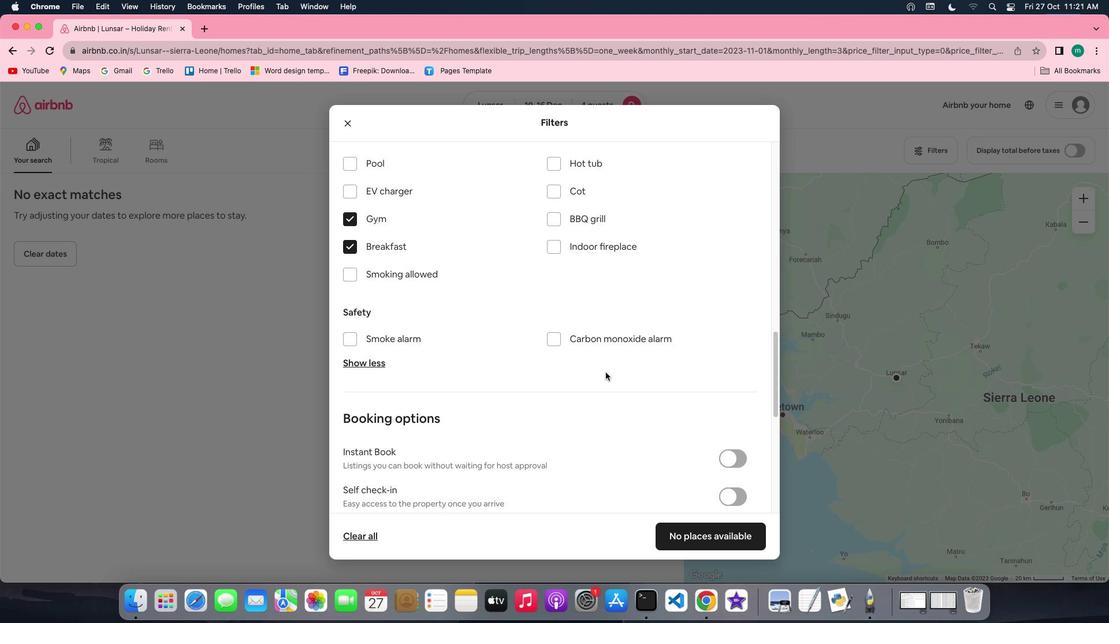 
Action: Mouse scrolled (605, 372) with delta (0, 0)
Screenshot: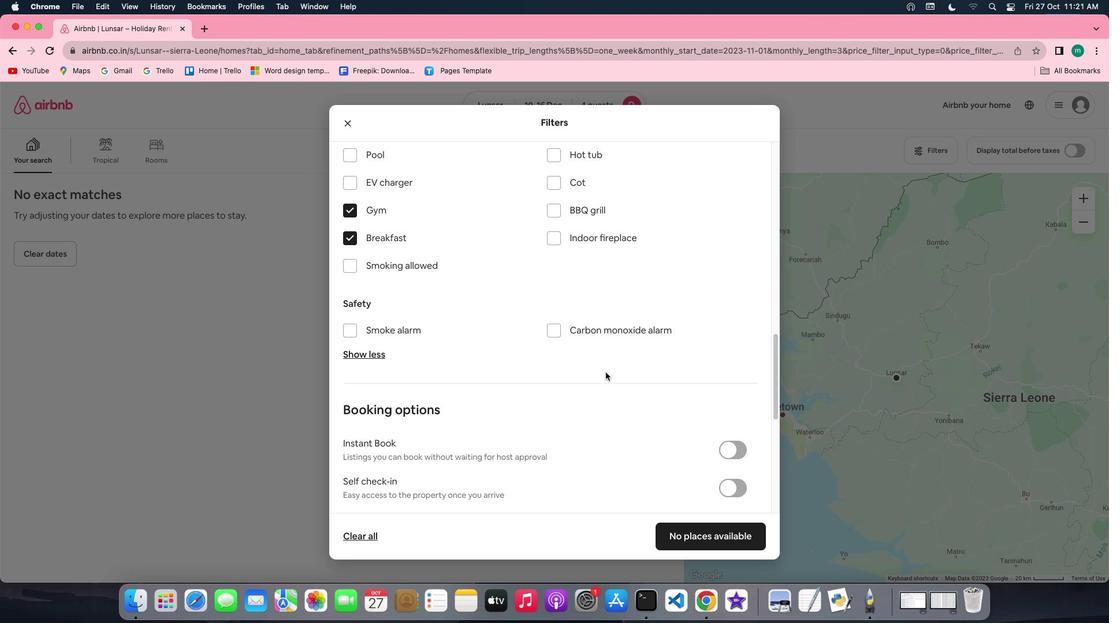 
Action: Mouse scrolled (605, 372) with delta (0, 0)
Screenshot: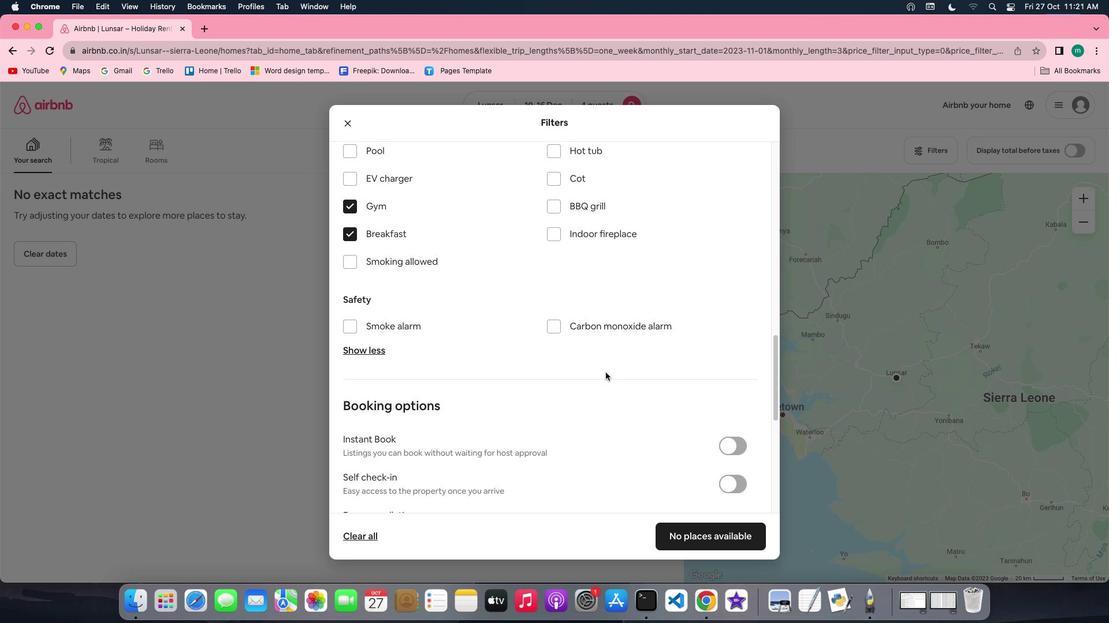 
Action: Mouse scrolled (605, 372) with delta (0, -1)
Screenshot: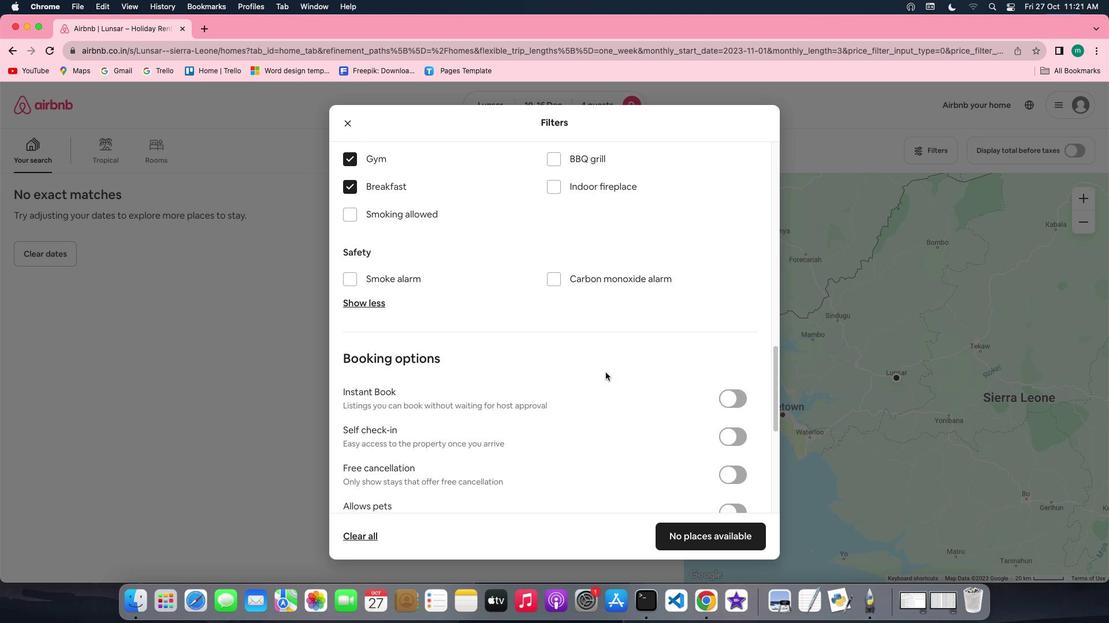 
Action: Mouse scrolled (605, 372) with delta (0, -1)
Screenshot: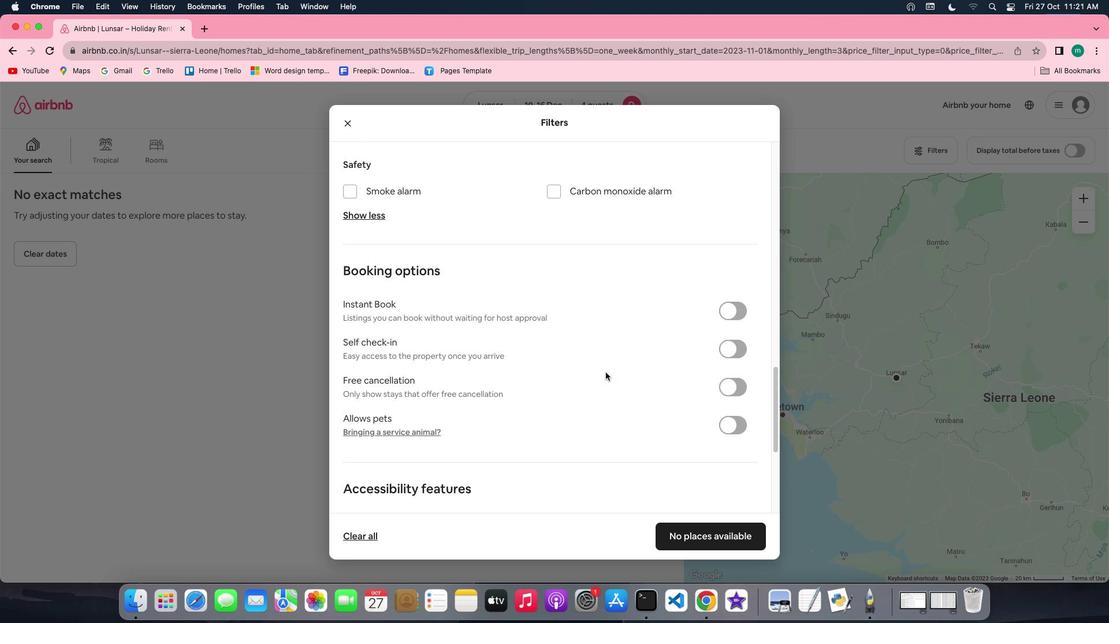
Action: Mouse moved to (730, 306)
Screenshot: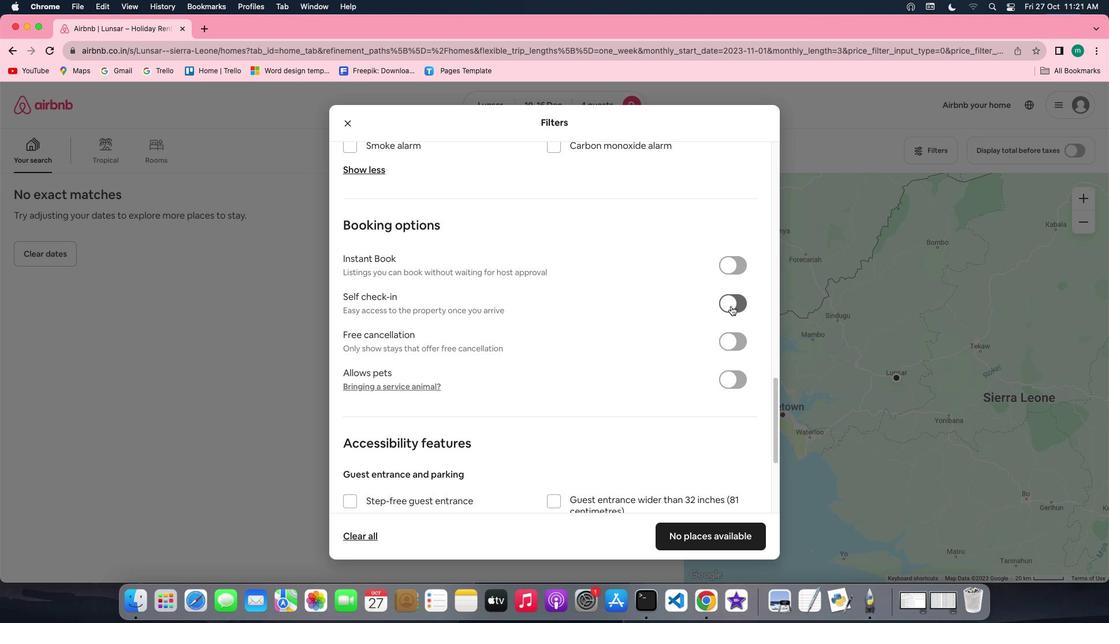 
Action: Mouse pressed left at (730, 306)
Screenshot: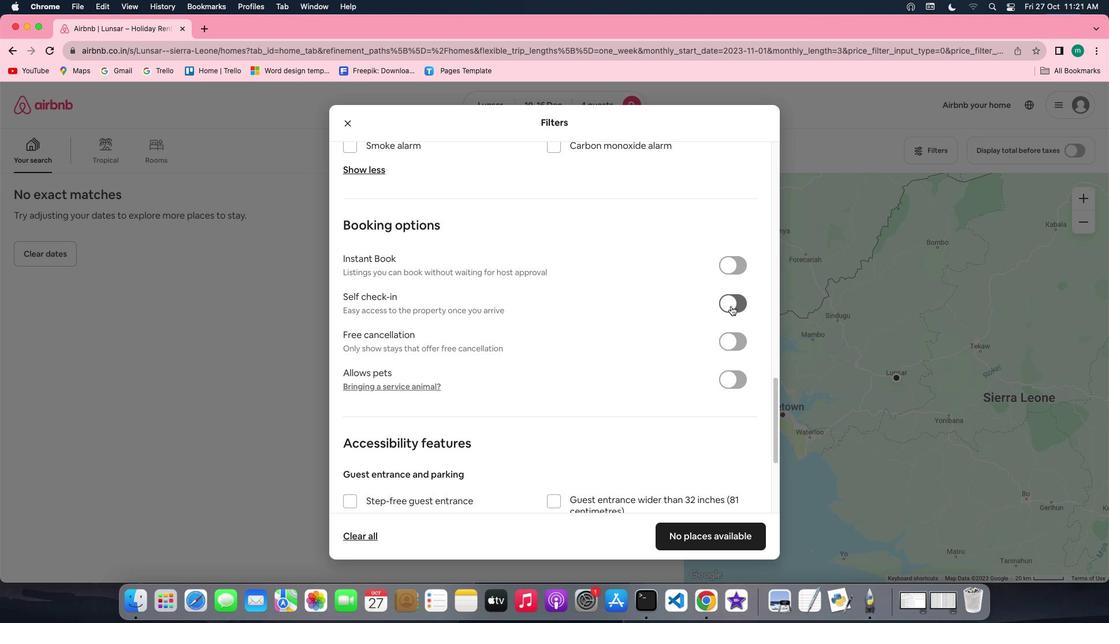 
Action: Mouse moved to (504, 402)
Screenshot: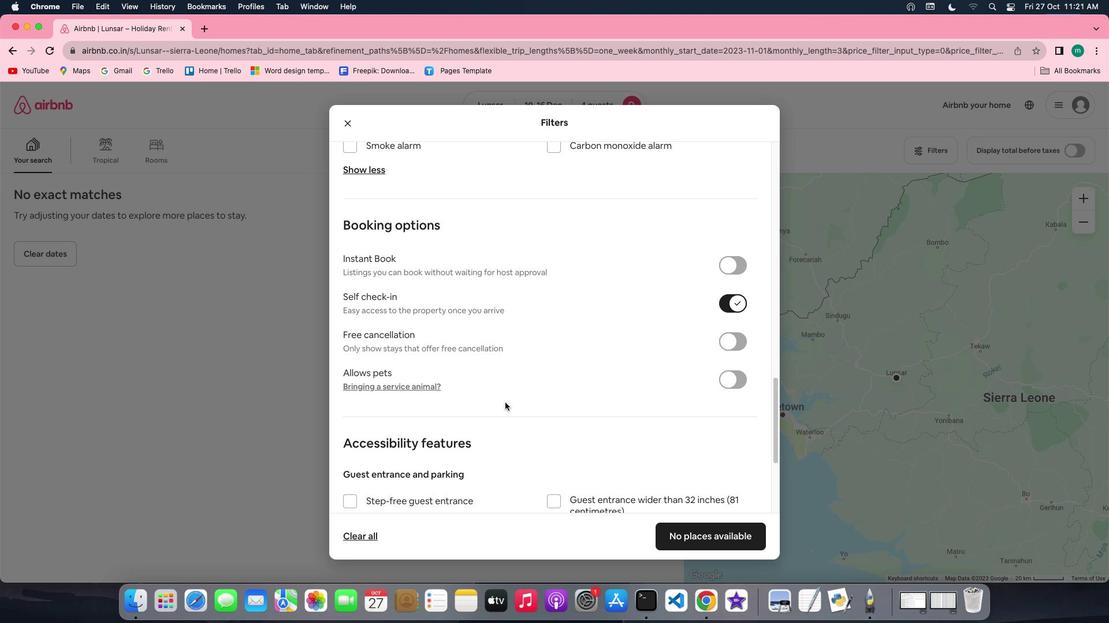 
Action: Mouse scrolled (504, 402) with delta (0, 0)
Screenshot: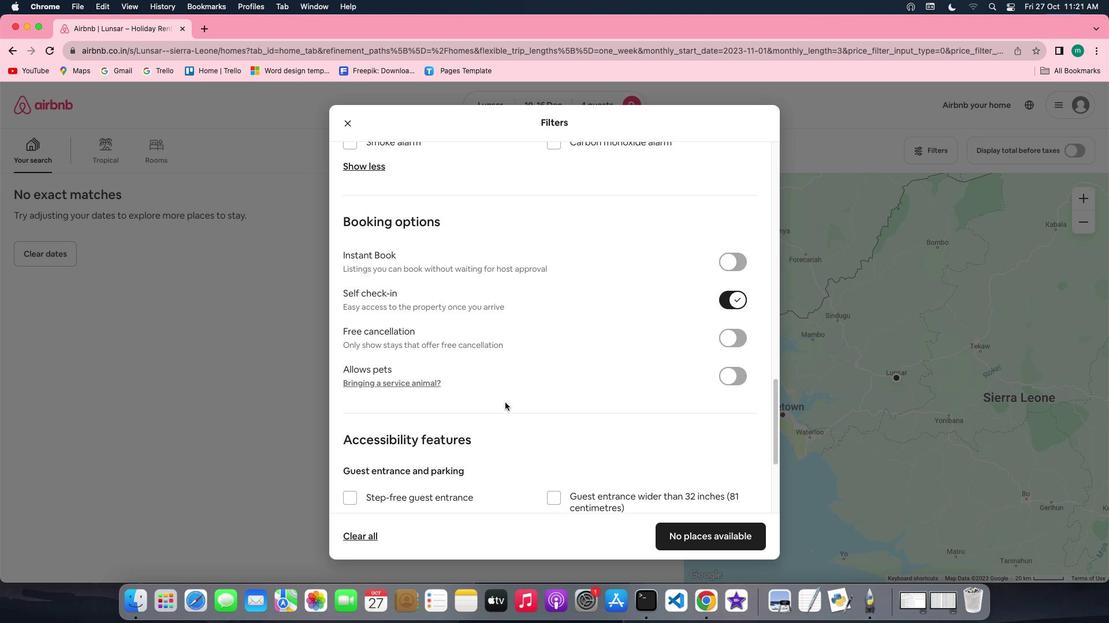 
Action: Mouse scrolled (504, 402) with delta (0, 0)
Screenshot: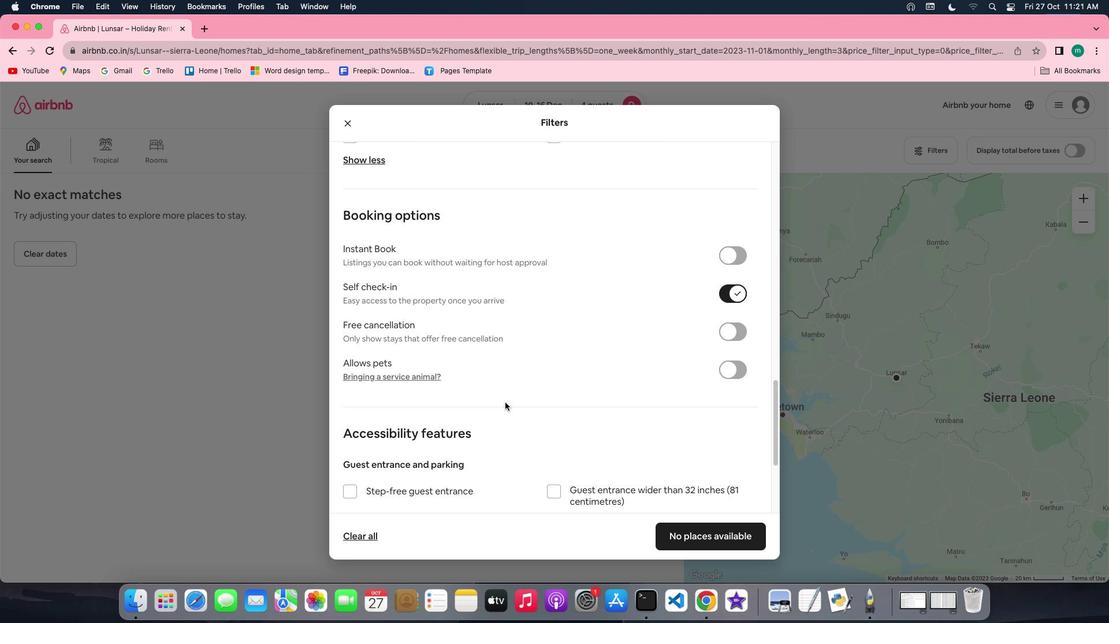 
Action: Mouse scrolled (504, 402) with delta (0, -1)
Screenshot: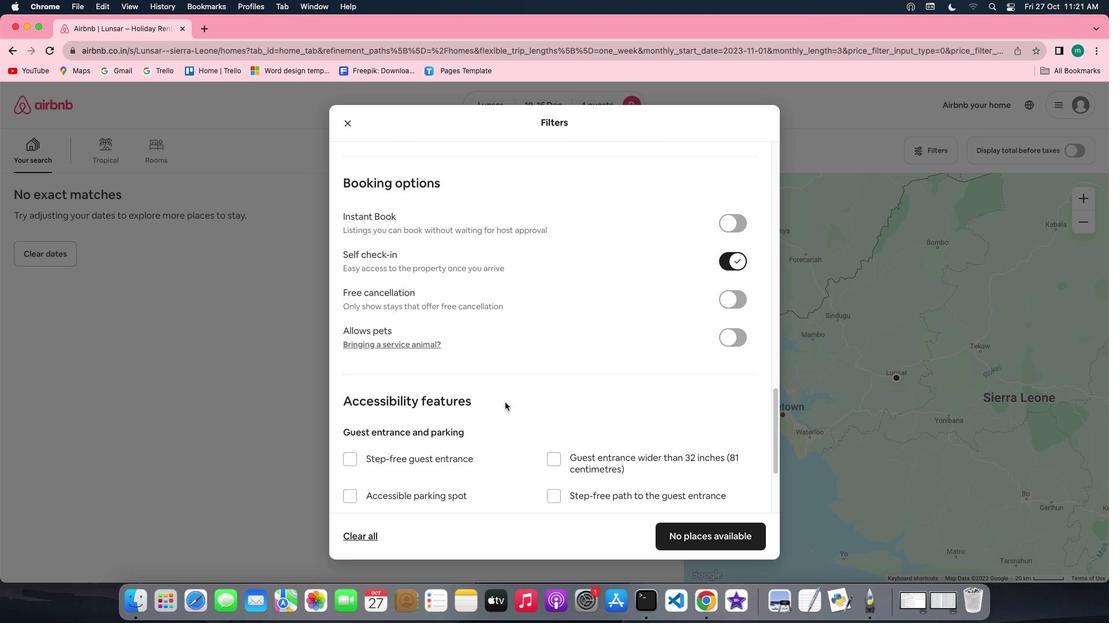 
Action: Mouse scrolled (504, 402) with delta (0, -1)
Screenshot: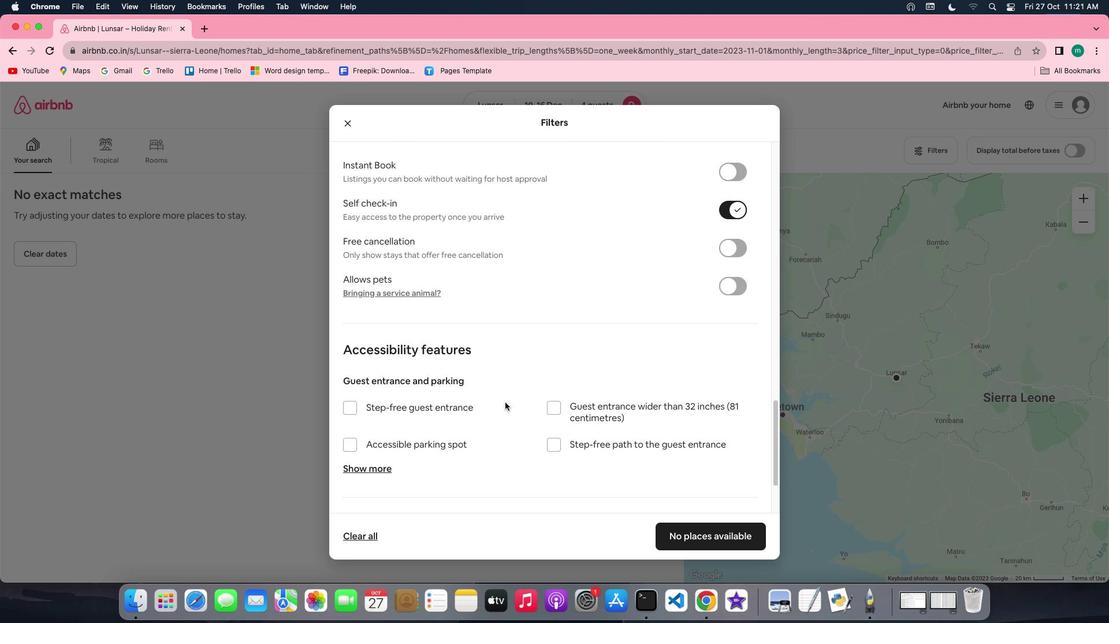 
Action: Mouse scrolled (504, 402) with delta (0, 0)
Screenshot: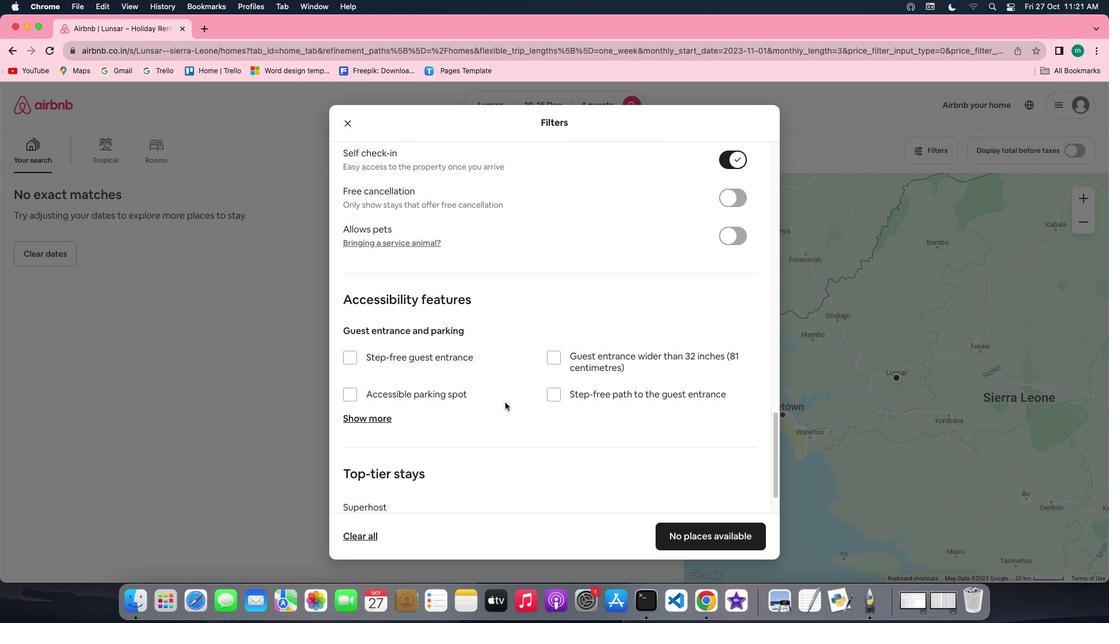 
Action: Mouse scrolled (504, 402) with delta (0, 0)
Screenshot: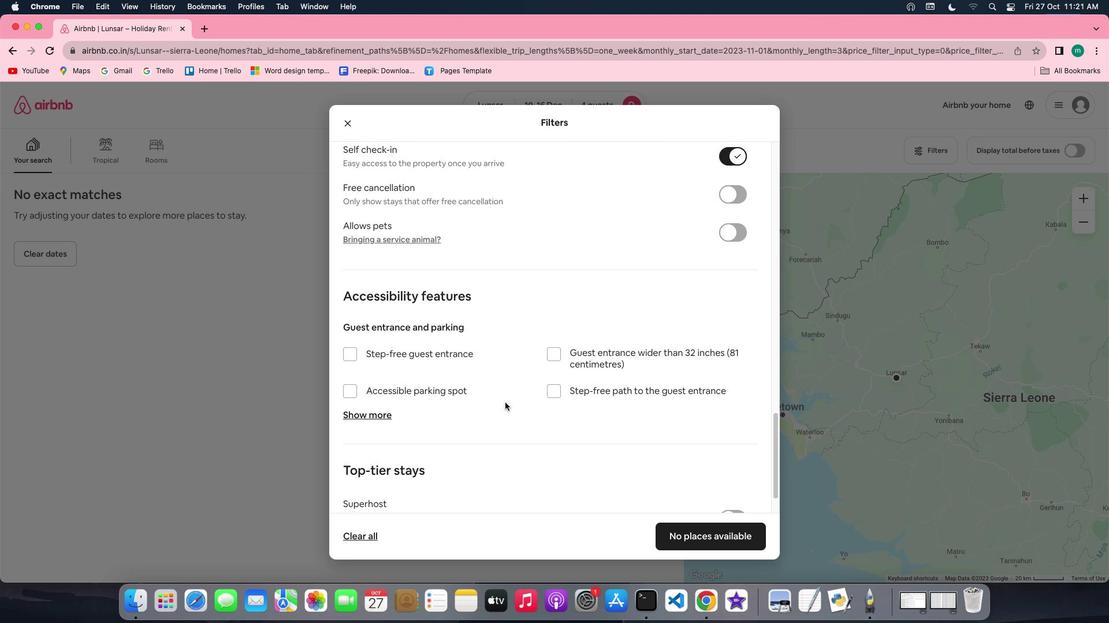 
Action: Mouse scrolled (504, 402) with delta (0, -1)
Screenshot: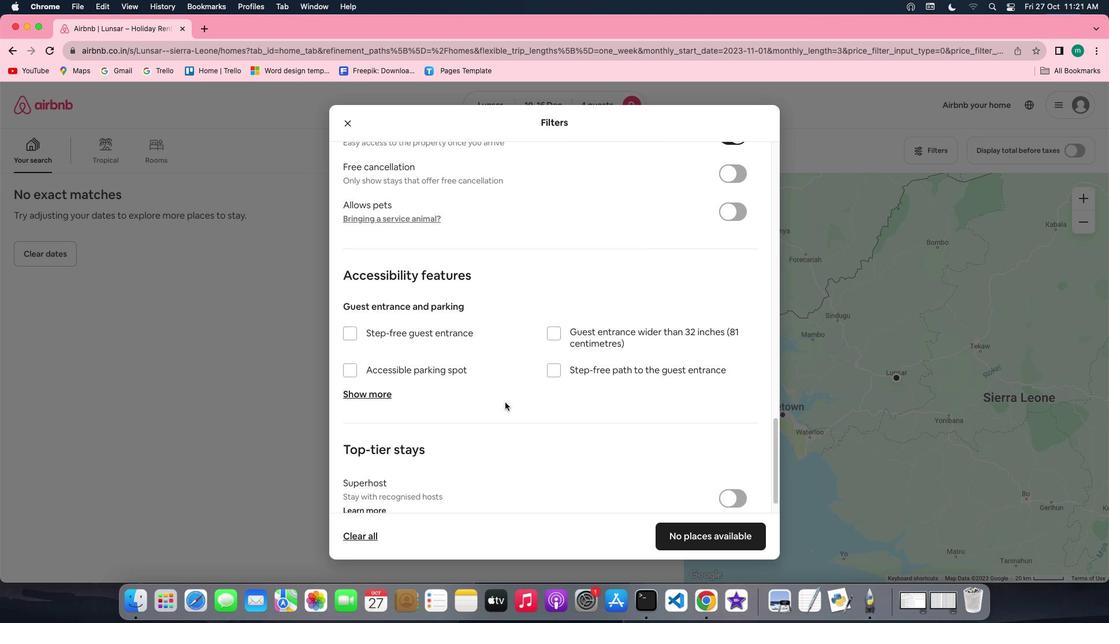 
Action: Mouse scrolled (504, 402) with delta (0, -1)
Screenshot: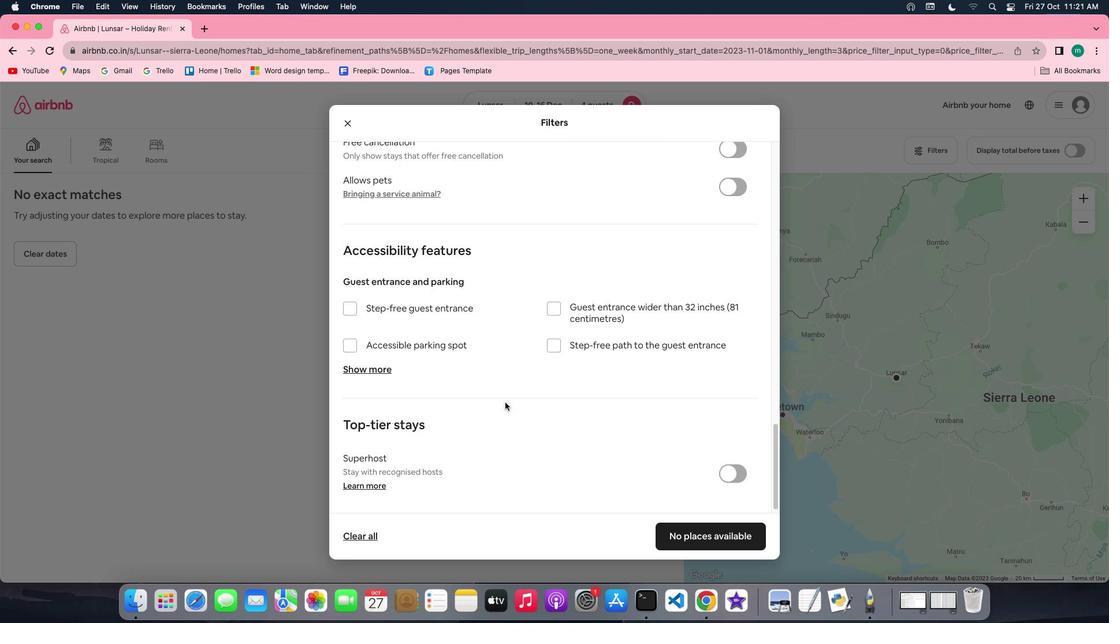 
Action: Mouse scrolled (504, 402) with delta (0, 0)
Screenshot: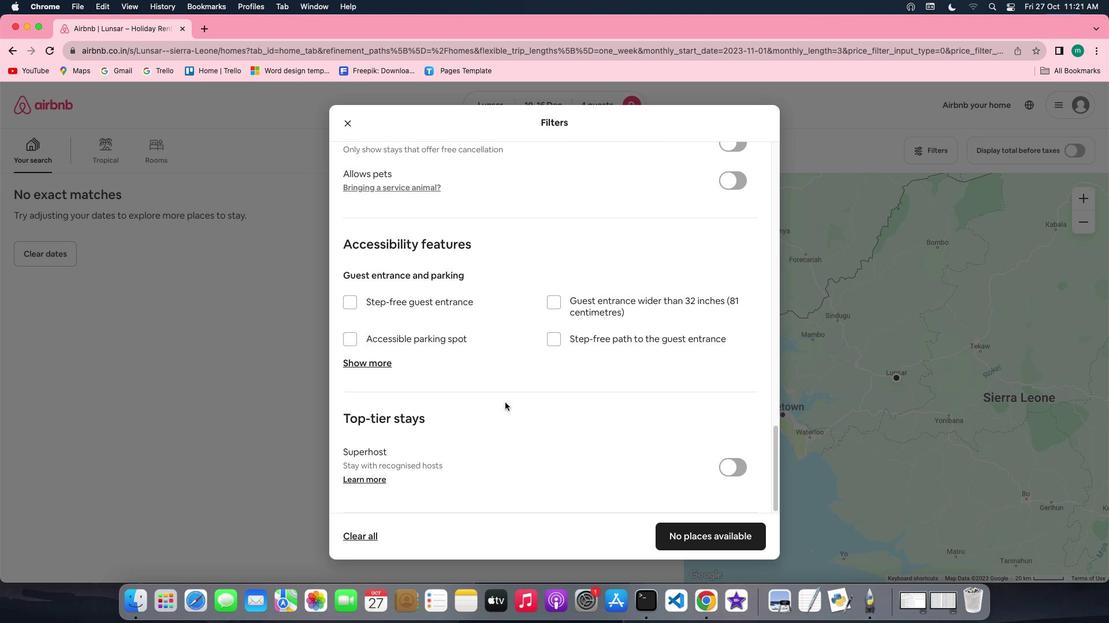 
Action: Mouse scrolled (504, 402) with delta (0, 0)
Screenshot: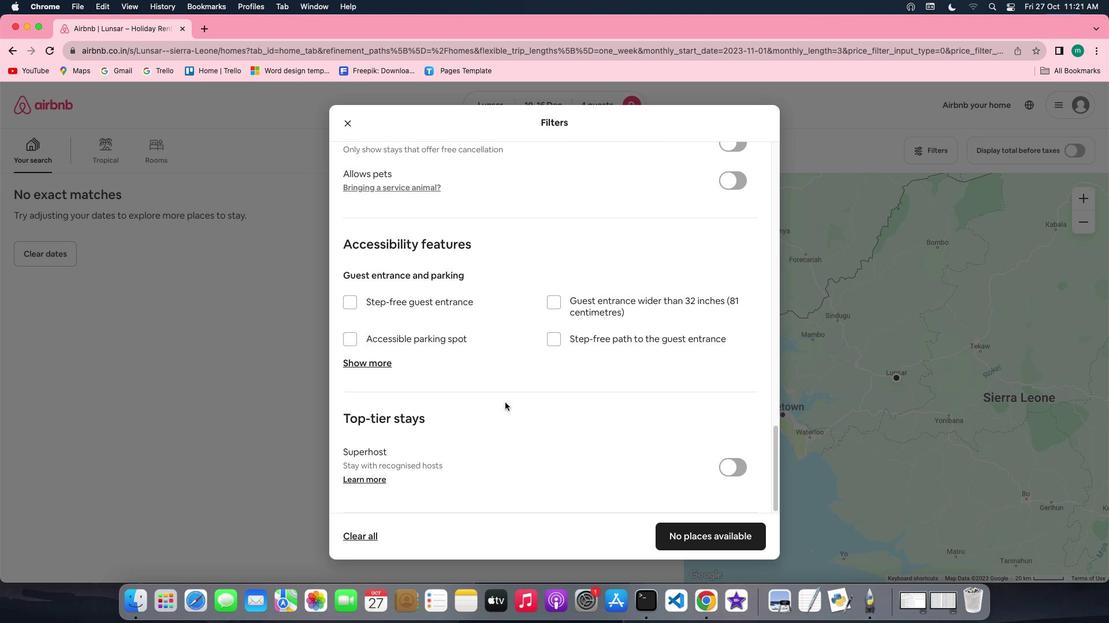 
Action: Mouse scrolled (504, 402) with delta (0, -2)
Screenshot: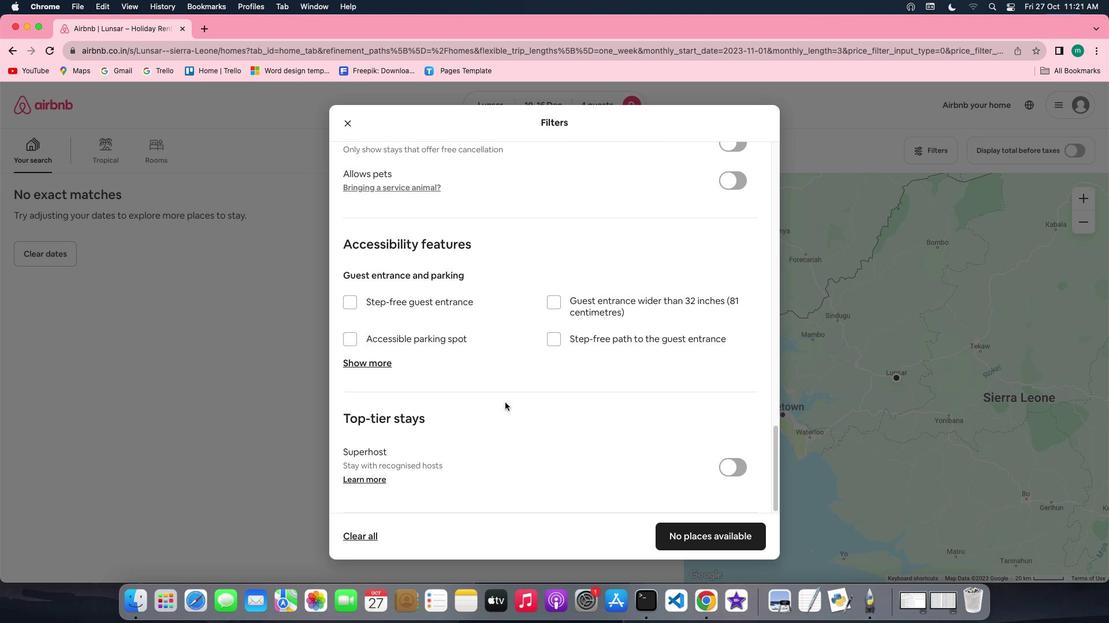
Action: Mouse scrolled (504, 402) with delta (0, -2)
Screenshot: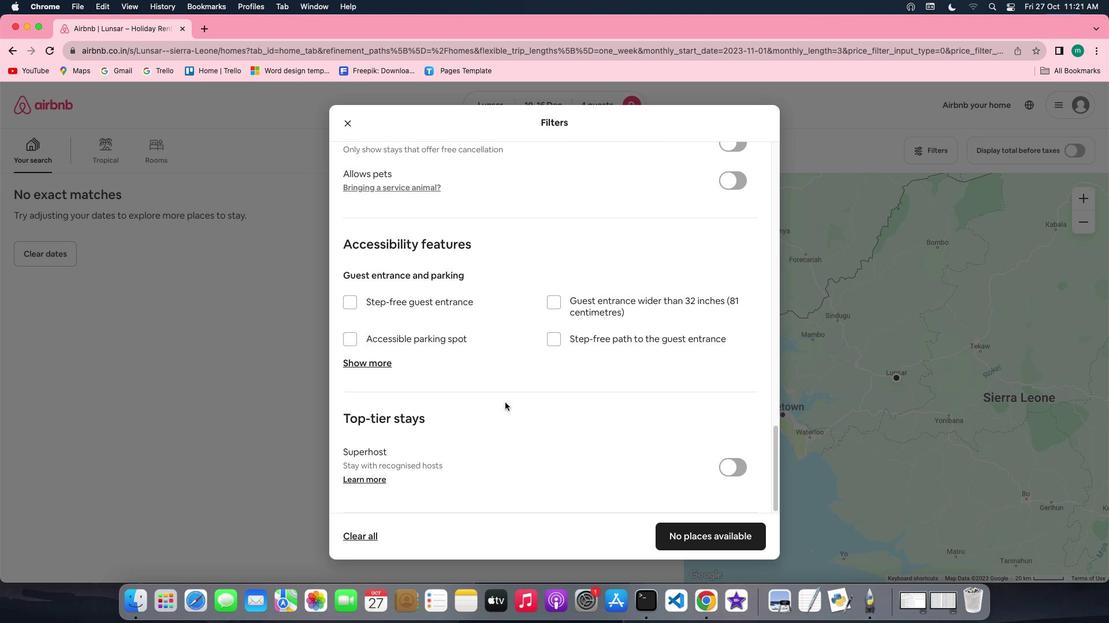 
Action: Mouse scrolled (504, 402) with delta (0, -3)
Screenshot: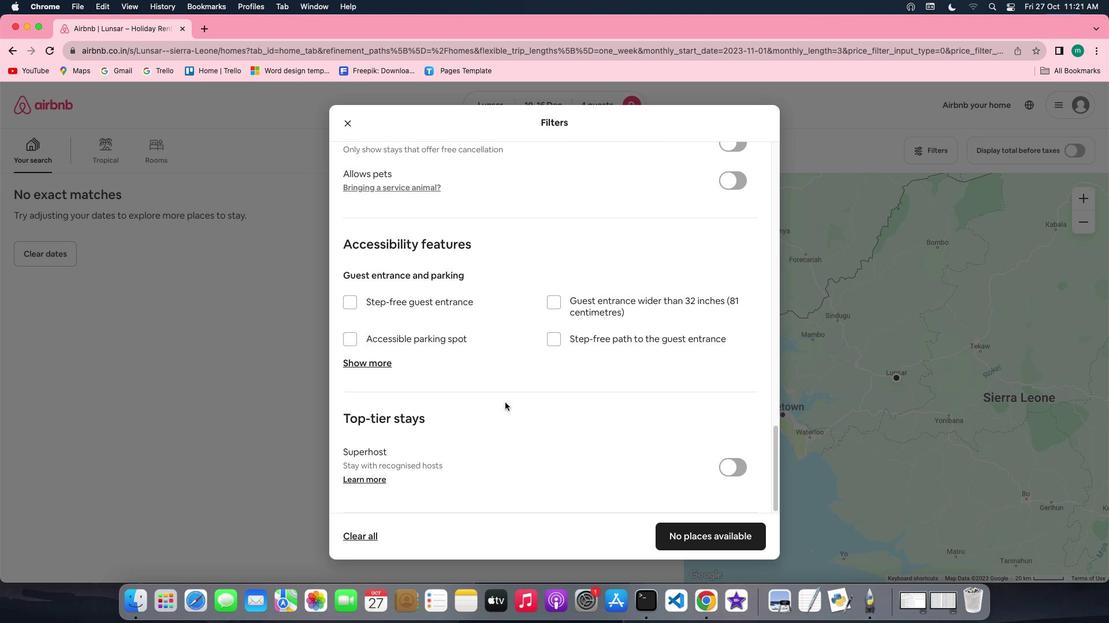 
Action: Mouse scrolled (504, 402) with delta (0, -4)
Screenshot: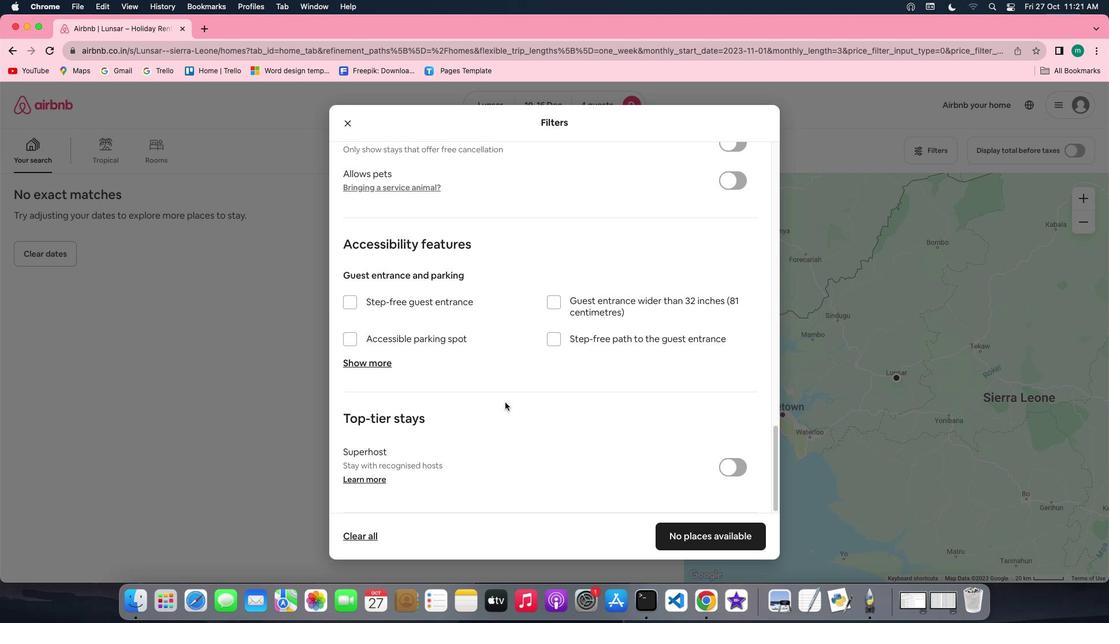 
Action: Mouse moved to (702, 519)
Screenshot: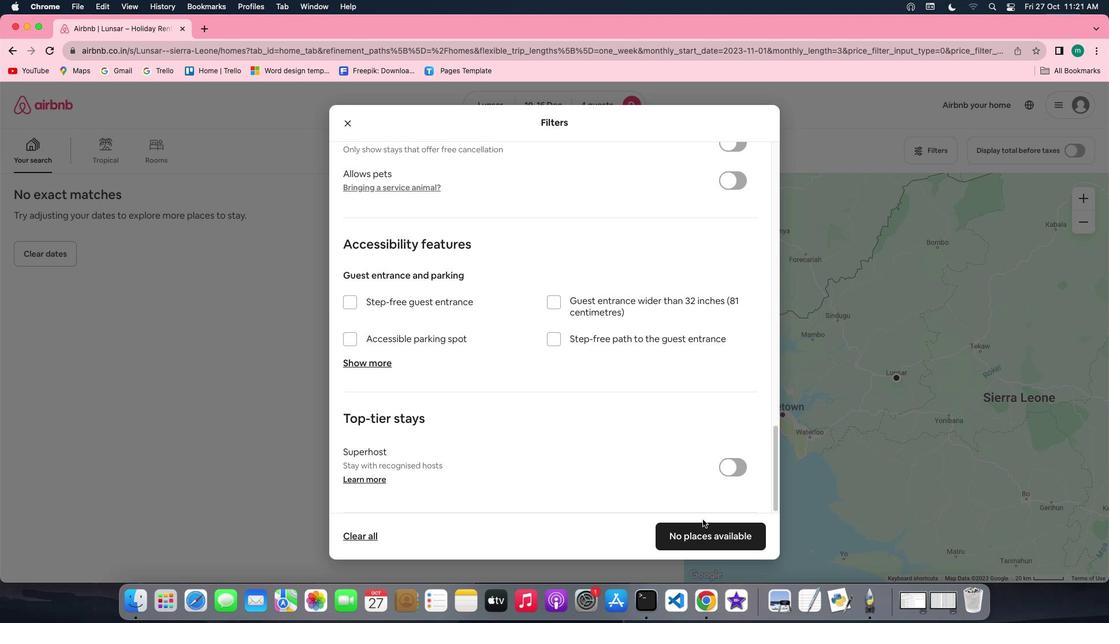 
Action: Mouse pressed left at (702, 519)
Screenshot: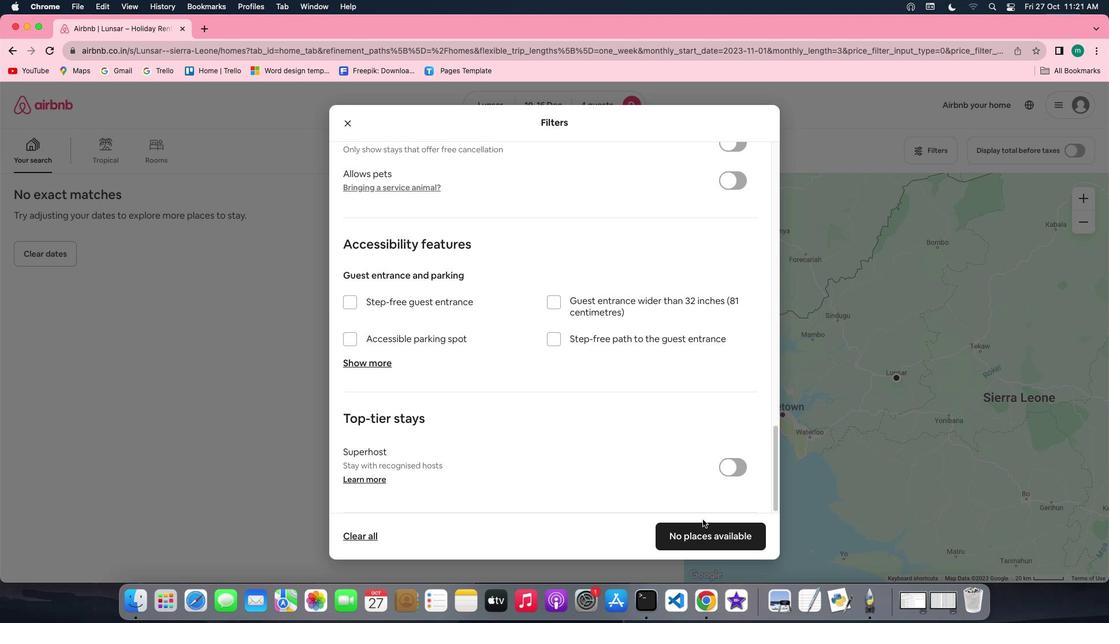 
Action: Mouse moved to (694, 533)
Screenshot: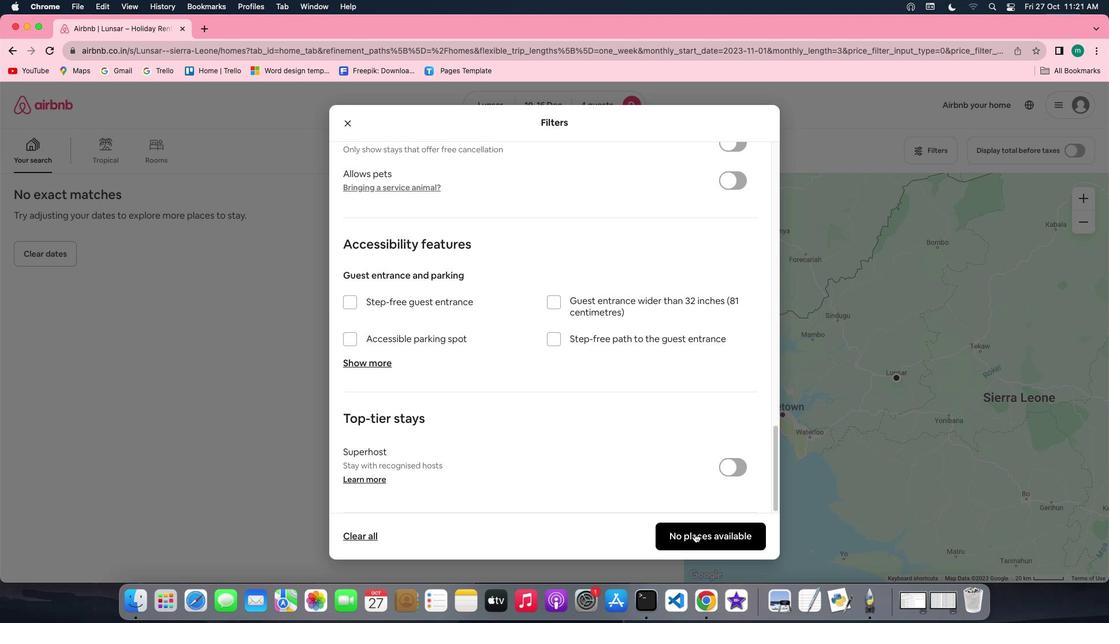 
Action: Mouse pressed left at (694, 533)
Screenshot: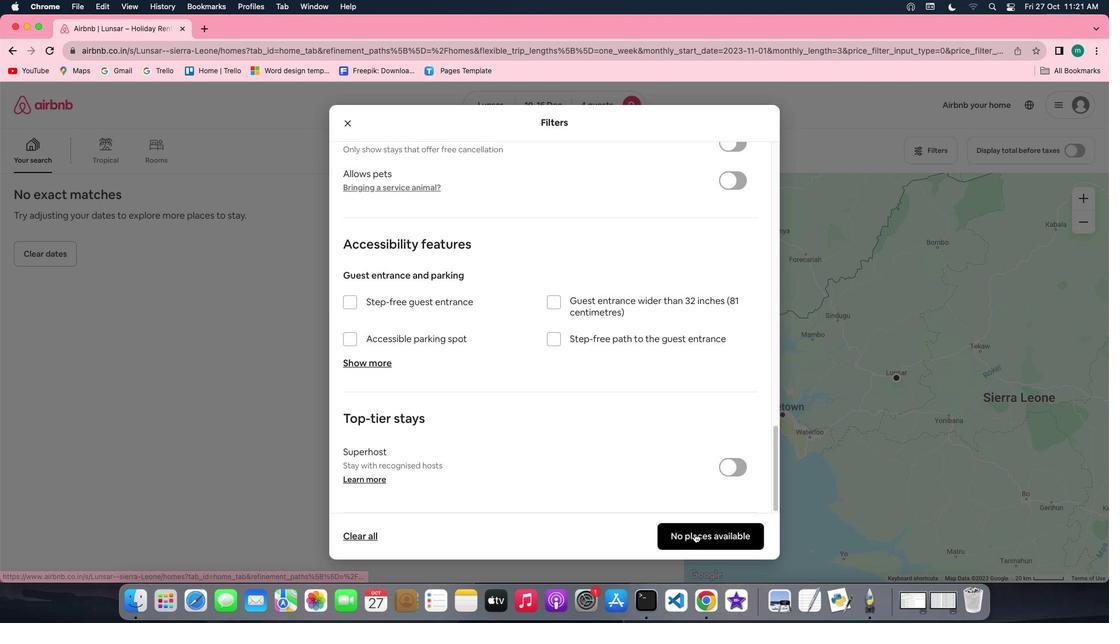 
Action: Mouse moved to (466, 458)
Screenshot: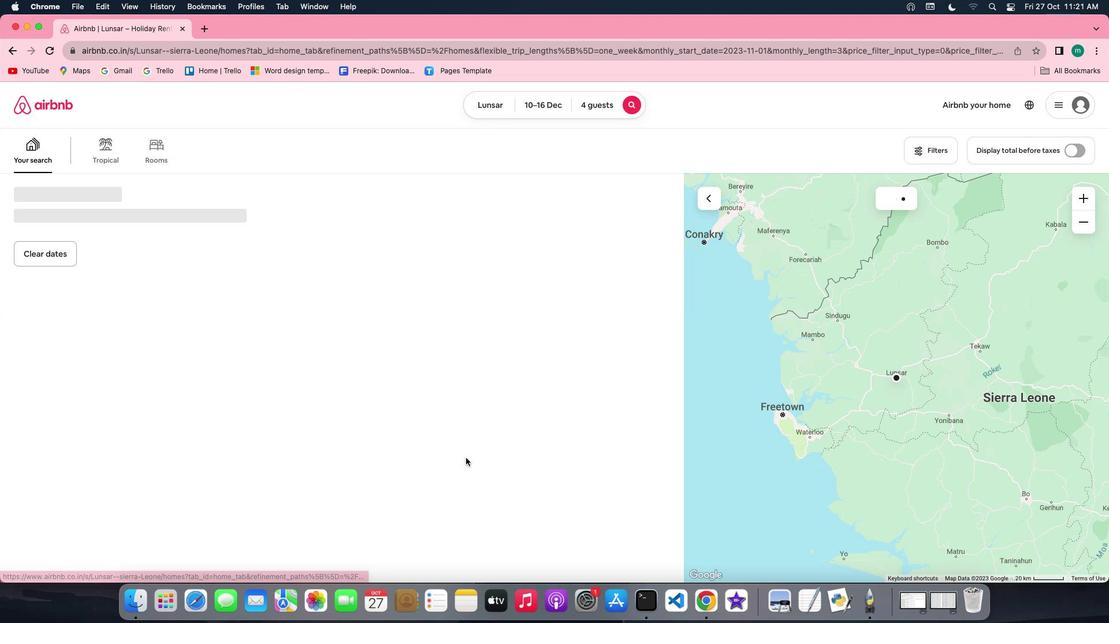 
